 Task: Research Airbnb options in Puerto Varas, Chile from 10th December, 2023 to 15th December, 2023 for 7 adults. Place can be entire room or shared room with 4 bedrooms having 7 beds and 4 bathrooms. Property type can be house. Amenities needed are: wifi, TV, free parkinig on premises, gym, breakfast.
Action: Mouse moved to (529, 120)
Screenshot: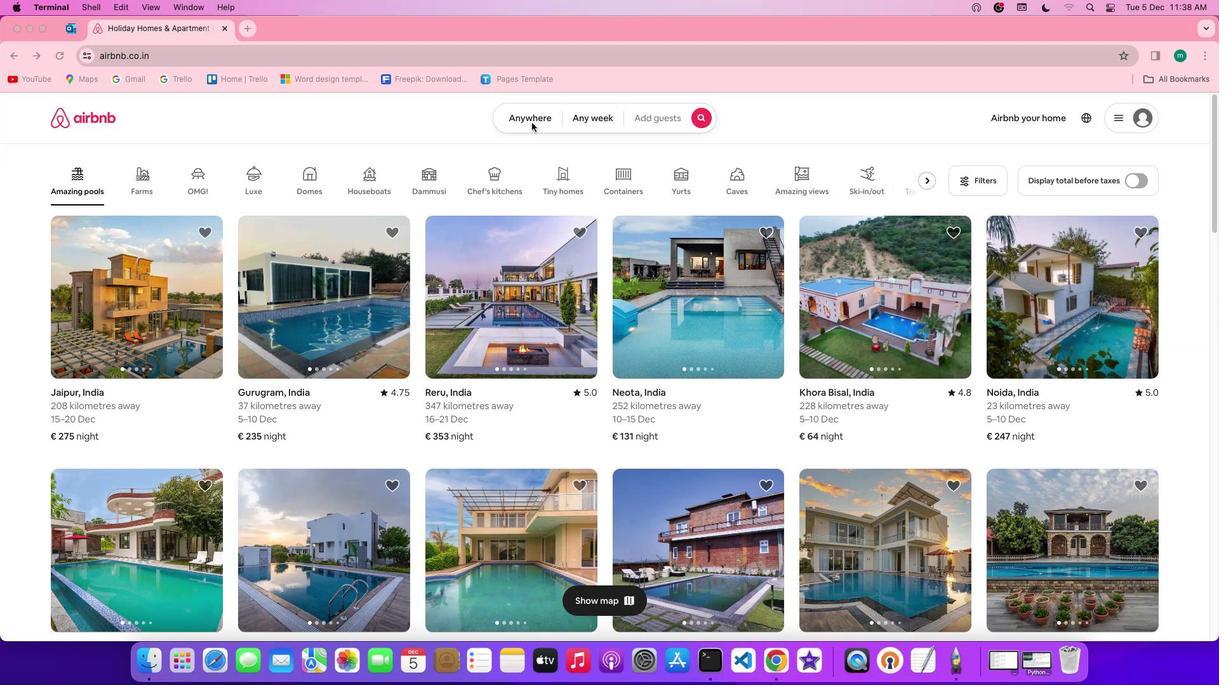 
Action: Mouse pressed left at (529, 120)
Screenshot: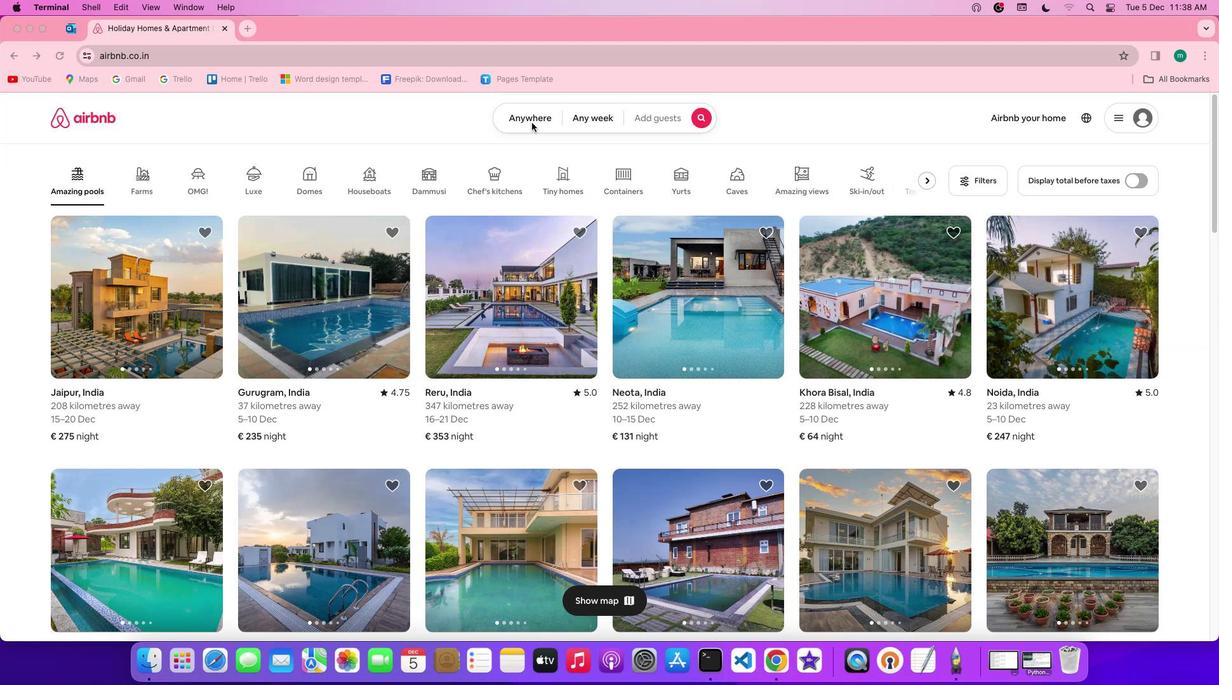 
Action: Mouse pressed left at (529, 120)
Screenshot: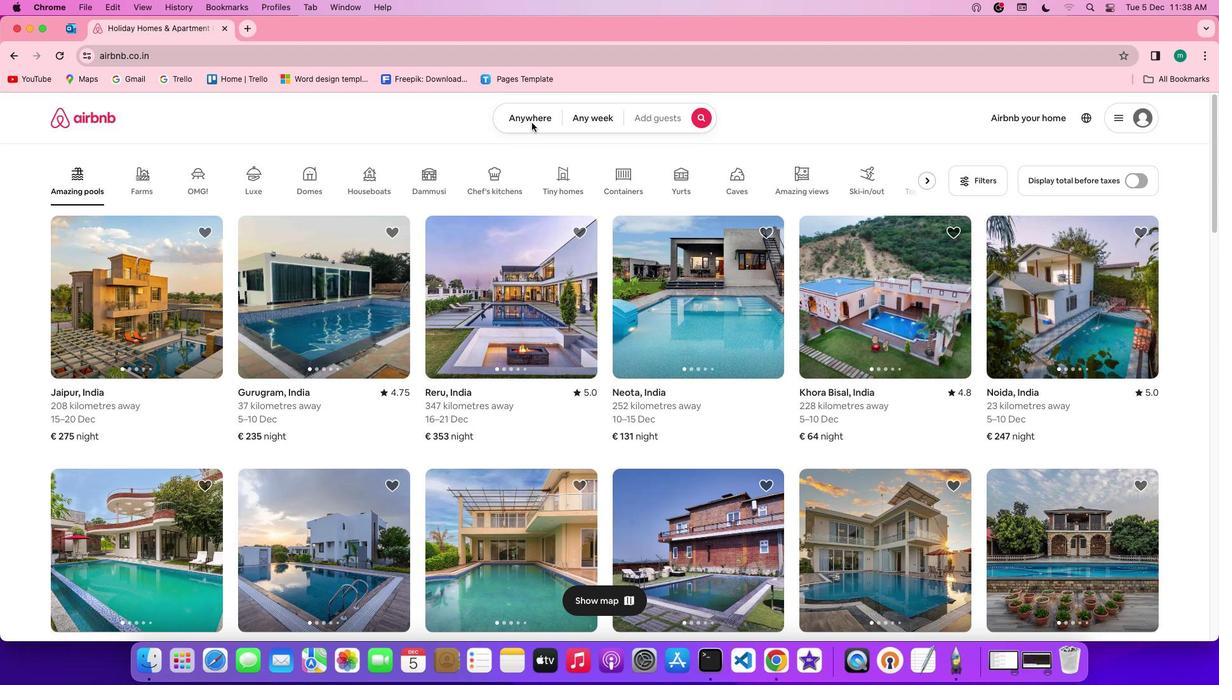 
Action: Mouse moved to (460, 165)
Screenshot: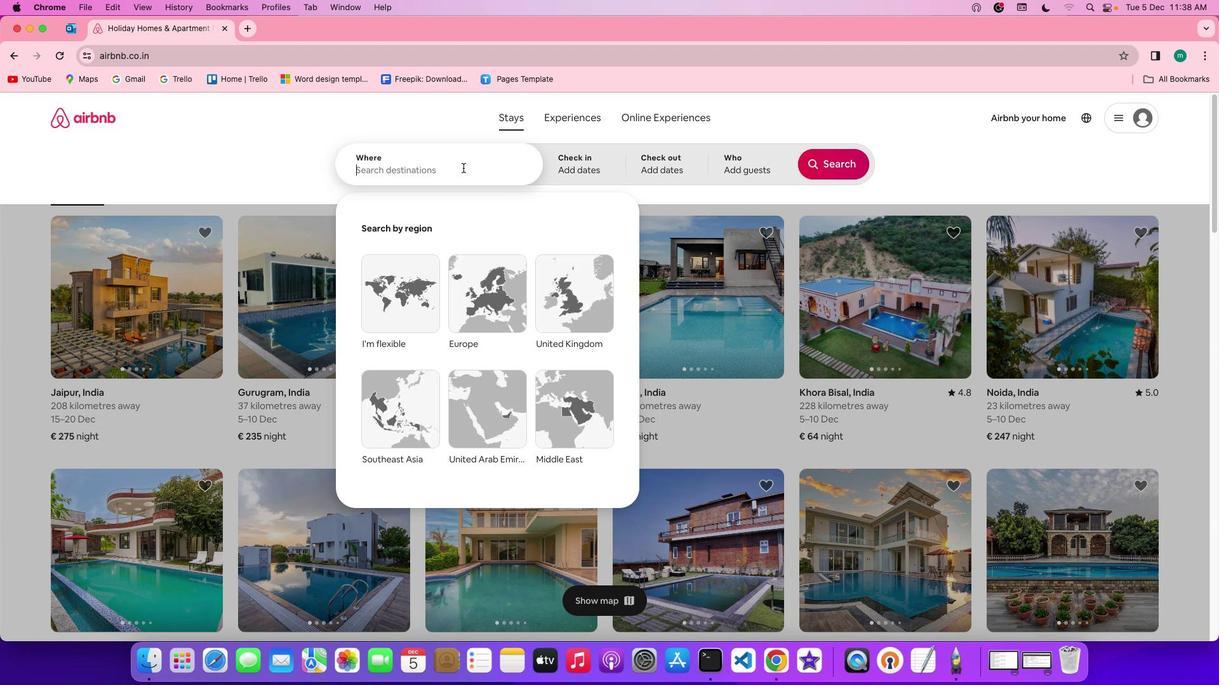 
Action: Mouse pressed left at (460, 165)
Screenshot: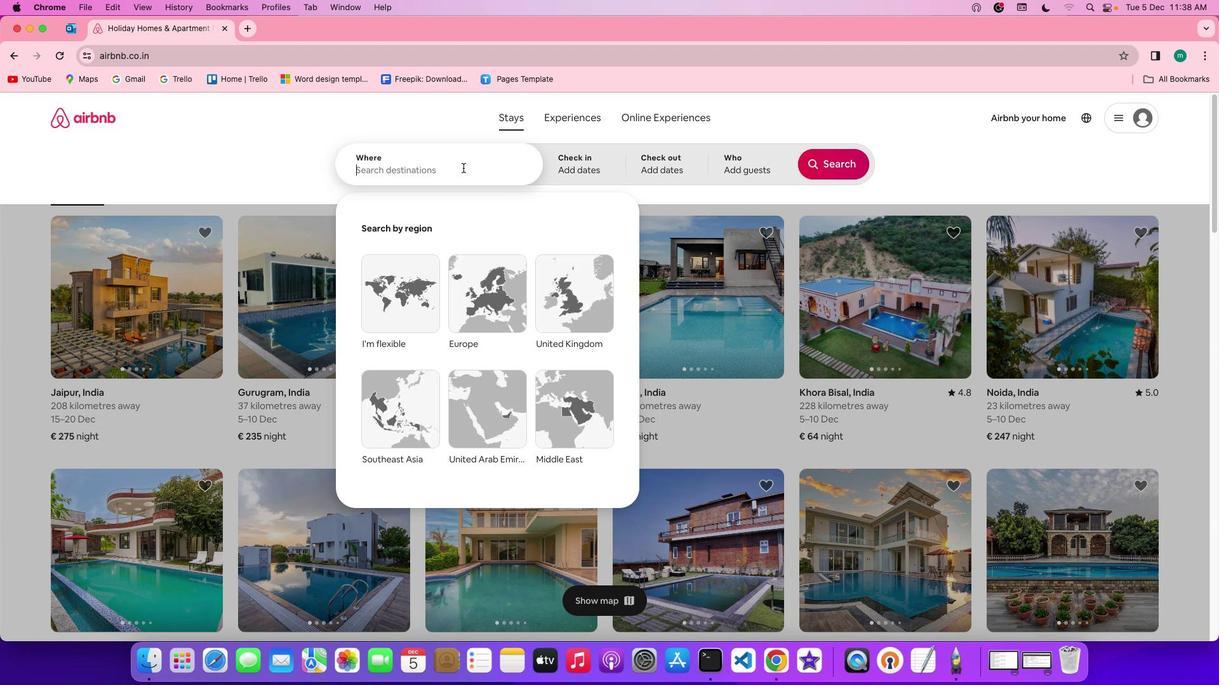 
Action: Mouse moved to (473, 166)
Screenshot: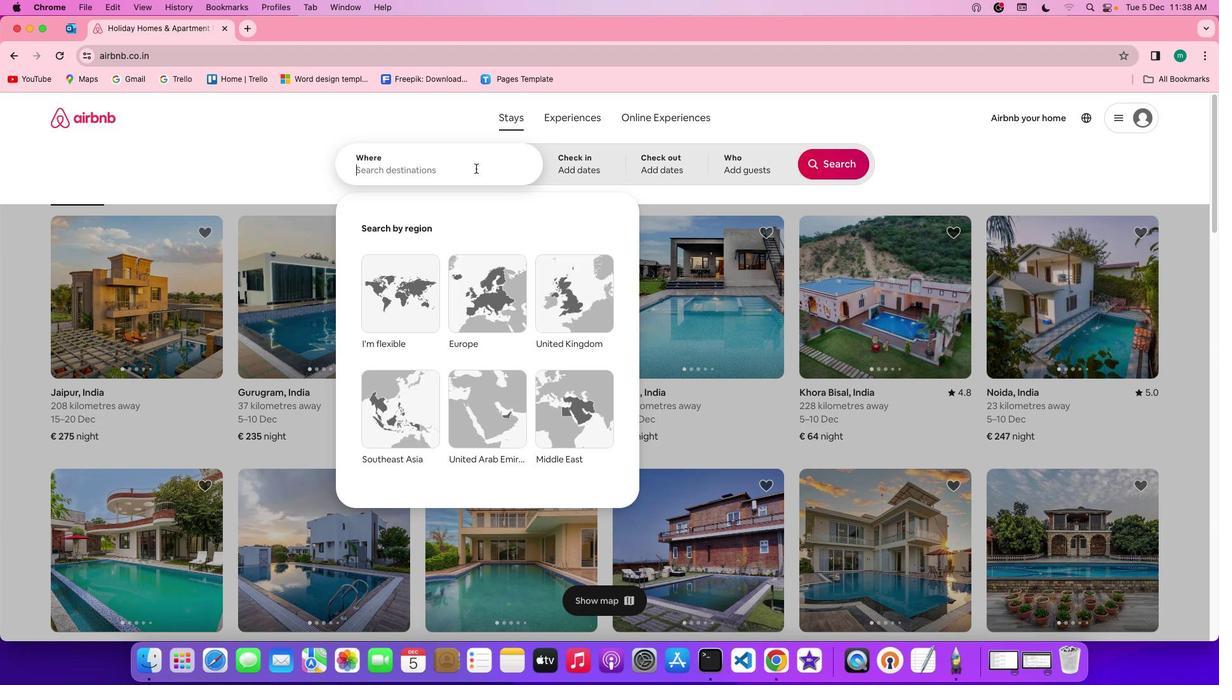 
Action: Key pressed Key.shift'P''u''e''r''t''o'Key.spaceKey.shift'v''a''r''a''s'','Key.spaceKey.shift'c''h''i''l''e'
Screenshot: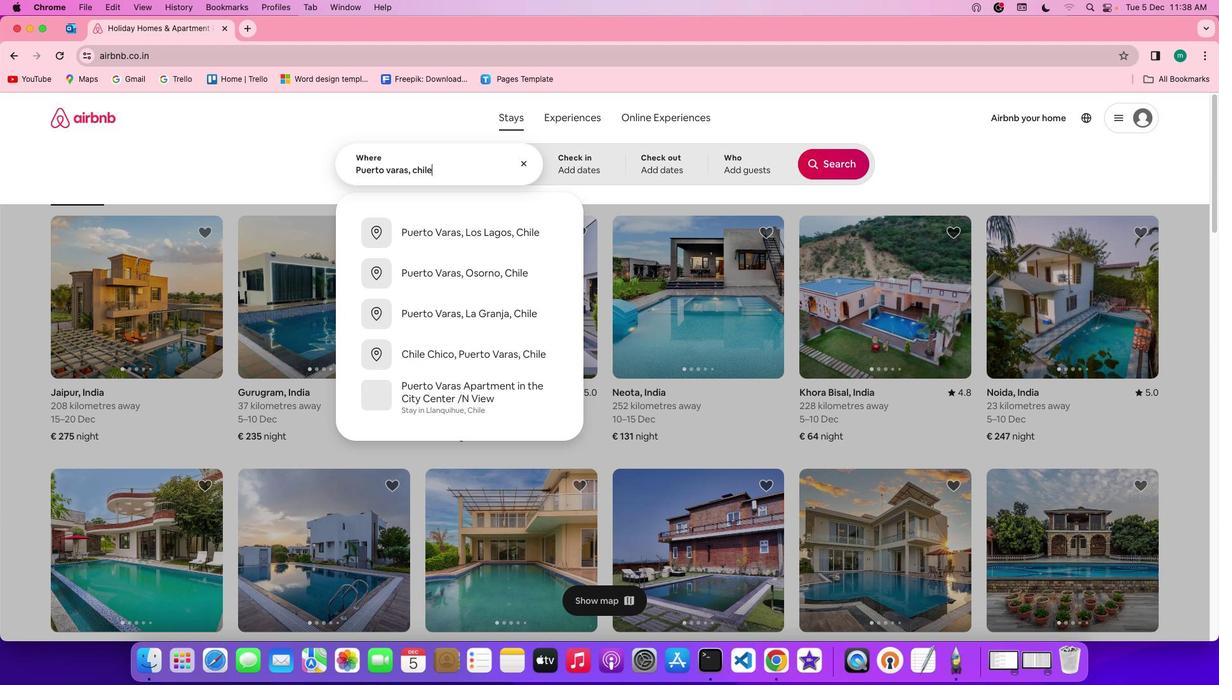
Action: Mouse moved to (590, 163)
Screenshot: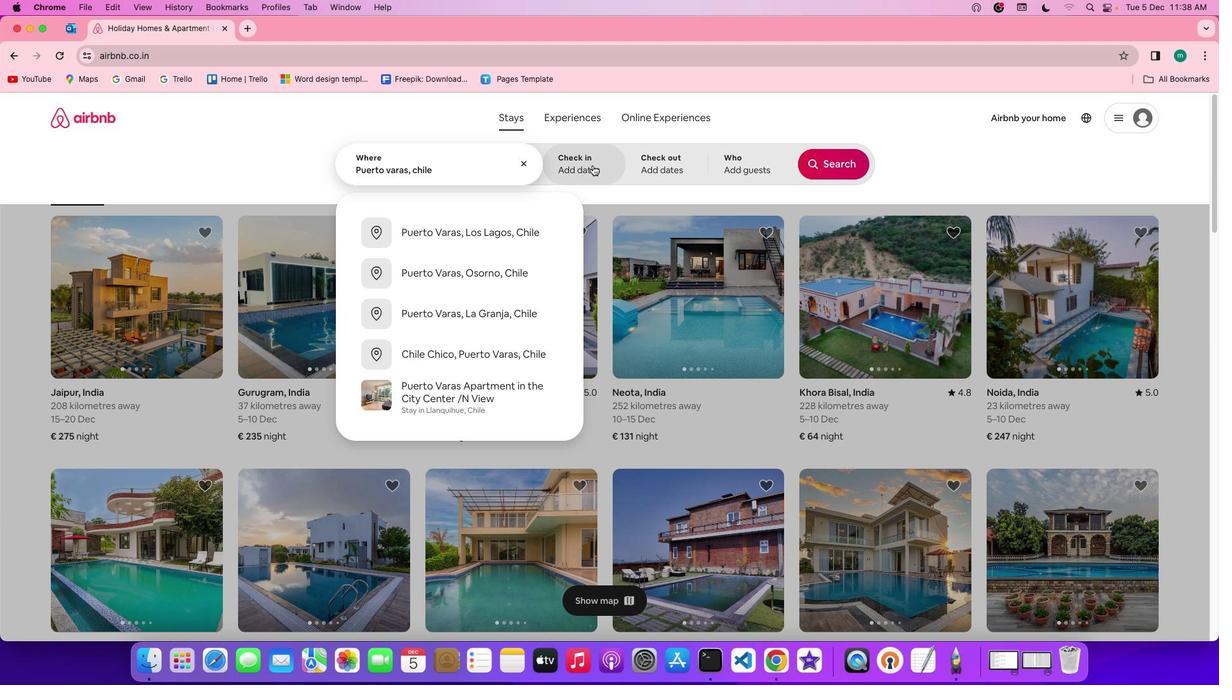 
Action: Mouse pressed left at (590, 163)
Screenshot: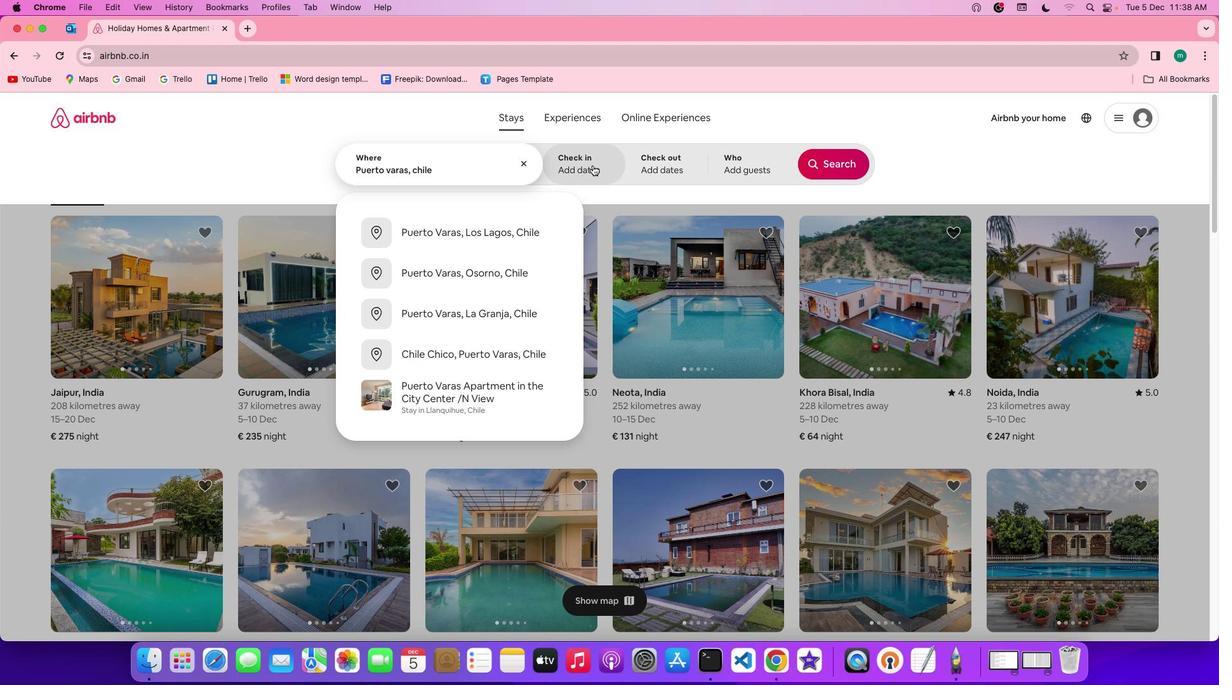 
Action: Mouse moved to (383, 381)
Screenshot: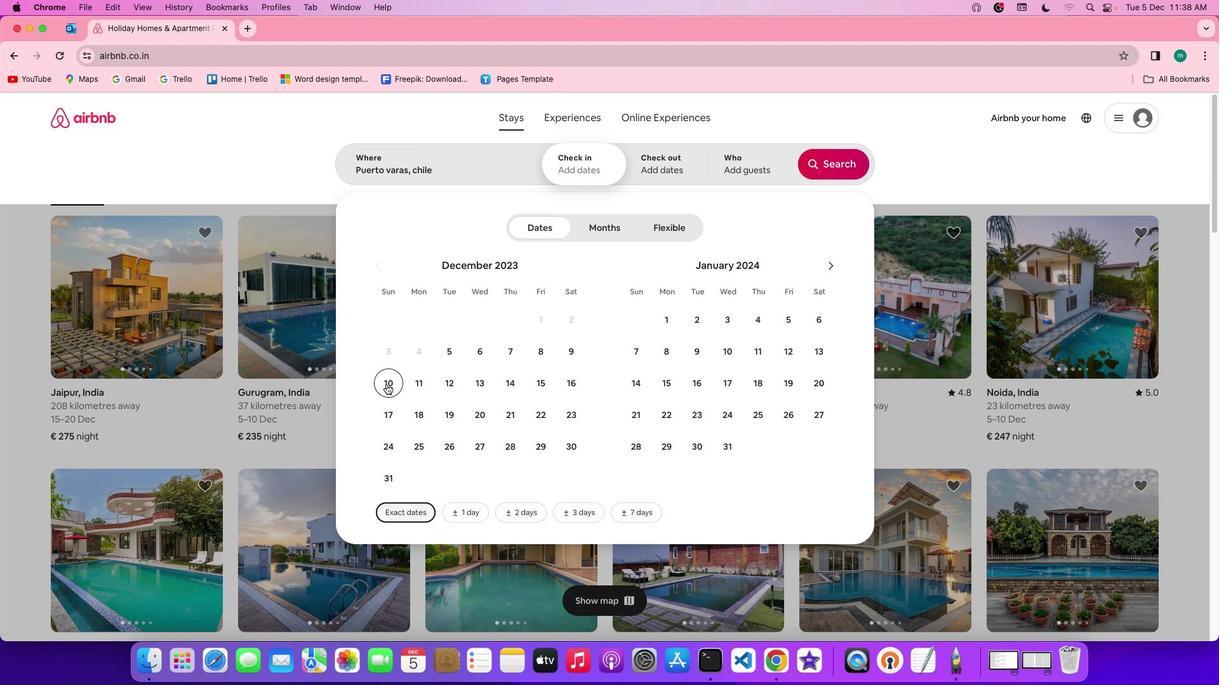 
Action: Mouse pressed left at (383, 381)
Screenshot: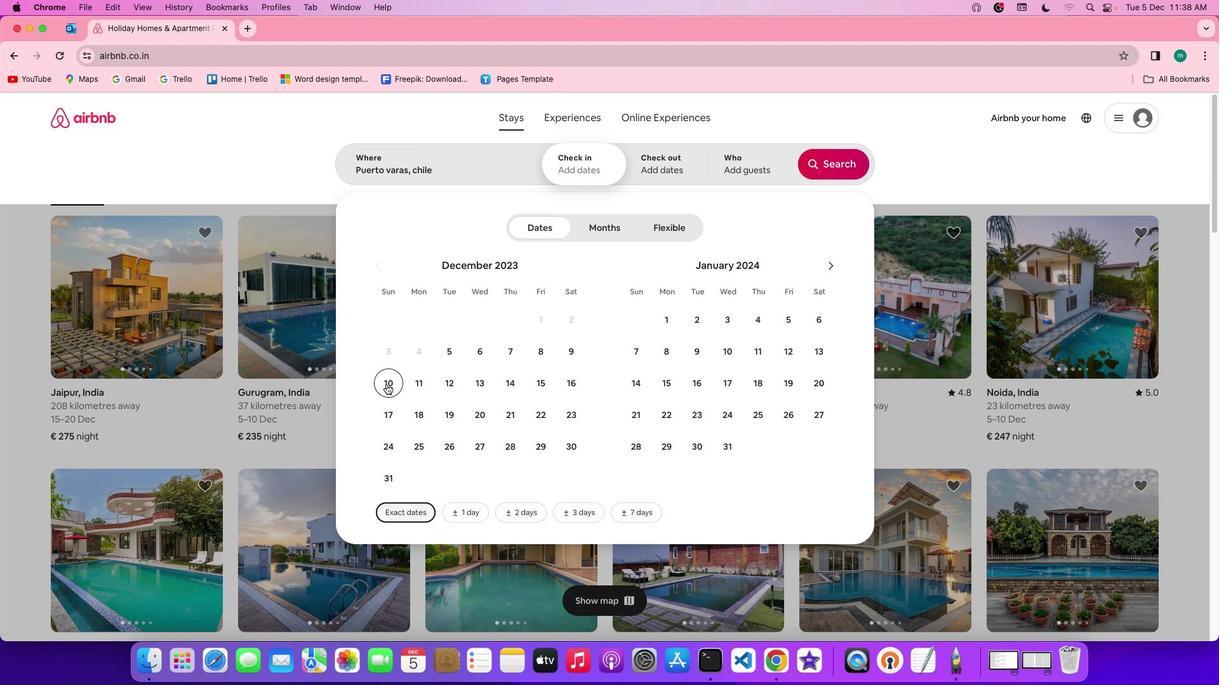 
Action: Mouse moved to (546, 384)
Screenshot: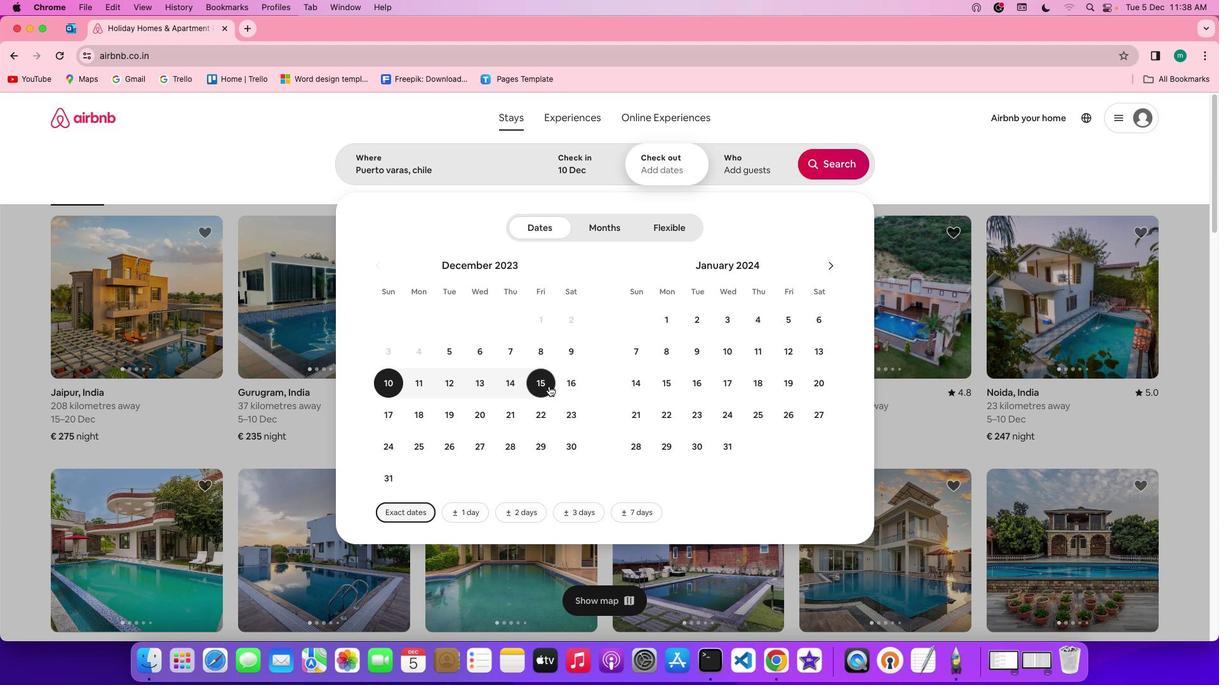 
Action: Mouse pressed left at (546, 384)
Screenshot: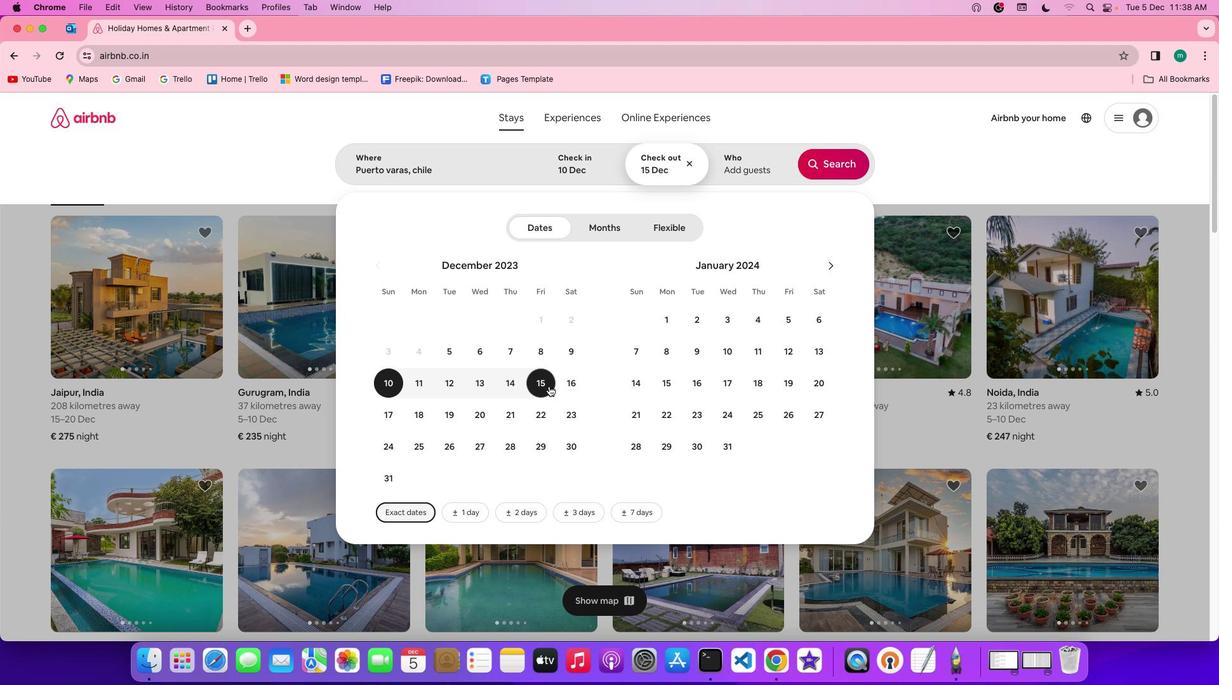 
Action: Mouse moved to (736, 164)
Screenshot: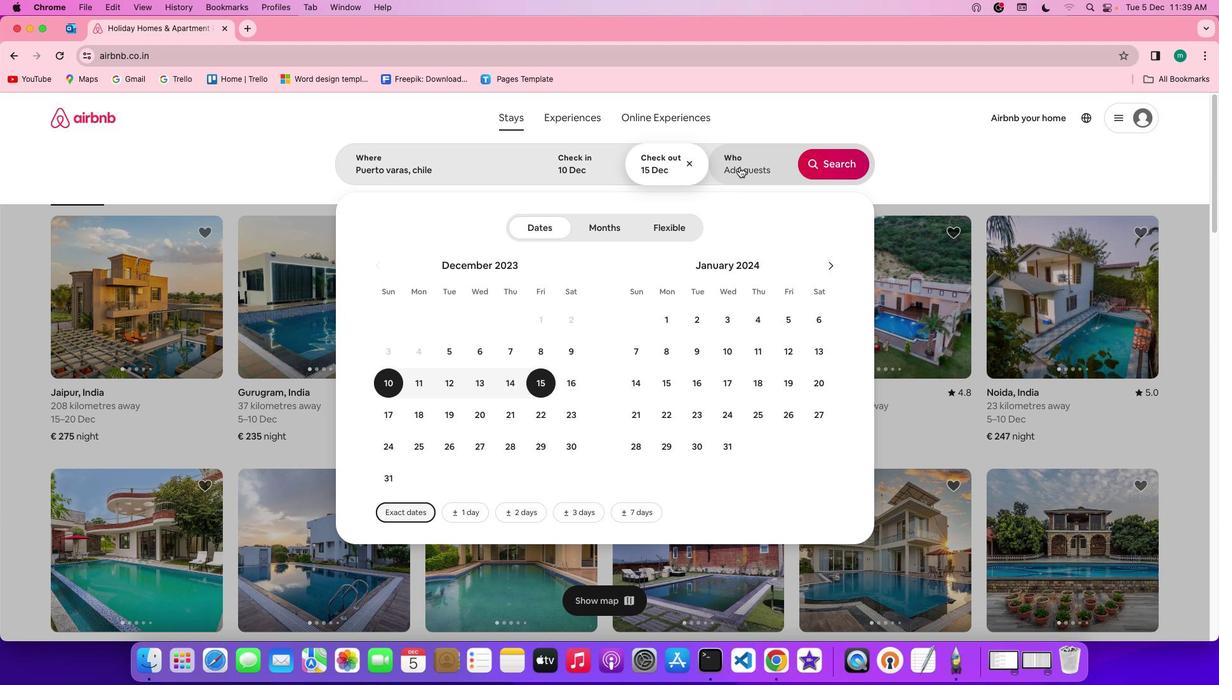 
Action: Mouse pressed left at (736, 164)
Screenshot: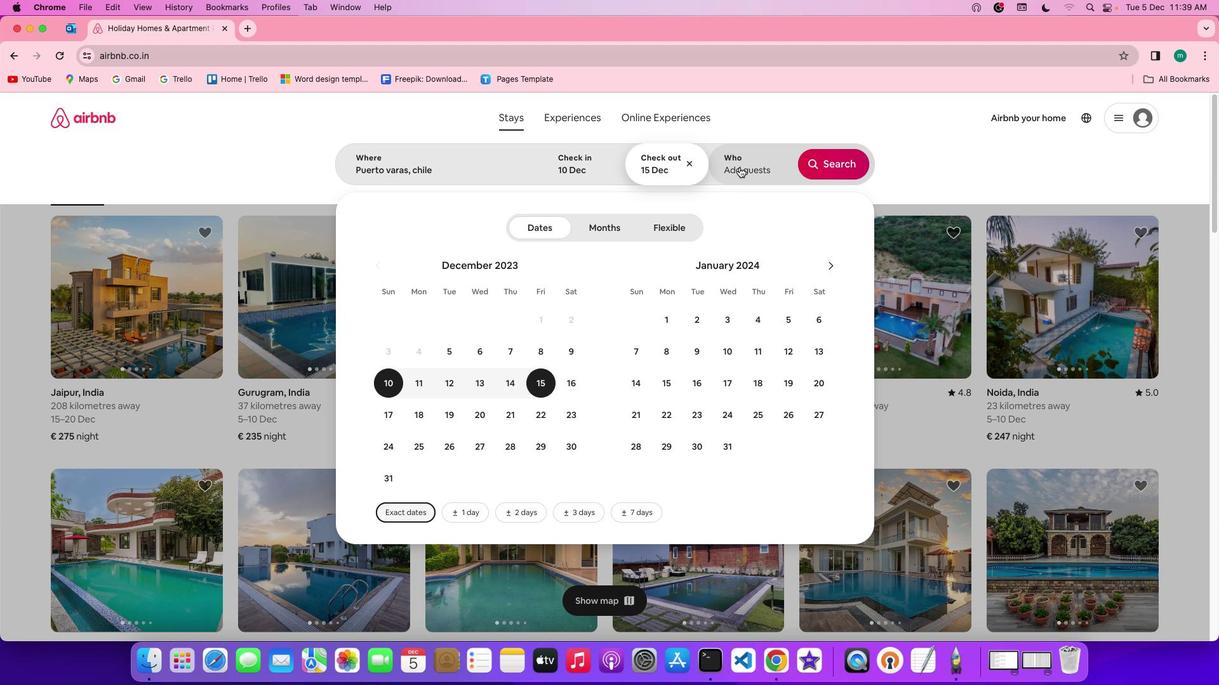 
Action: Mouse moved to (835, 226)
Screenshot: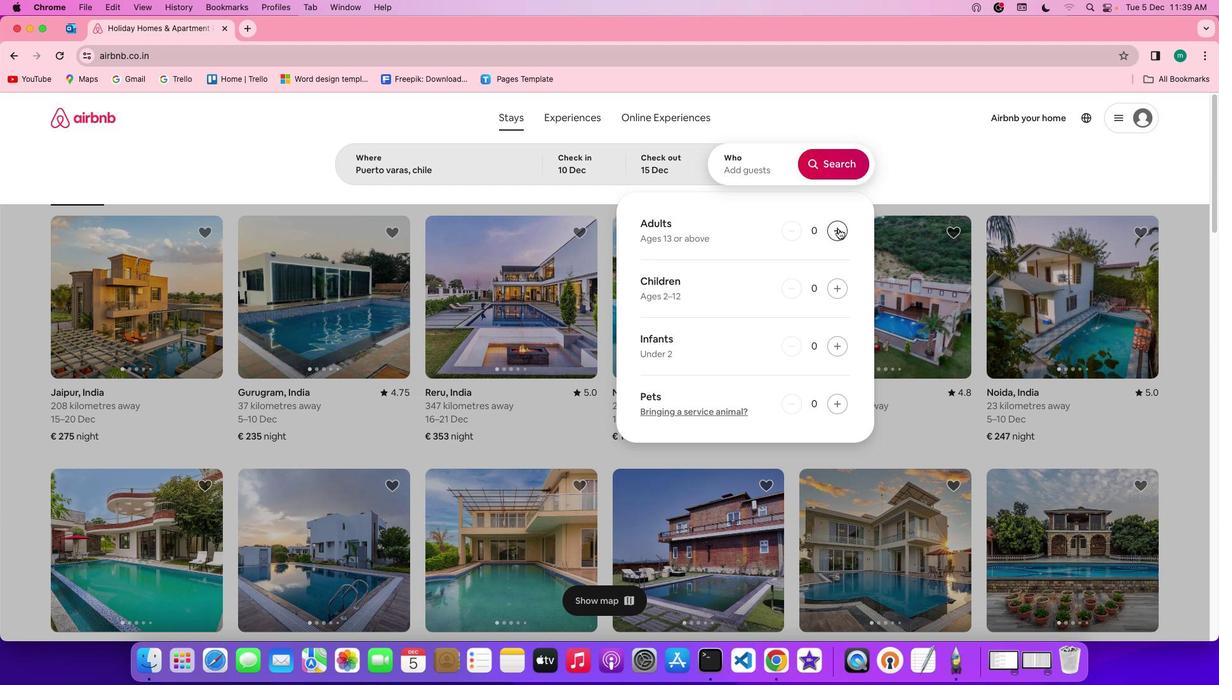 
Action: Mouse pressed left at (835, 226)
Screenshot: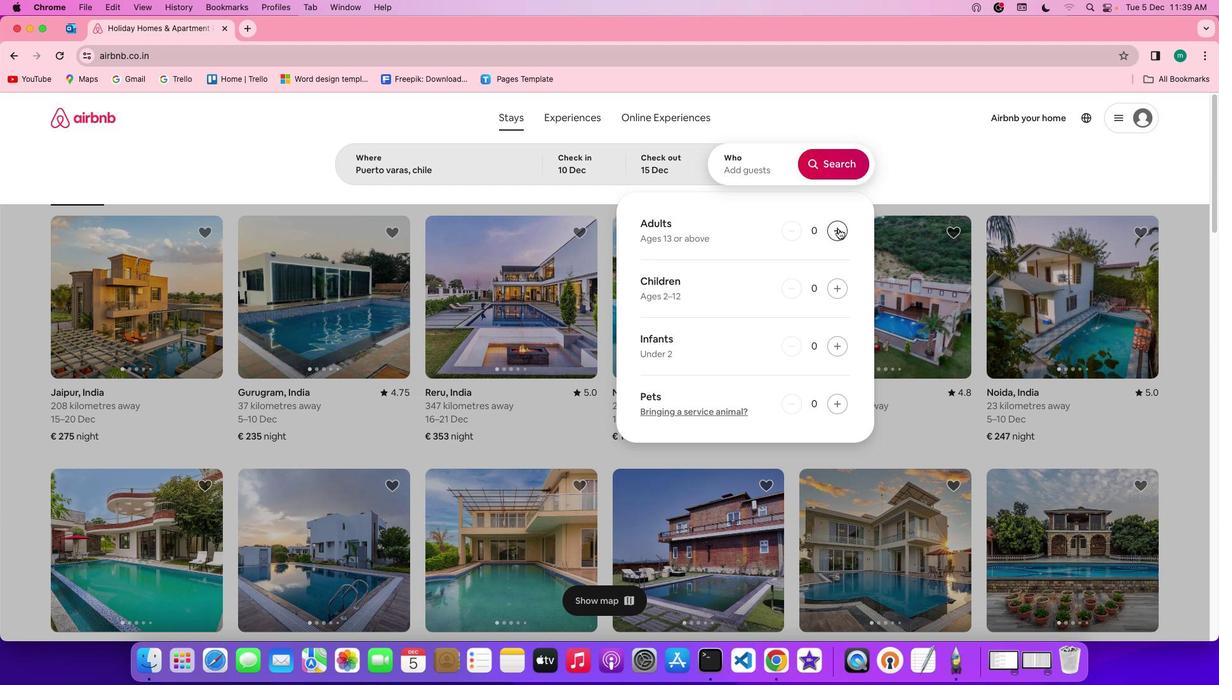 
Action: Mouse pressed left at (835, 226)
Screenshot: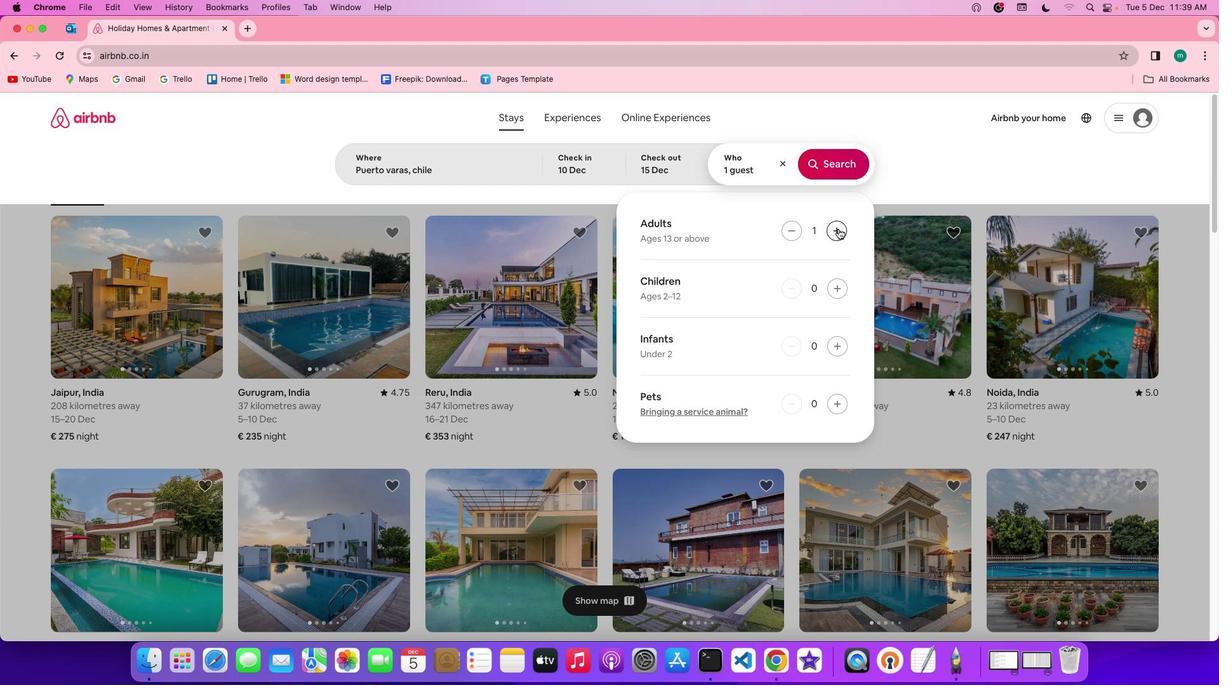 
Action: Mouse pressed left at (835, 226)
Screenshot: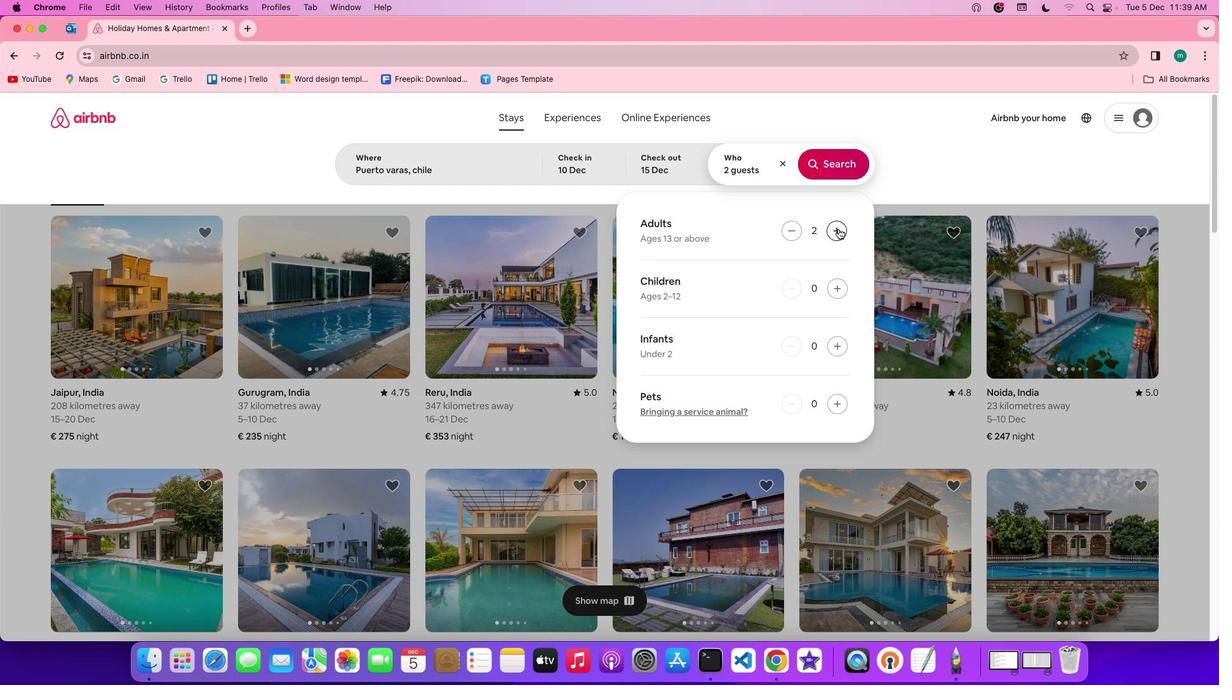 
Action: Mouse pressed left at (835, 226)
Screenshot: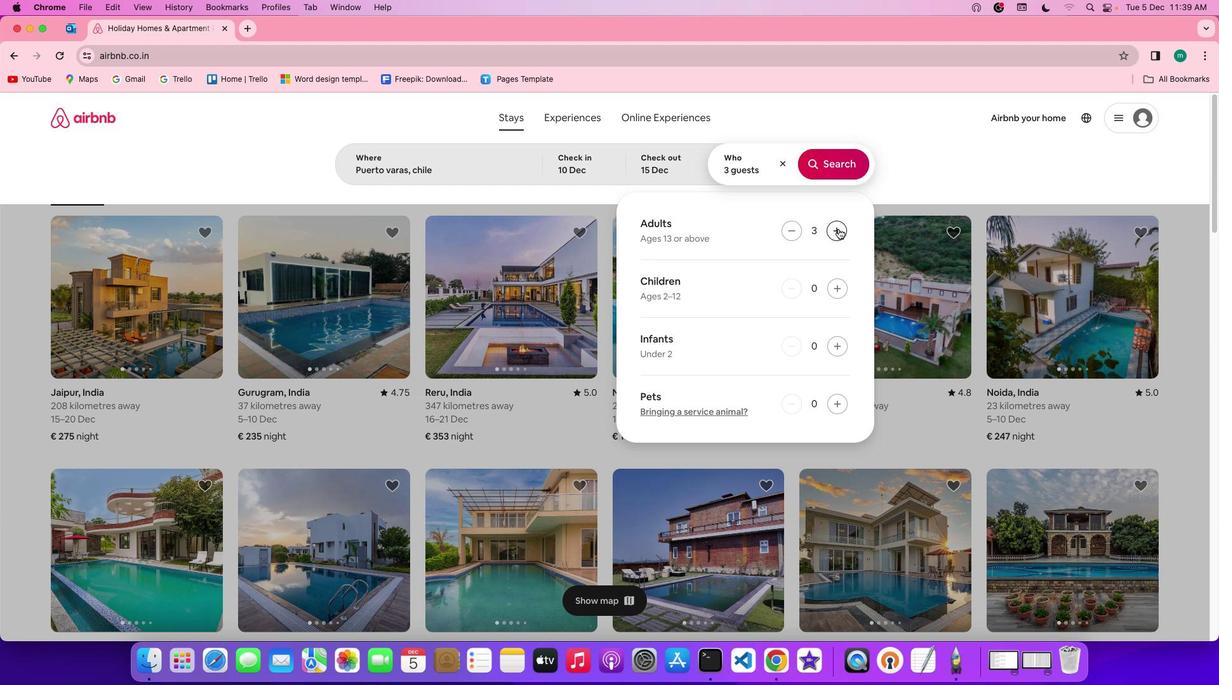 
Action: Mouse pressed left at (835, 226)
Screenshot: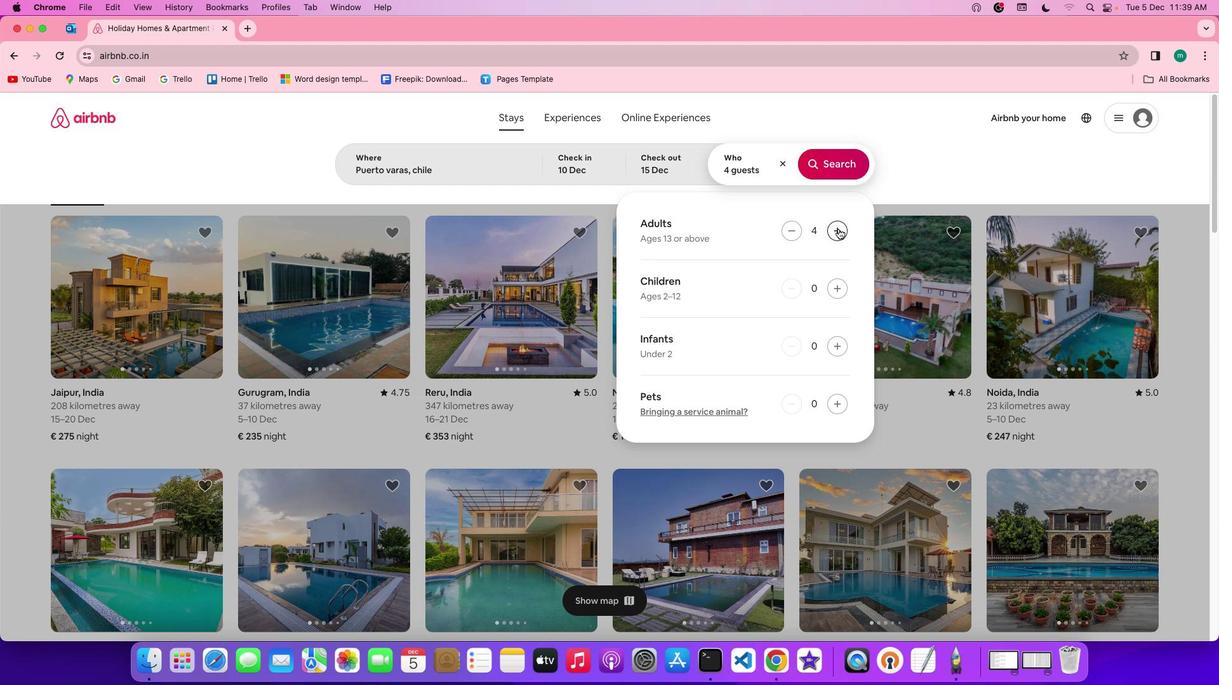 
Action: Mouse pressed left at (835, 226)
Screenshot: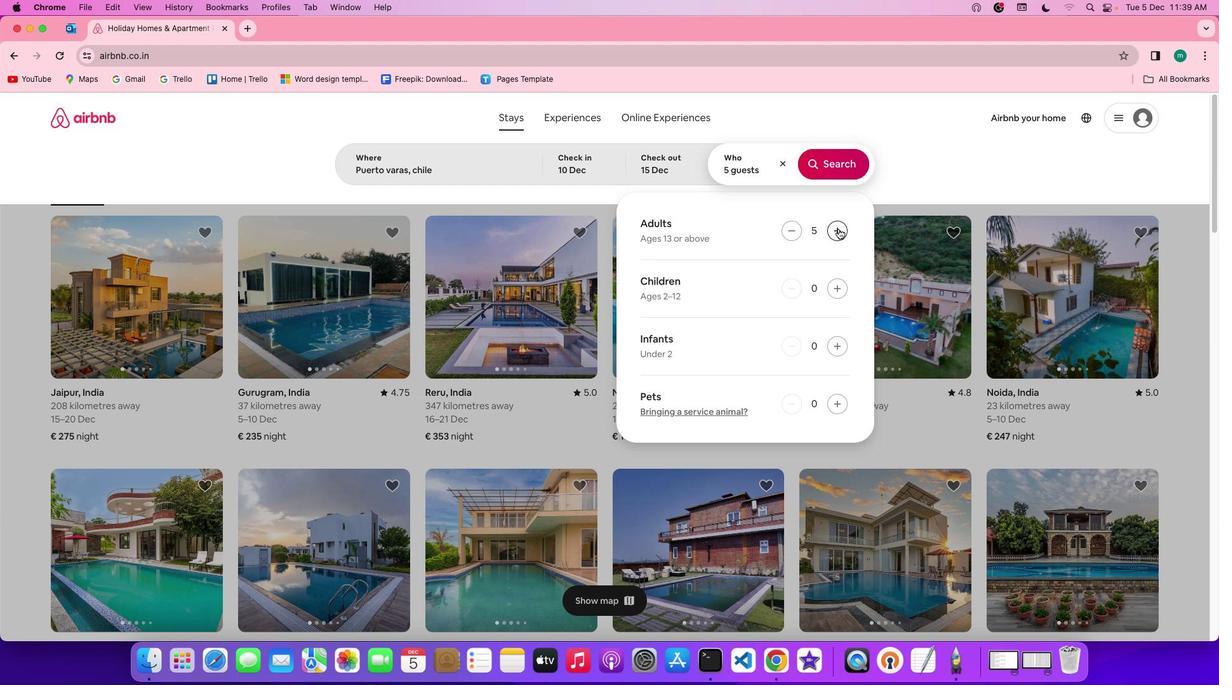 
Action: Mouse pressed left at (835, 226)
Screenshot: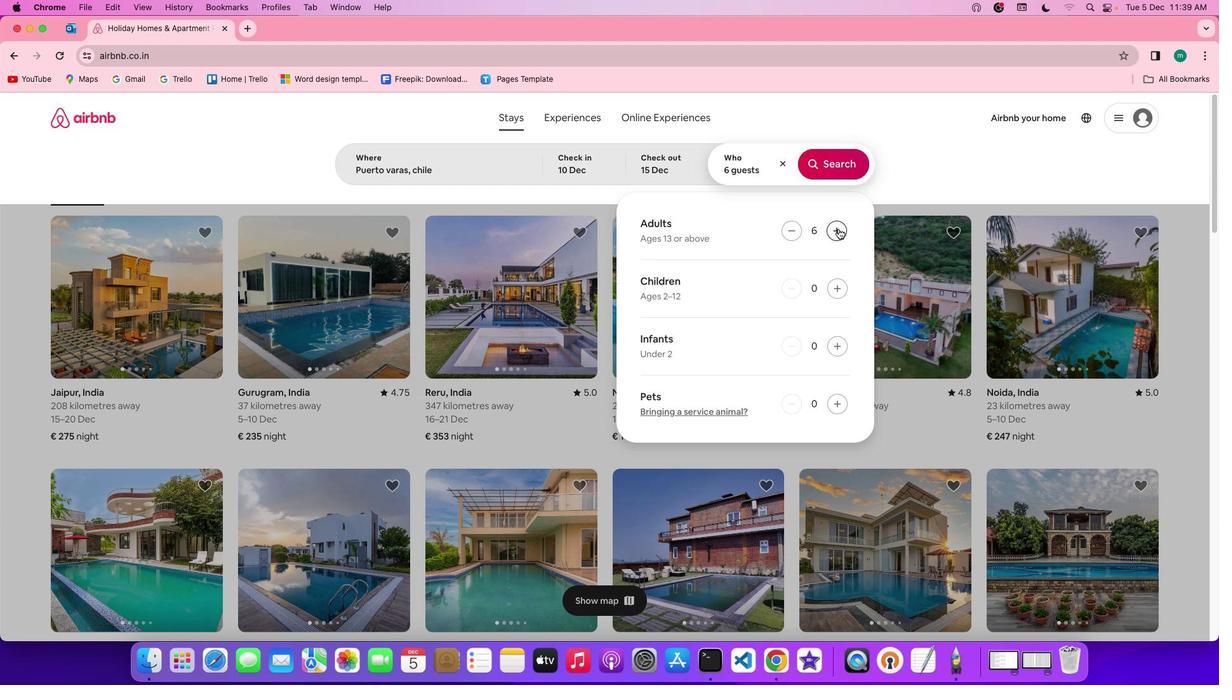 
Action: Mouse moved to (832, 168)
Screenshot: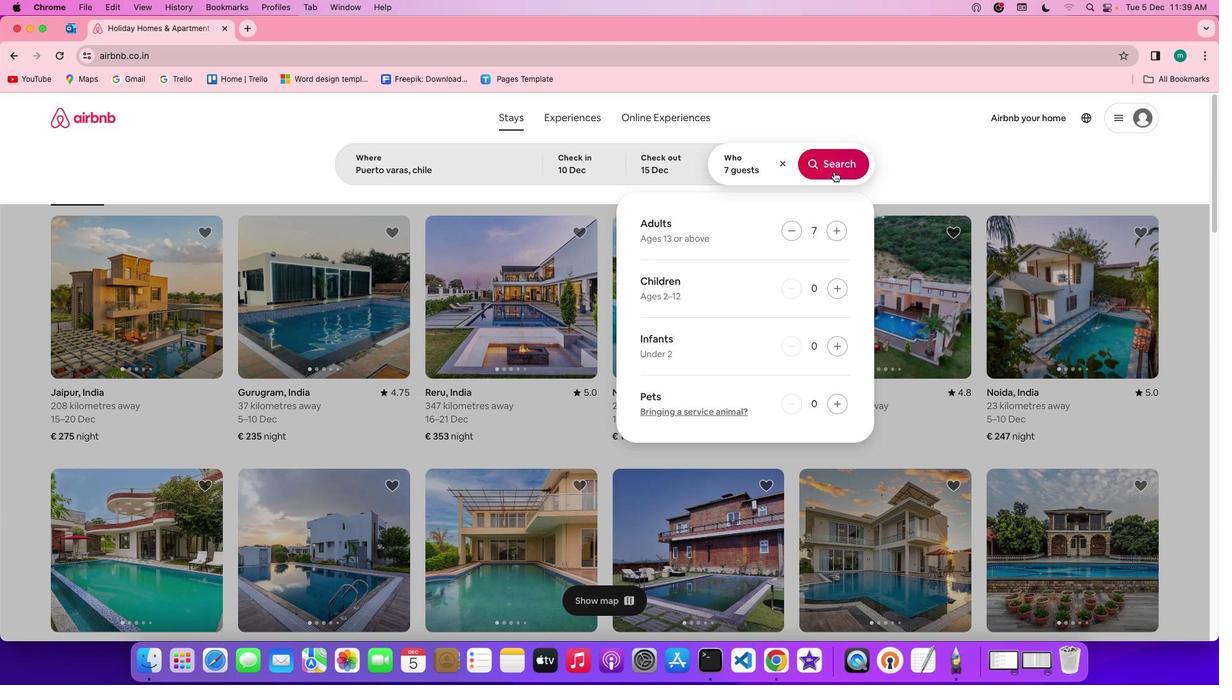 
Action: Mouse pressed left at (832, 168)
Screenshot: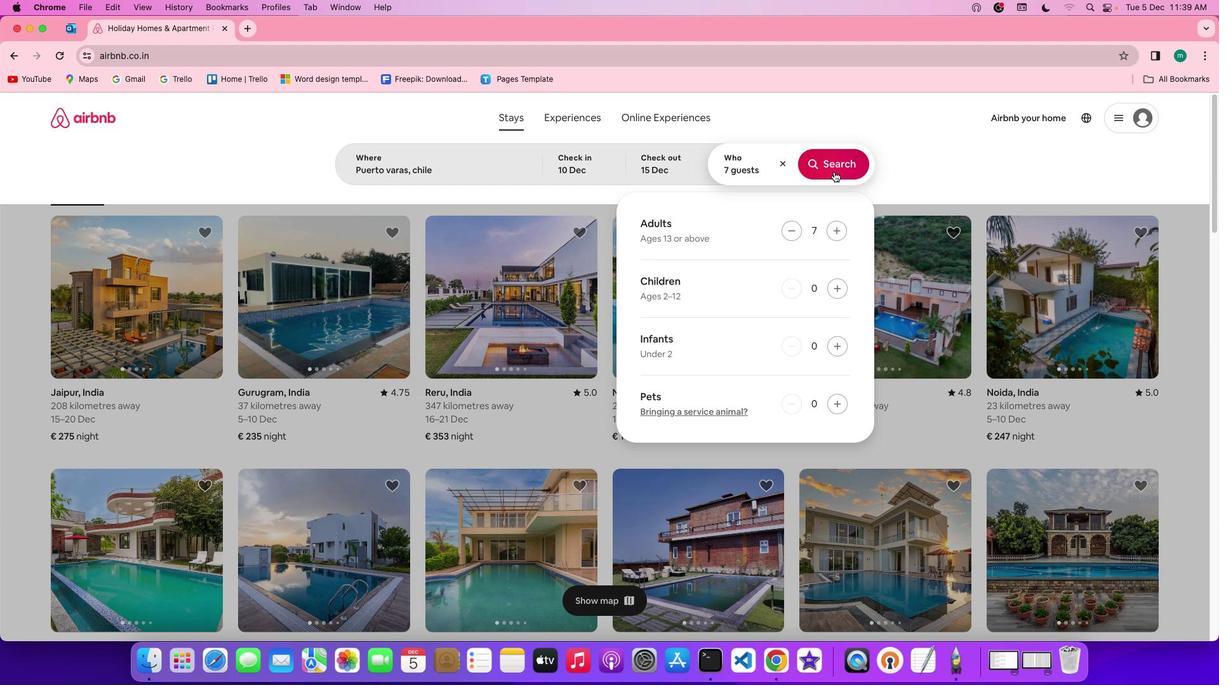 
Action: Mouse moved to (1021, 163)
Screenshot: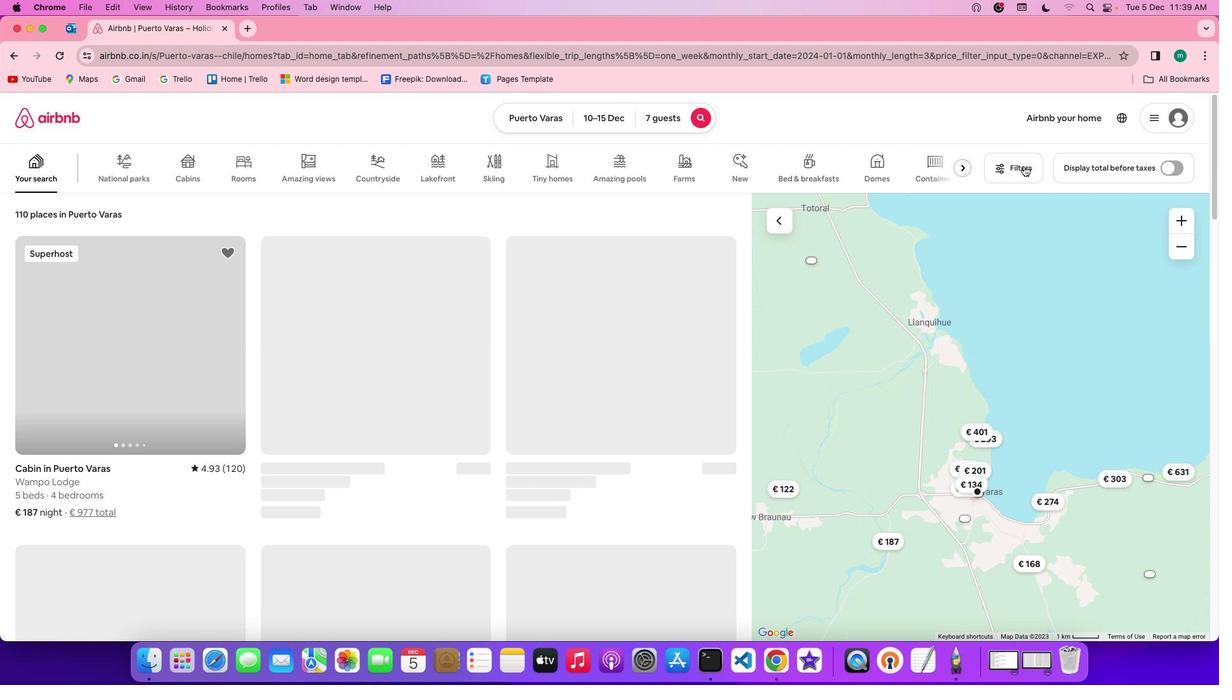 
Action: Mouse pressed left at (1021, 163)
Screenshot: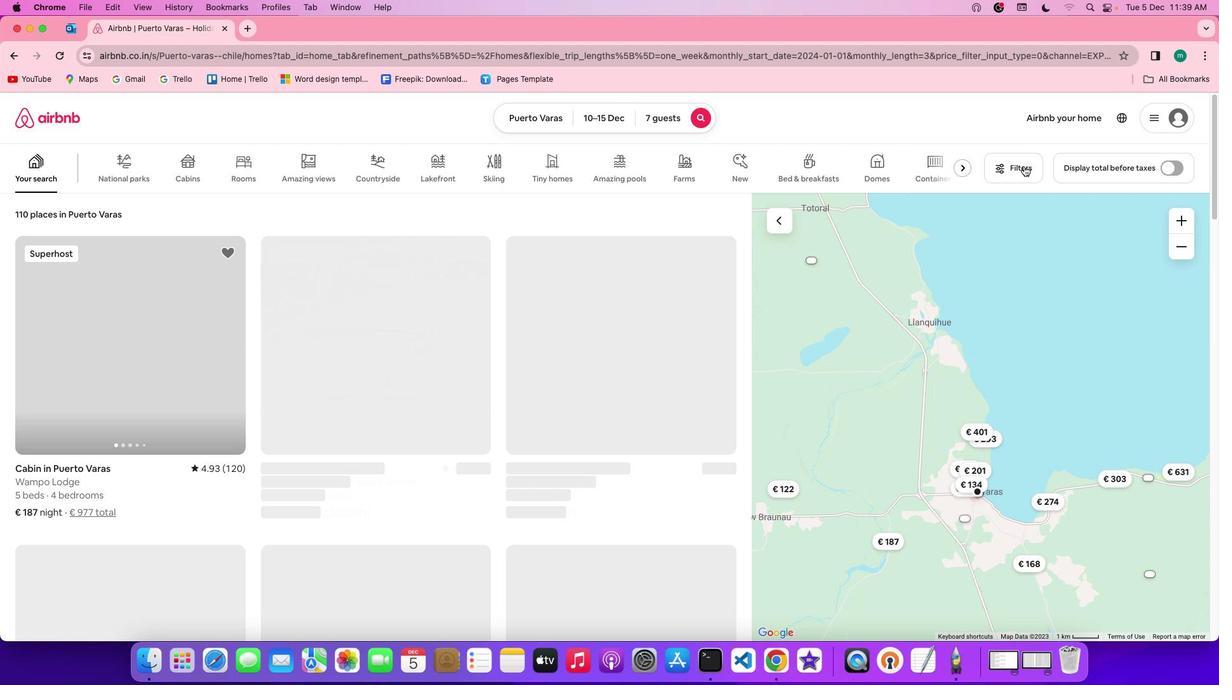 
Action: Mouse moved to (560, 346)
Screenshot: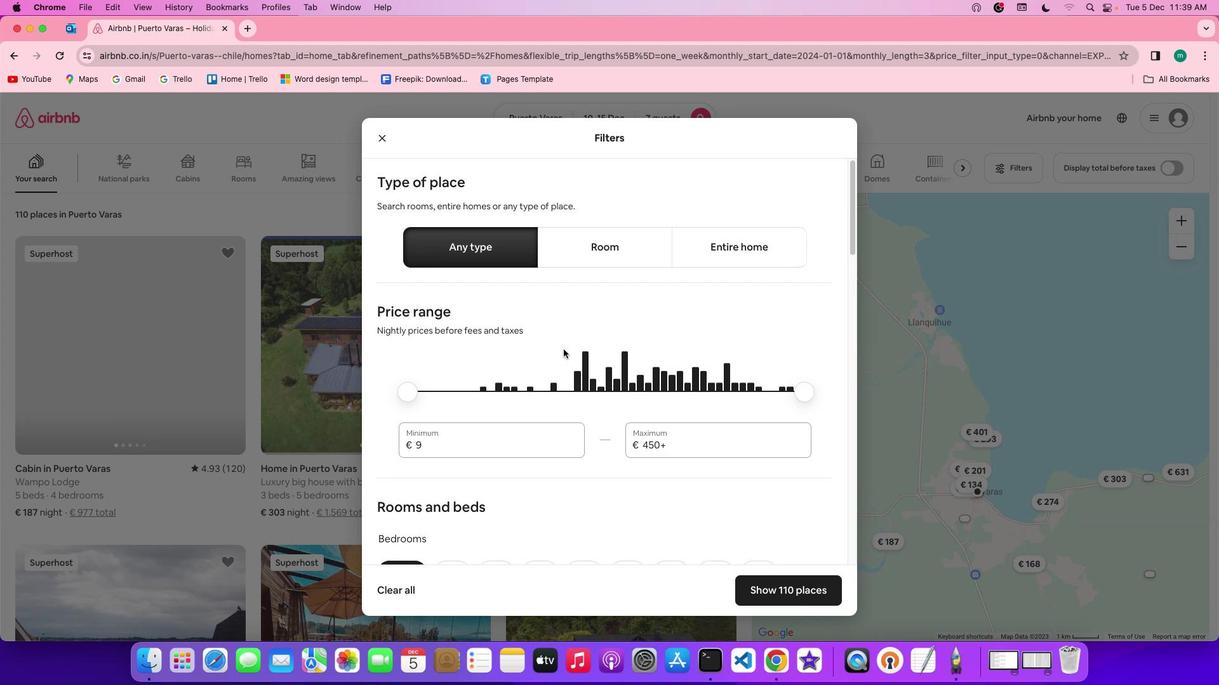 
Action: Mouse scrolled (560, 346) with delta (-1, -2)
Screenshot: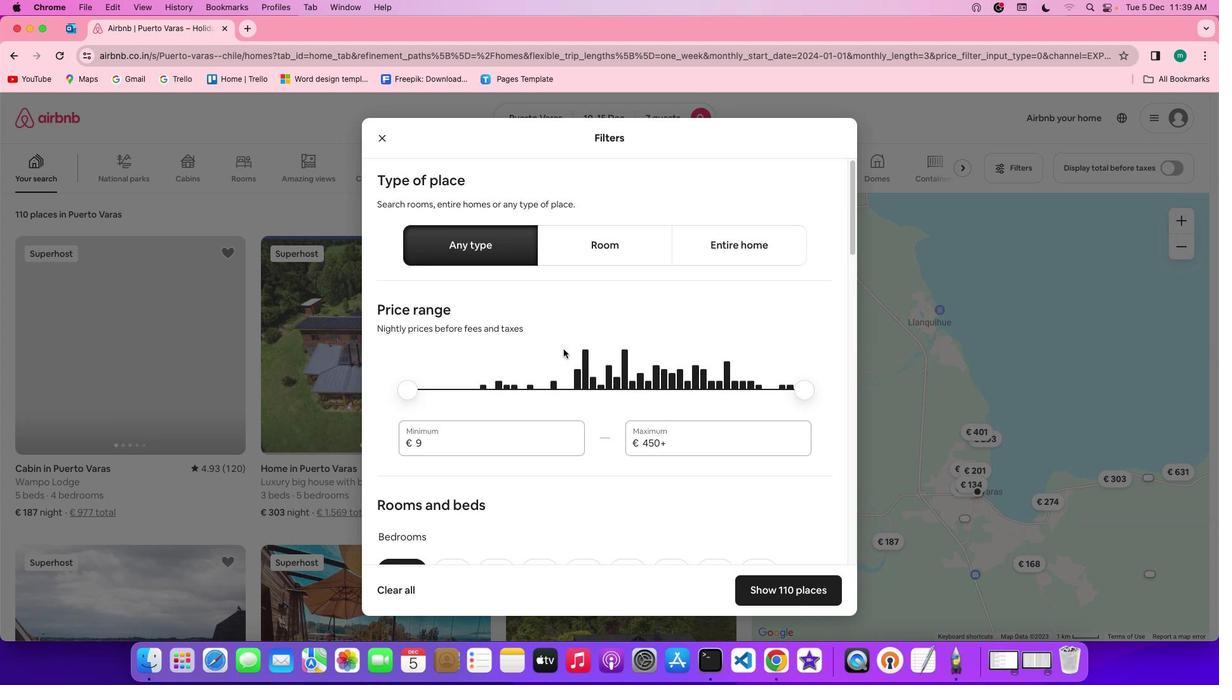 
Action: Mouse moved to (560, 346)
Screenshot: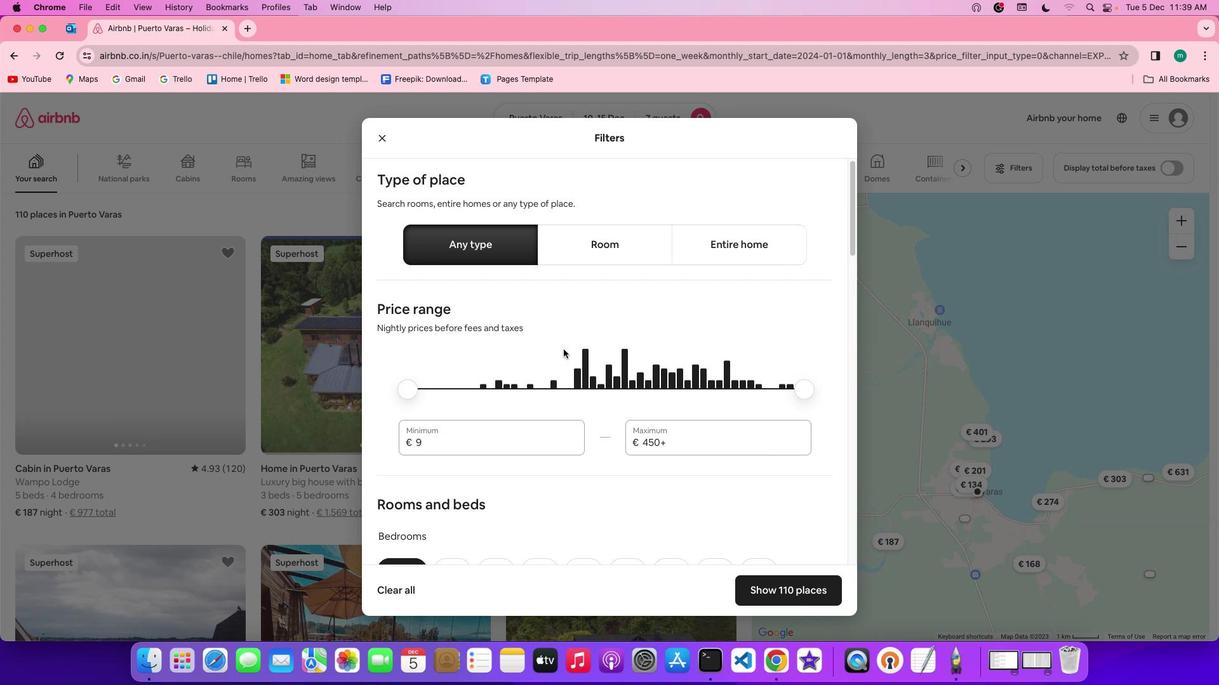 
Action: Mouse scrolled (560, 346) with delta (-1, -2)
Screenshot: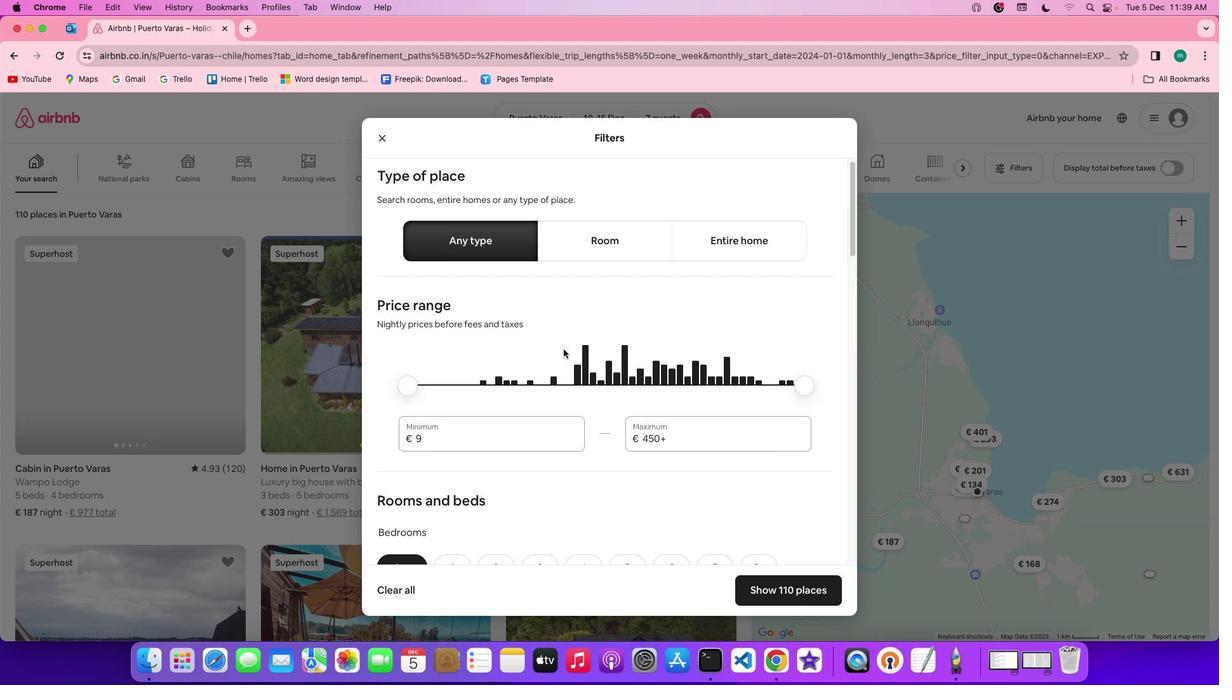 
Action: Mouse scrolled (560, 346) with delta (-1, -2)
Screenshot: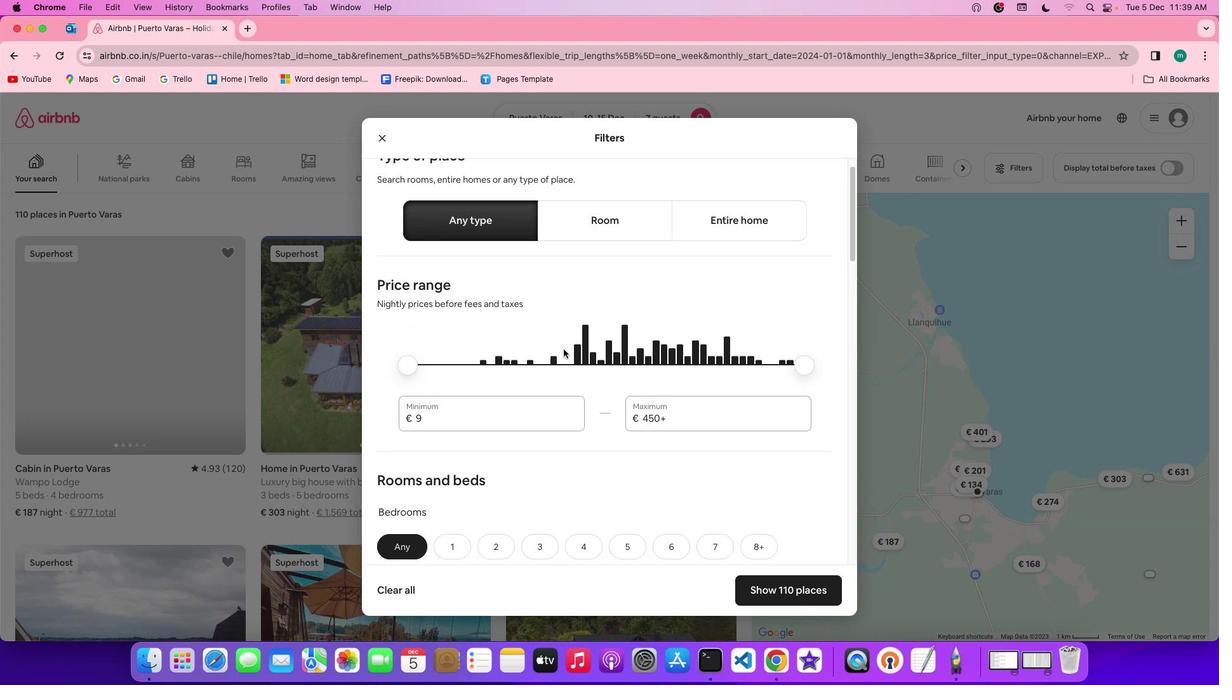 
Action: Mouse scrolled (560, 346) with delta (-1, -3)
Screenshot: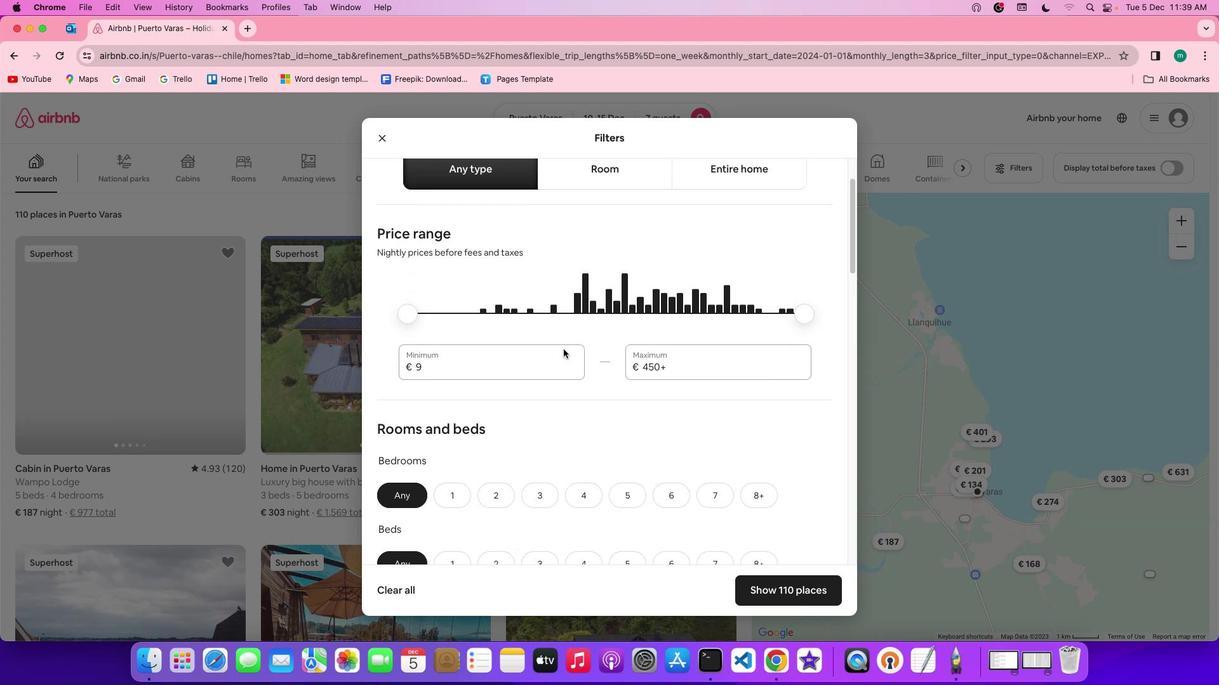 
Action: Mouse scrolled (560, 346) with delta (-1, -2)
Screenshot: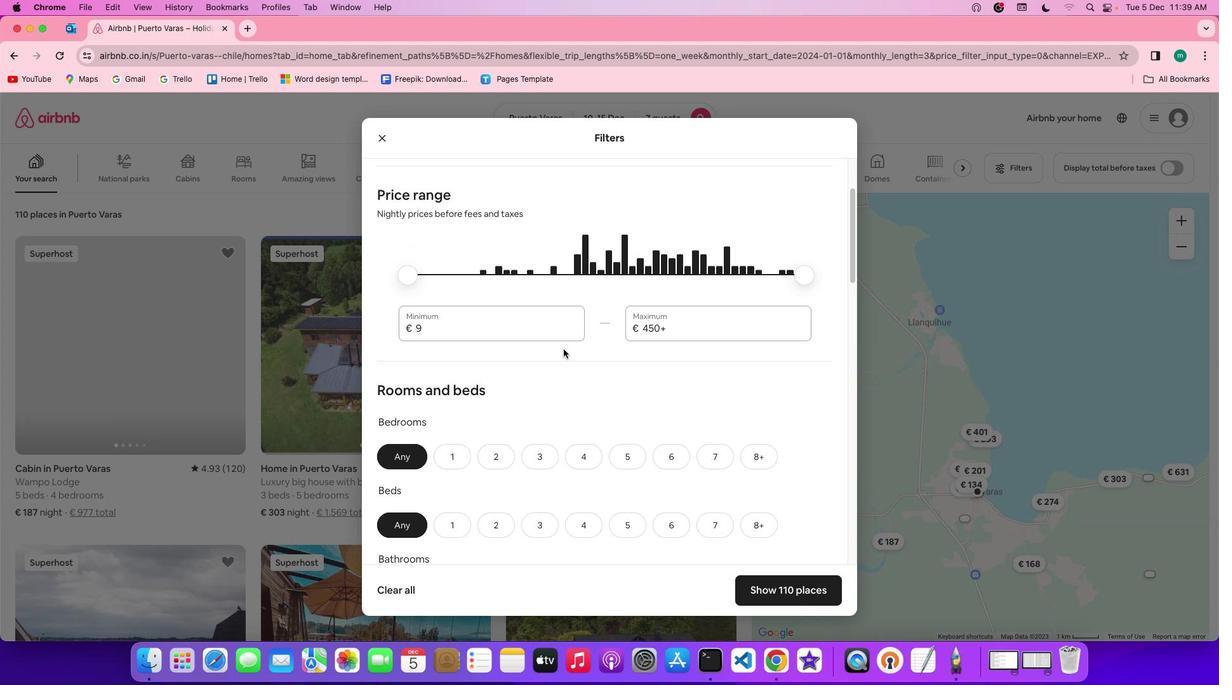 
Action: Mouse scrolled (560, 346) with delta (-1, -2)
Screenshot: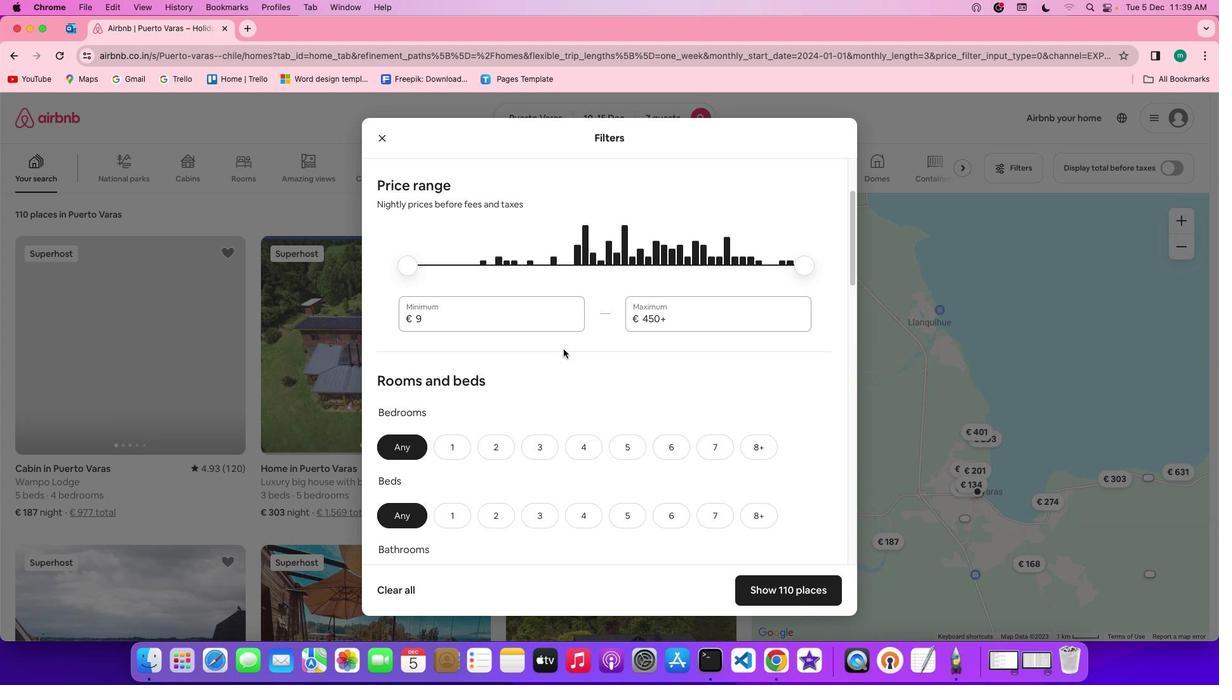 
Action: Mouse scrolled (560, 346) with delta (-1, -3)
Screenshot: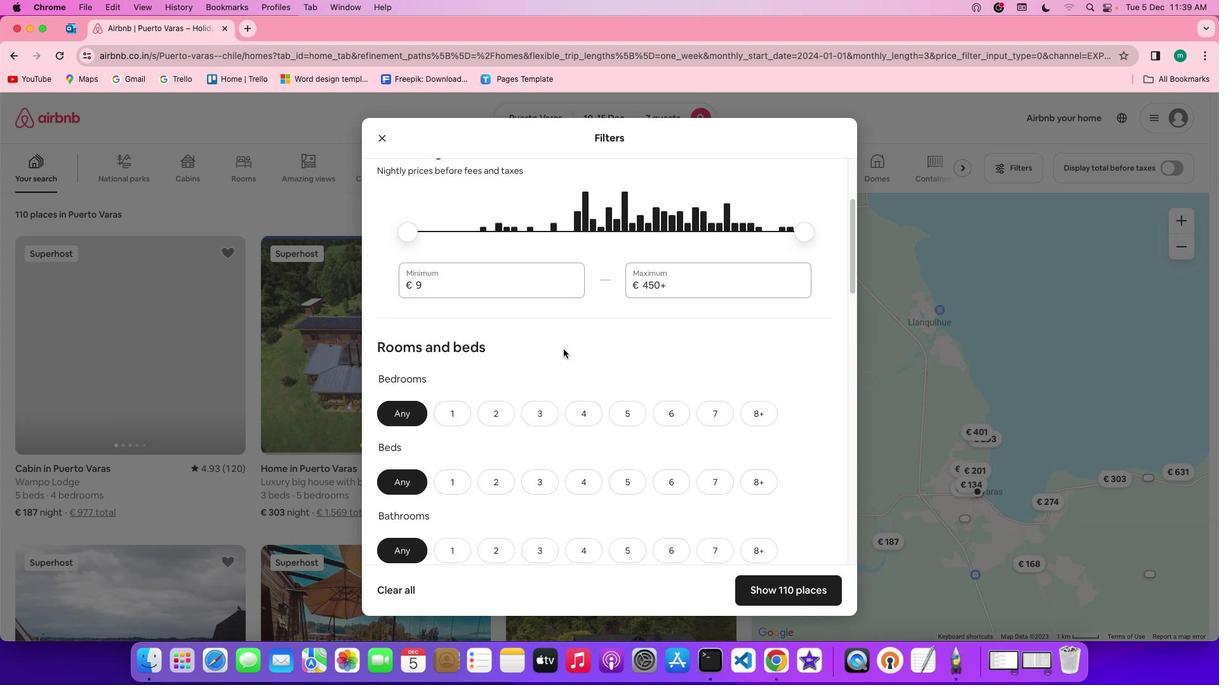 
Action: Mouse scrolled (560, 346) with delta (-1, -3)
Screenshot: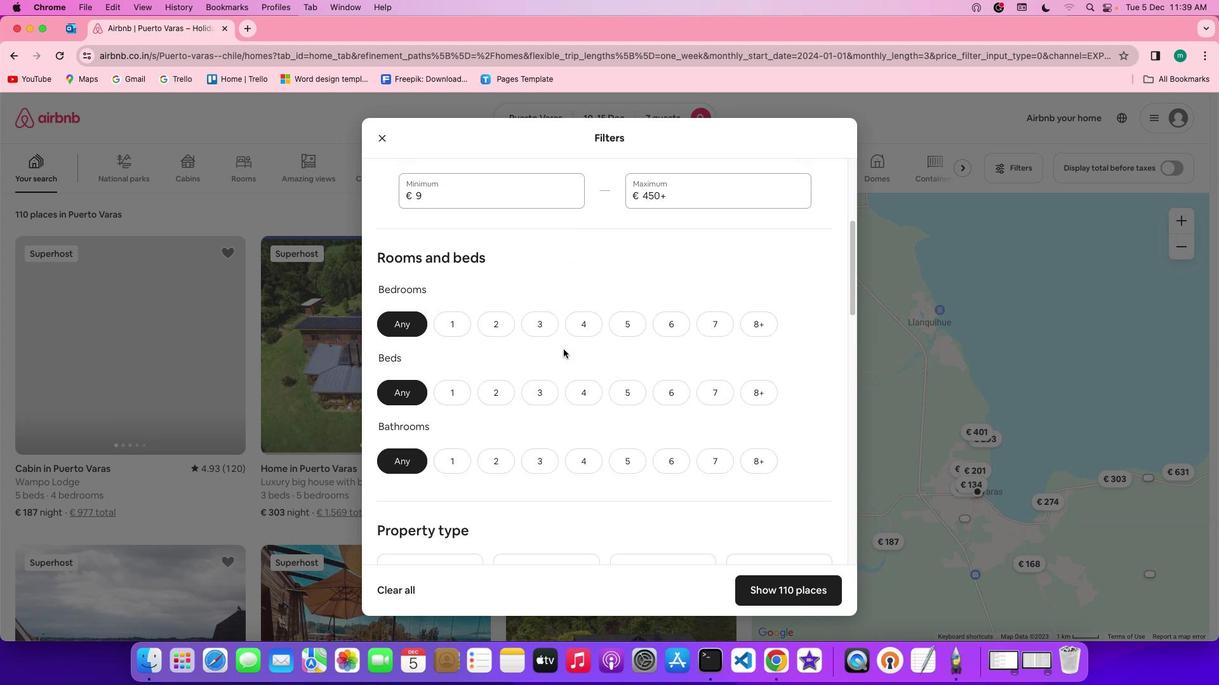 
Action: Mouse moved to (582, 282)
Screenshot: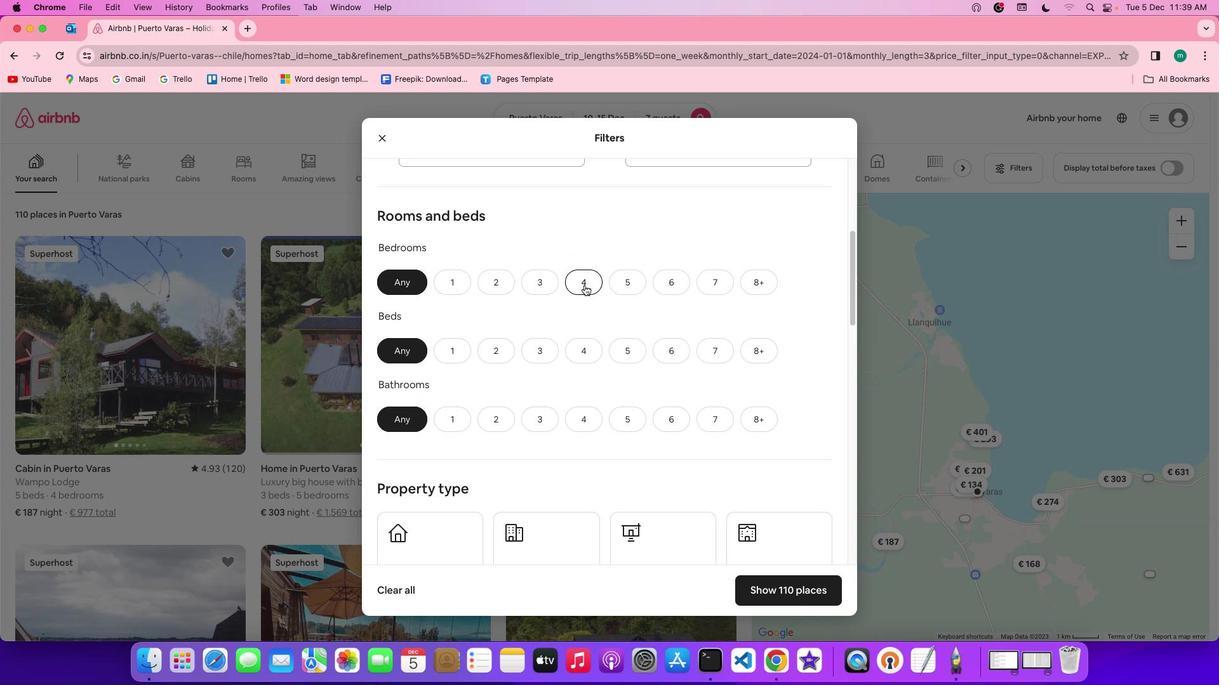 
Action: Mouse pressed left at (582, 282)
Screenshot: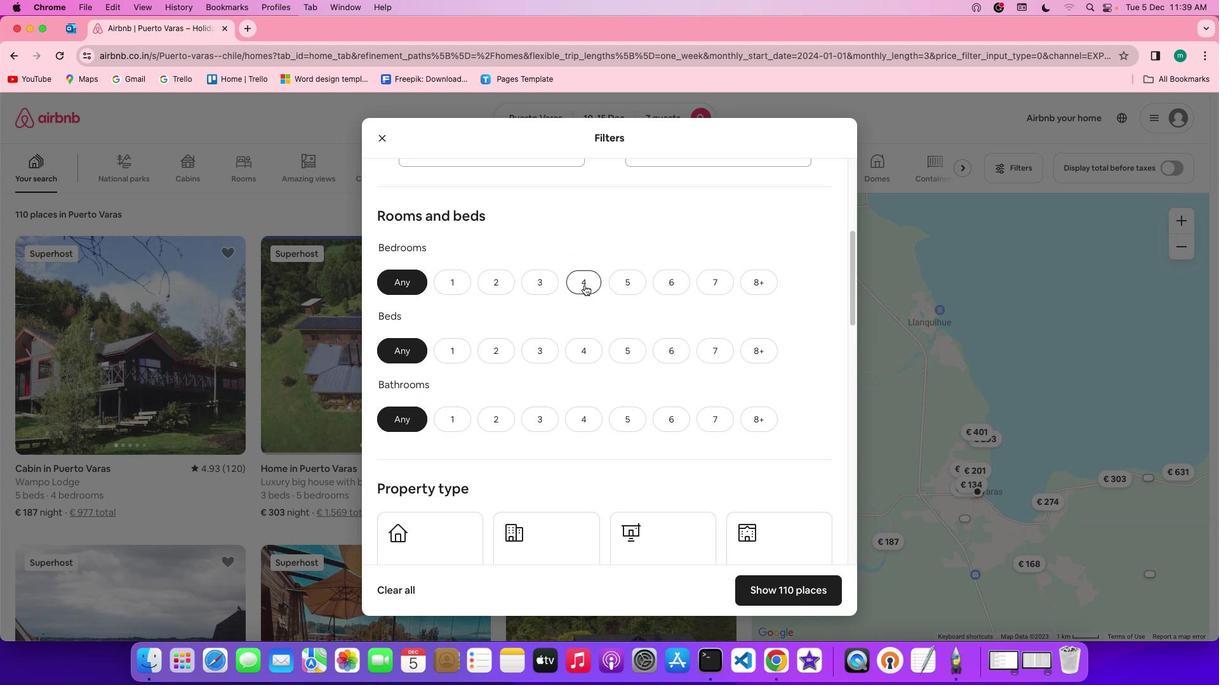 
Action: Mouse moved to (706, 339)
Screenshot: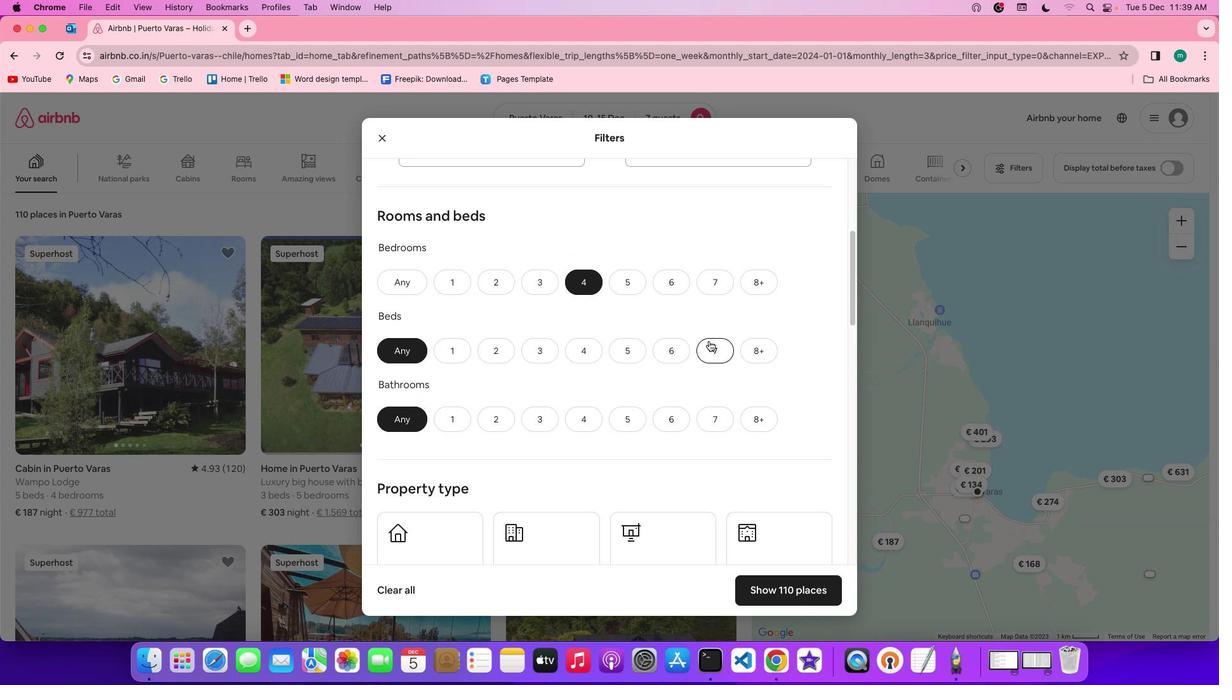 
Action: Mouse pressed left at (706, 339)
Screenshot: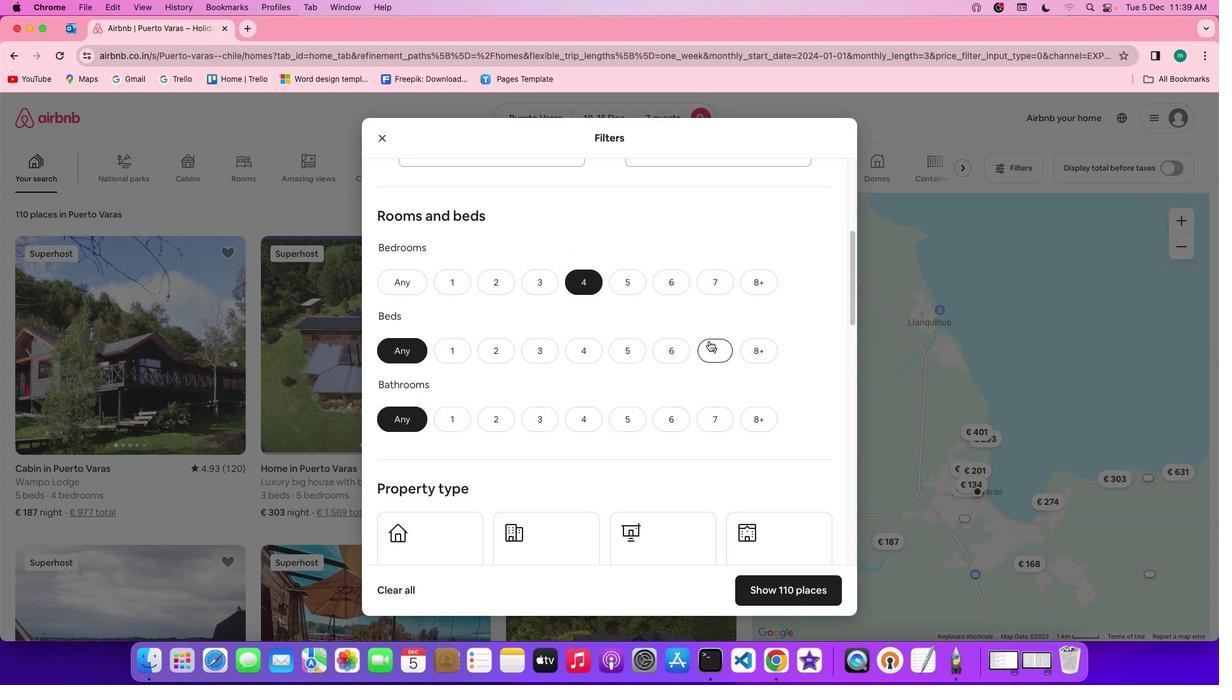 
Action: Mouse moved to (576, 419)
Screenshot: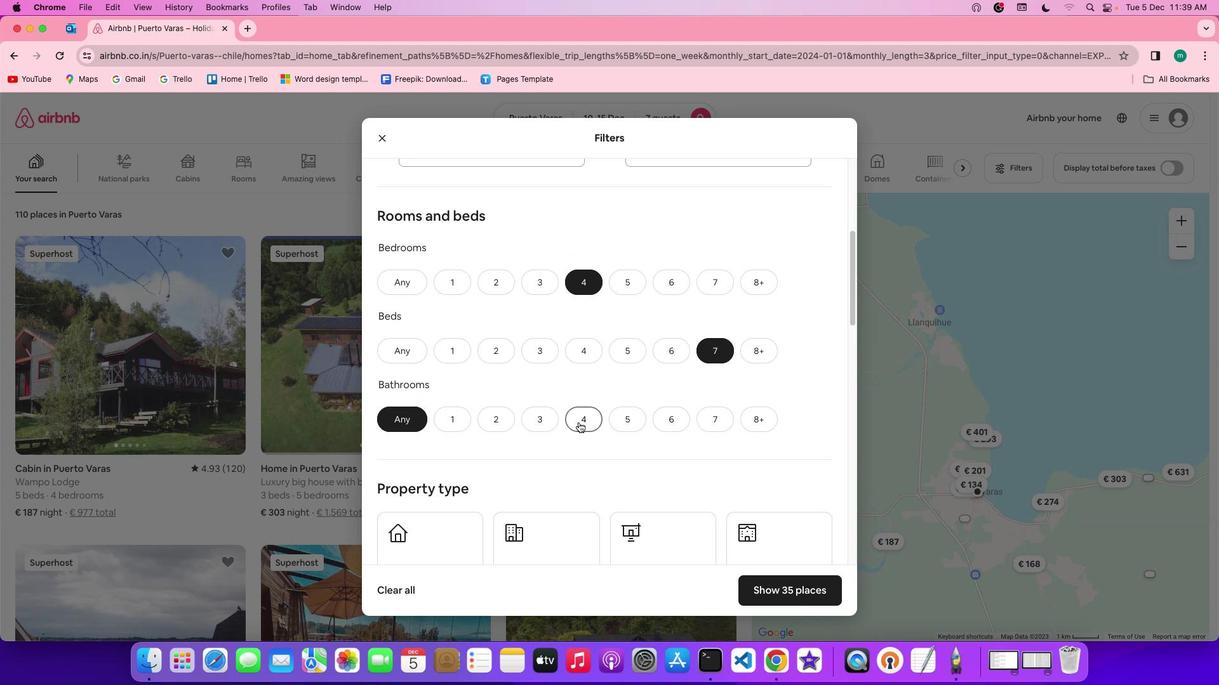 
Action: Mouse pressed left at (576, 419)
Screenshot: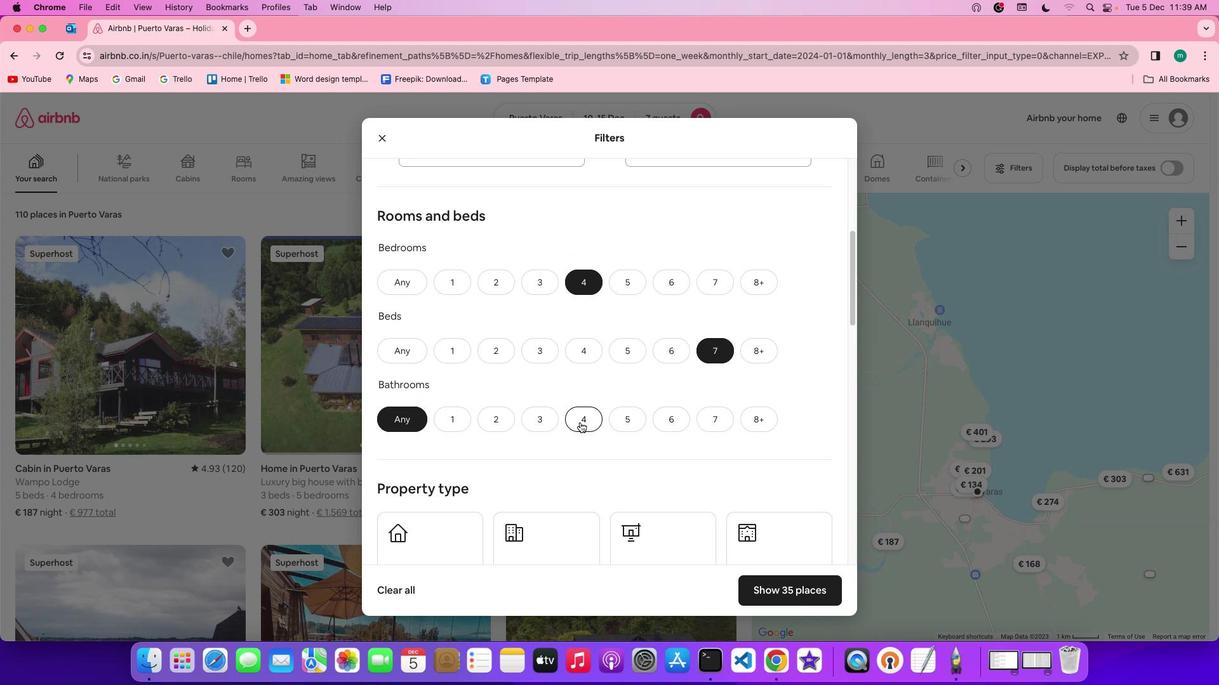 
Action: Mouse moved to (724, 422)
Screenshot: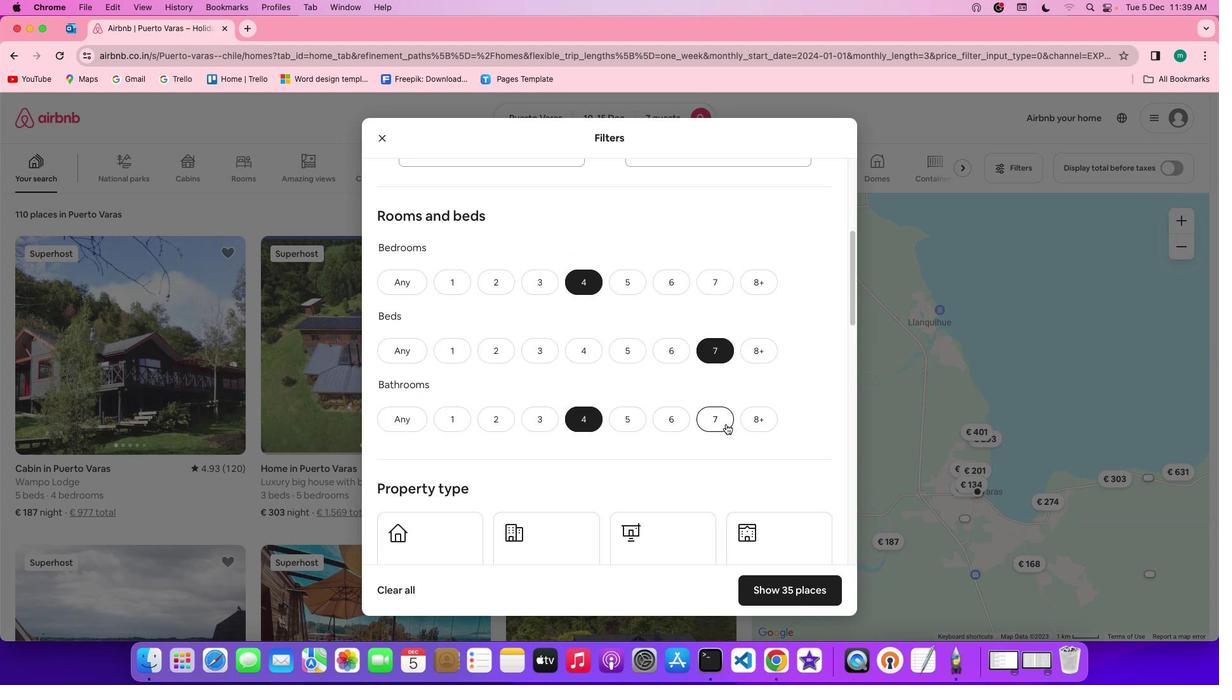
Action: Mouse scrolled (724, 422) with delta (-1, -2)
Screenshot: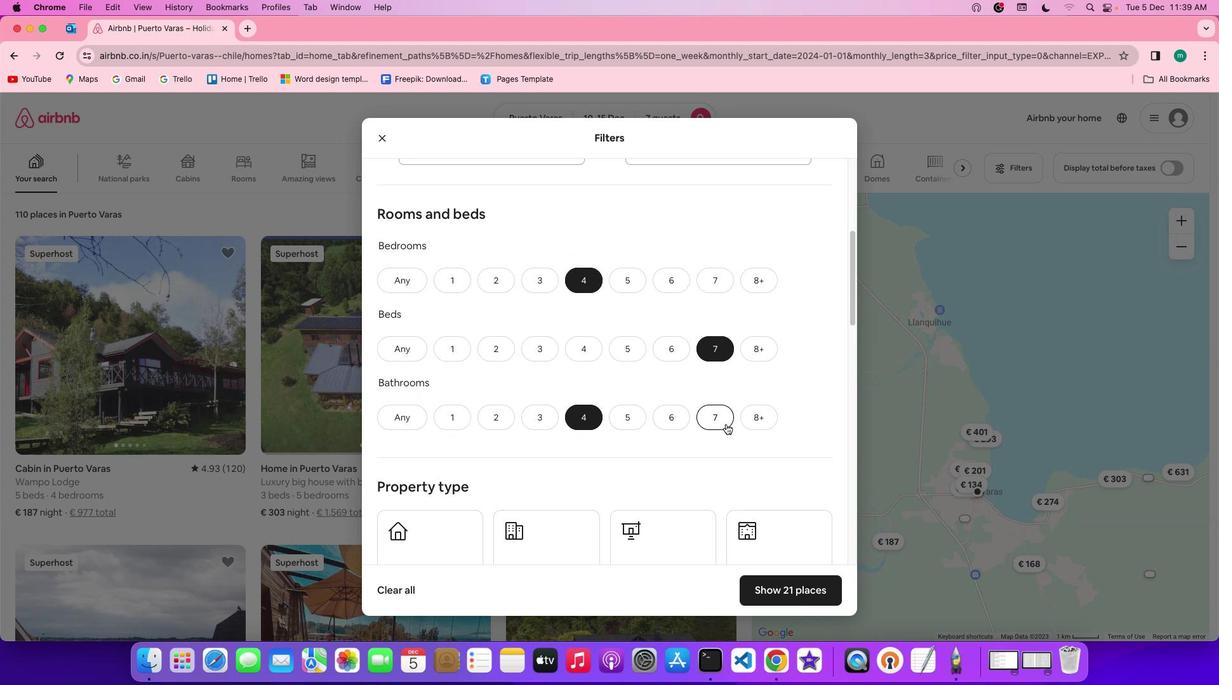 
Action: Mouse moved to (724, 422)
Screenshot: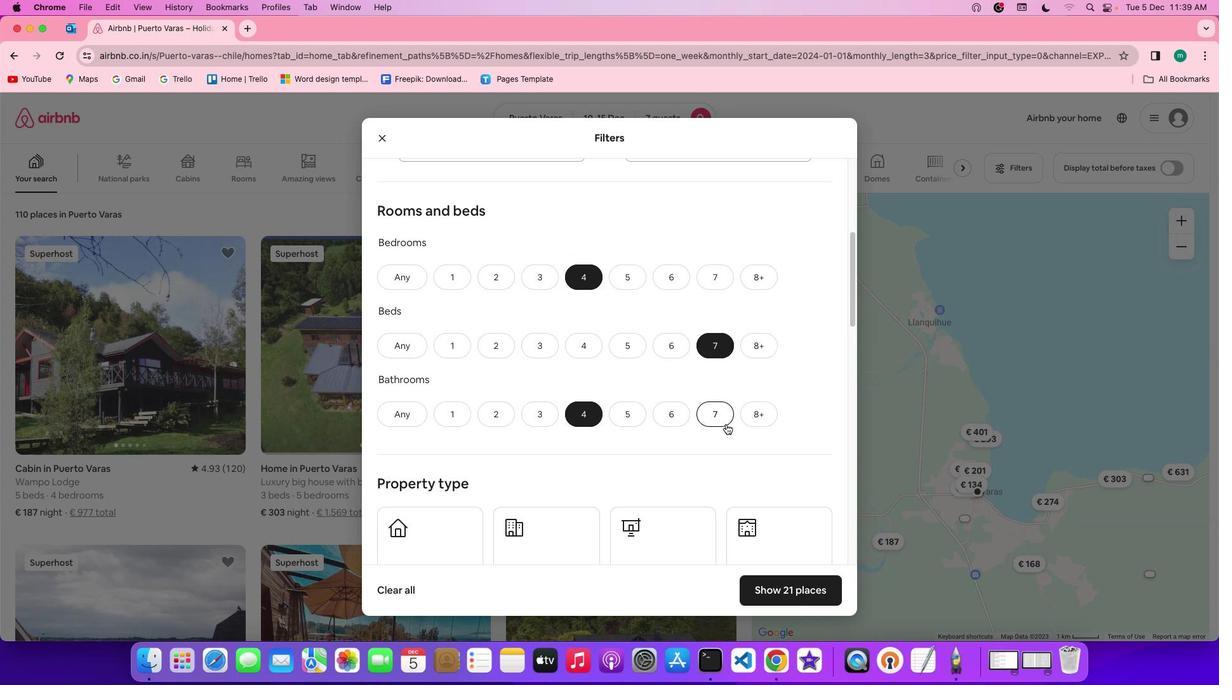 
Action: Mouse scrolled (724, 422) with delta (-1, -2)
Screenshot: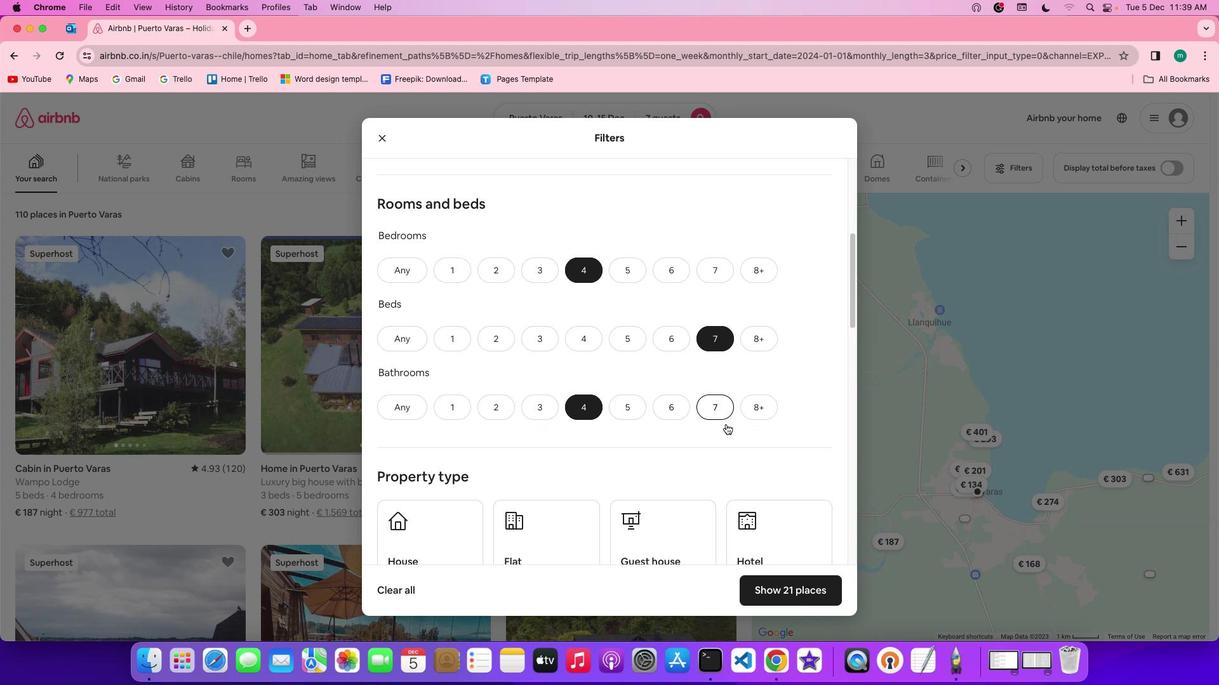 
Action: Mouse scrolled (724, 422) with delta (-1, -2)
Screenshot: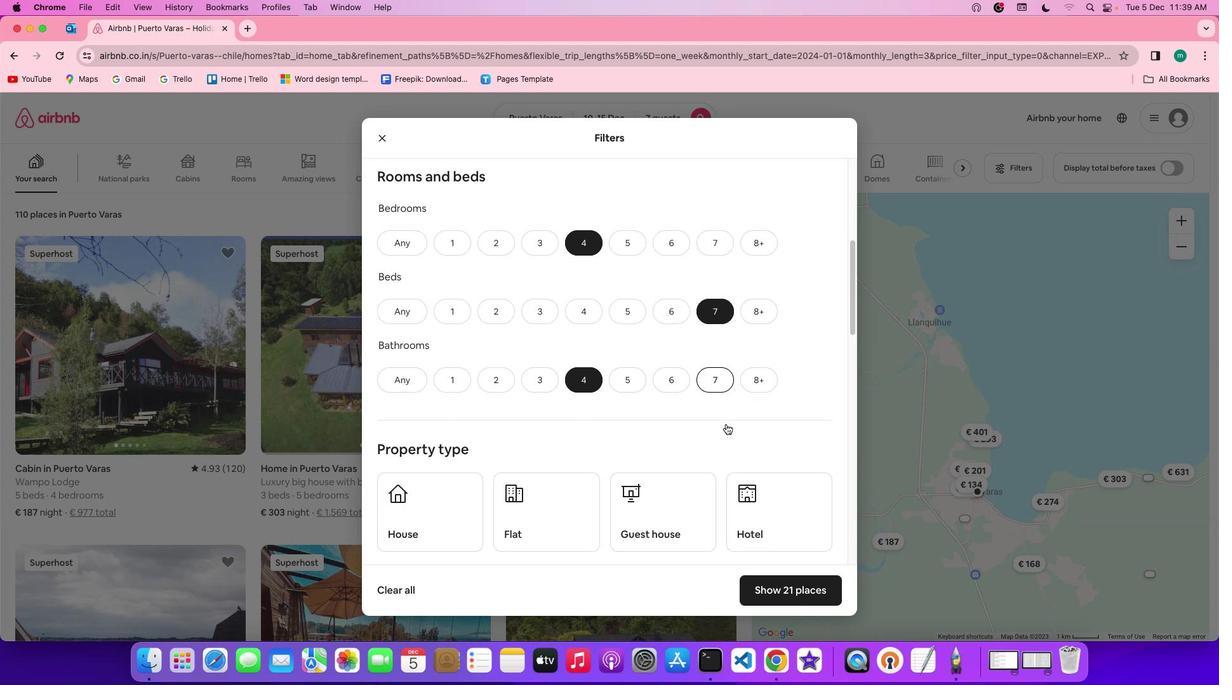 
Action: Mouse moved to (720, 416)
Screenshot: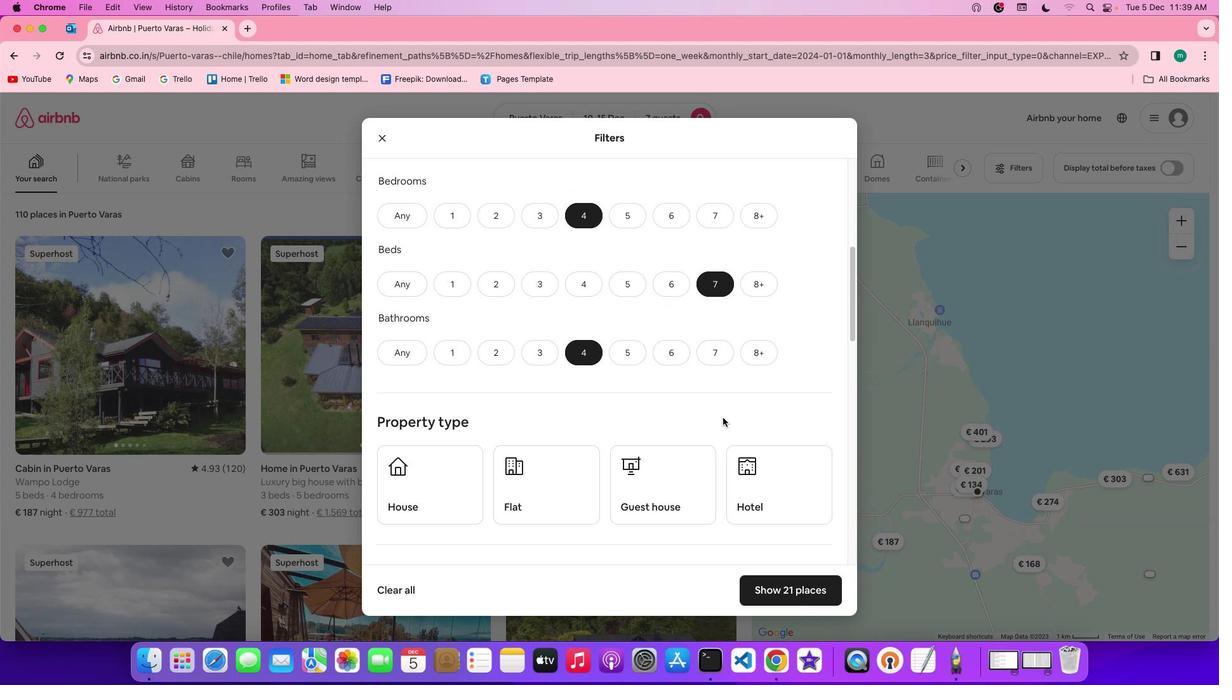 
Action: Mouse scrolled (720, 416) with delta (-1, -2)
Screenshot: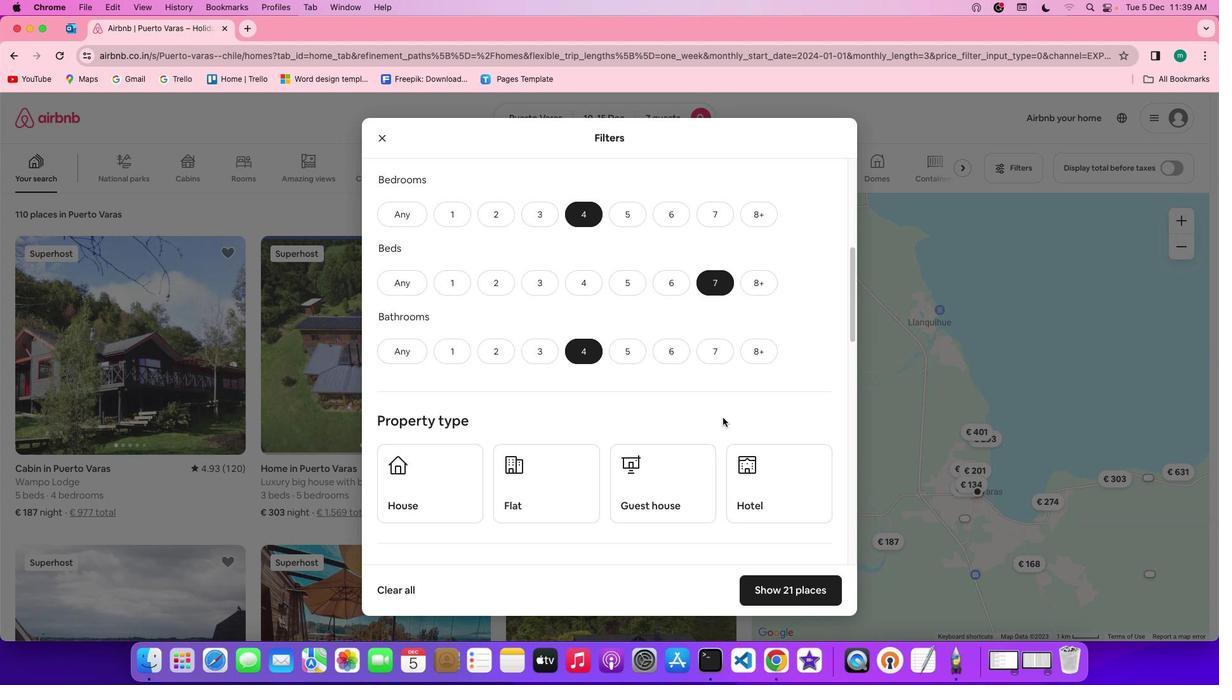 
Action: Mouse scrolled (720, 416) with delta (-1, -2)
Screenshot: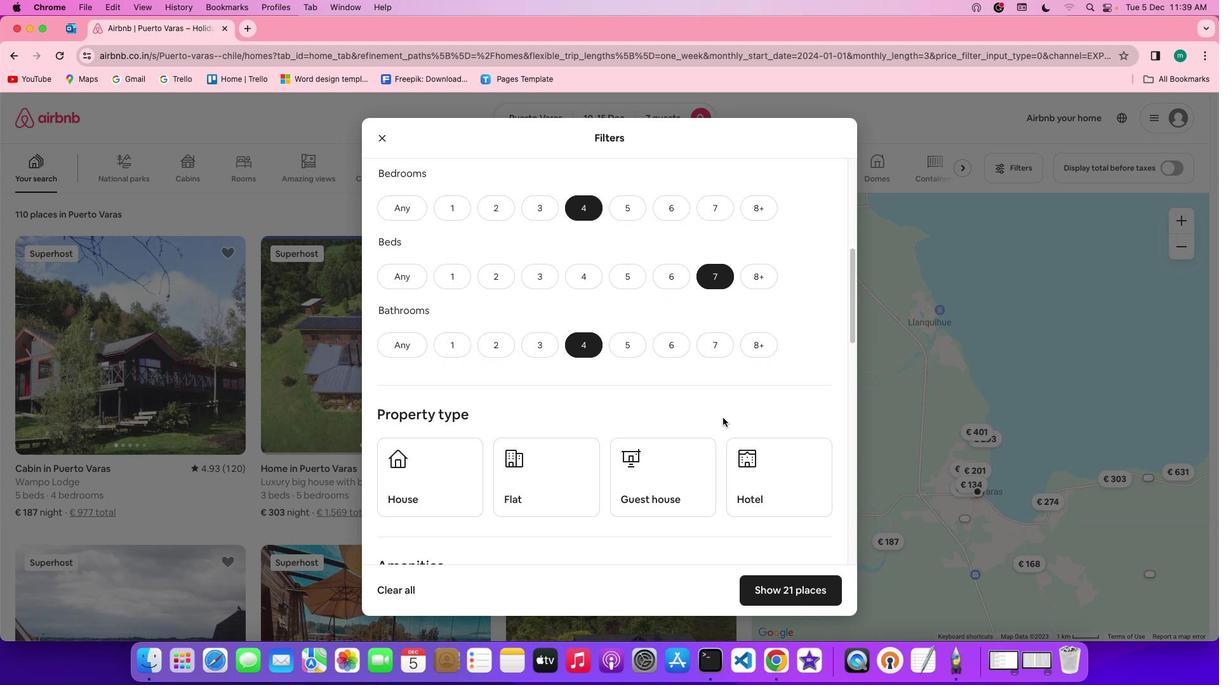 
Action: Mouse scrolled (720, 416) with delta (-1, -2)
Screenshot: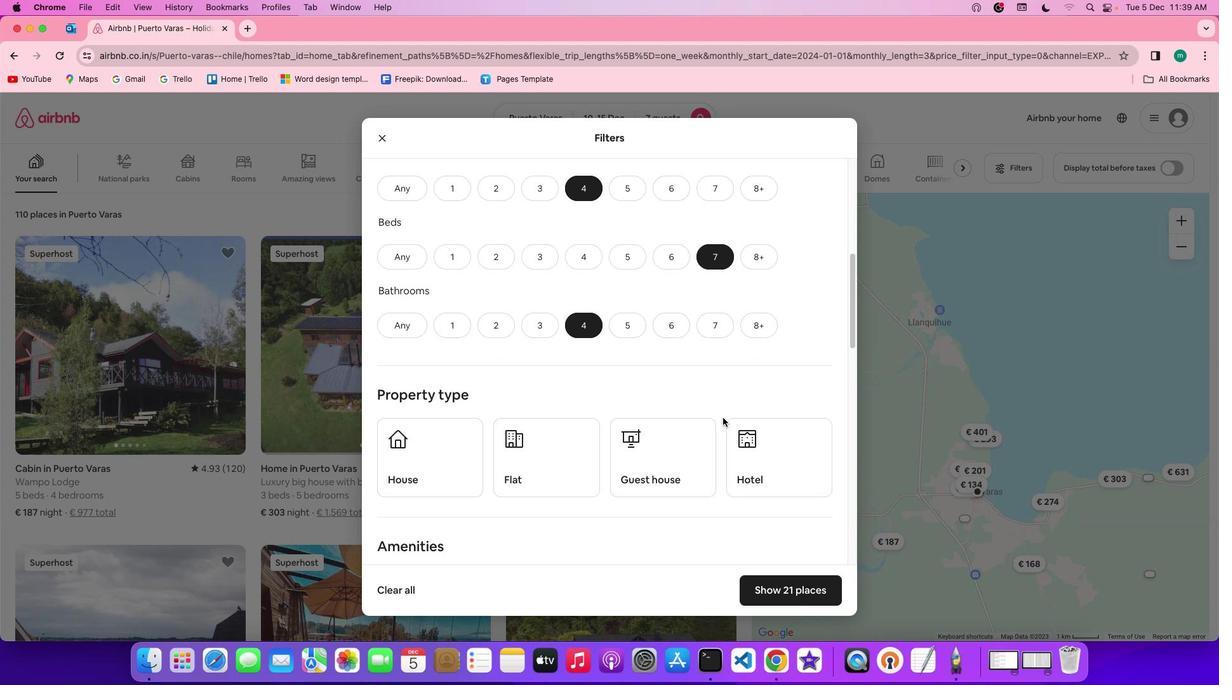 
Action: Mouse scrolled (720, 416) with delta (-1, -2)
Screenshot: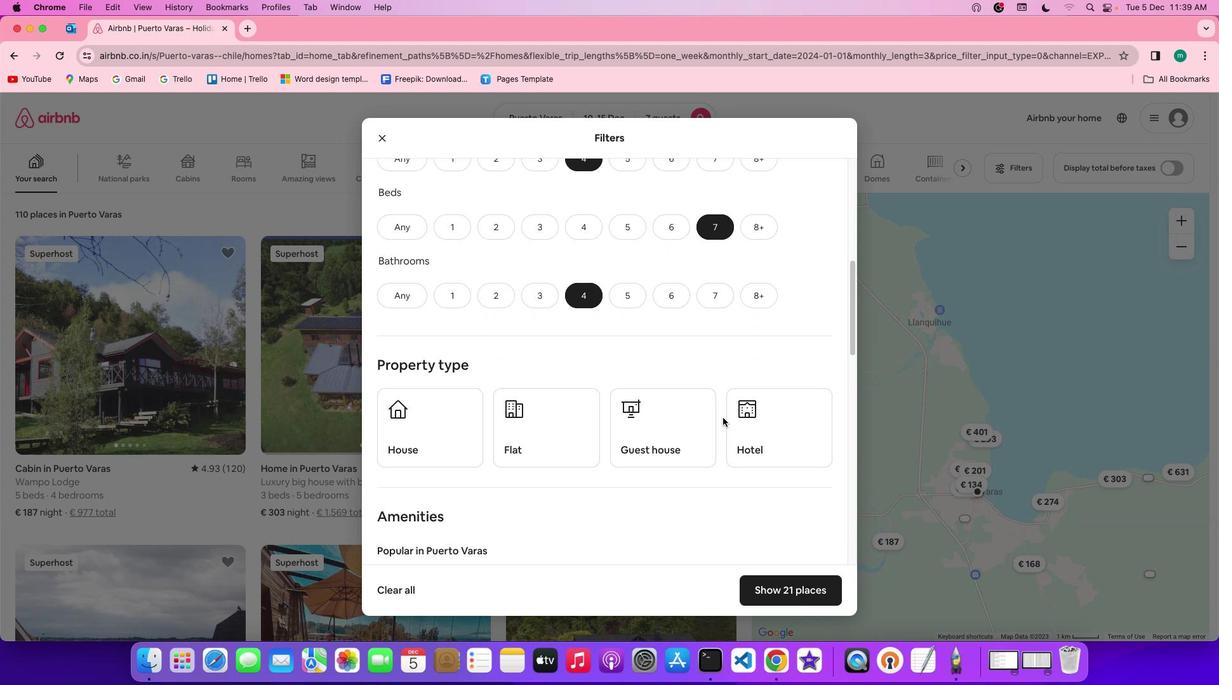 
Action: Mouse scrolled (720, 416) with delta (-1, -2)
Screenshot: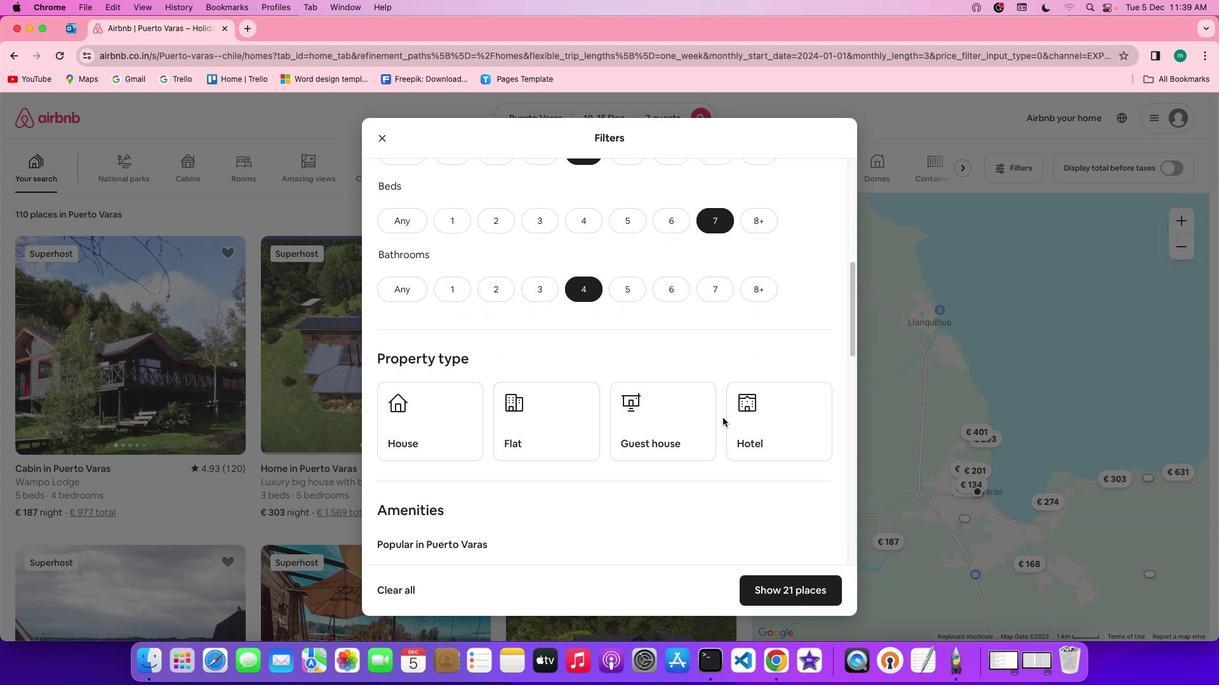 
Action: Mouse scrolled (720, 416) with delta (-1, -2)
Screenshot: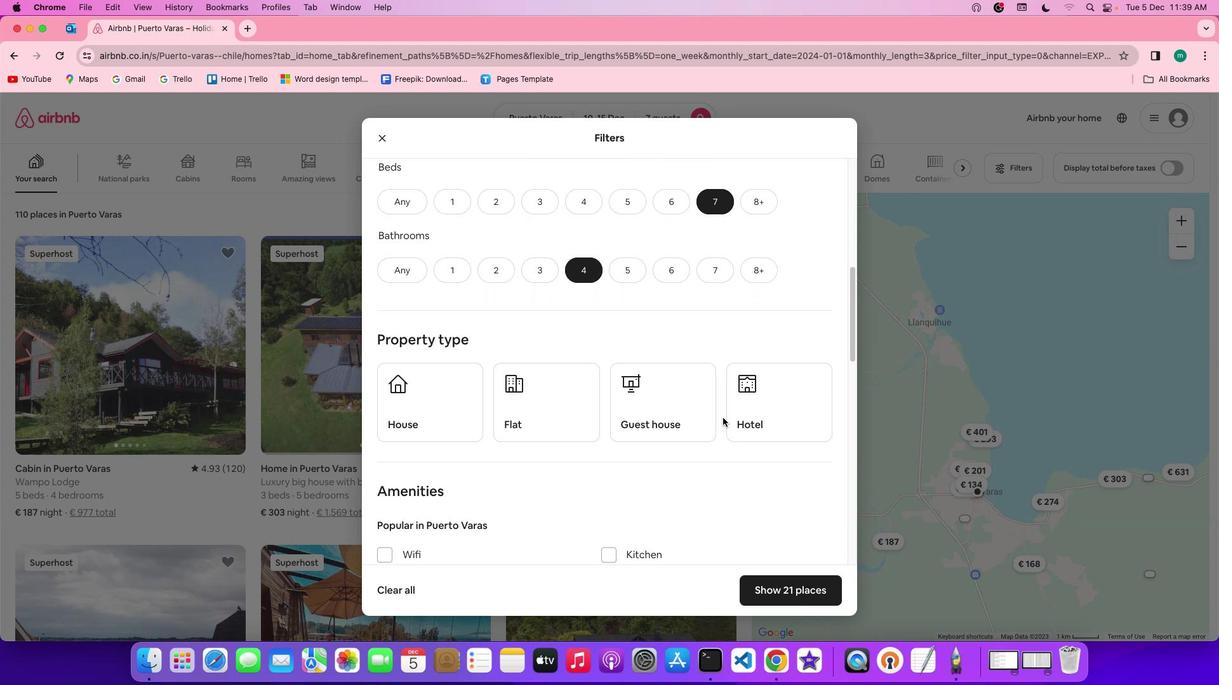 
Action: Mouse scrolled (720, 416) with delta (-1, -2)
Screenshot: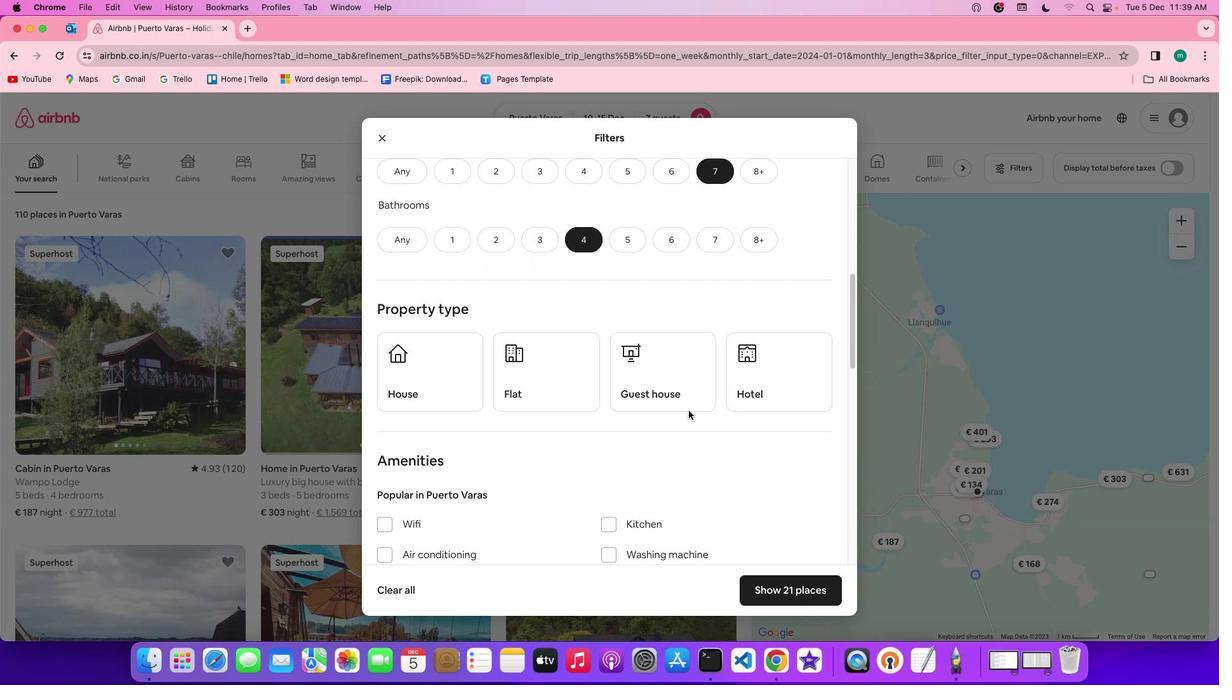 
Action: Mouse moved to (440, 374)
Screenshot: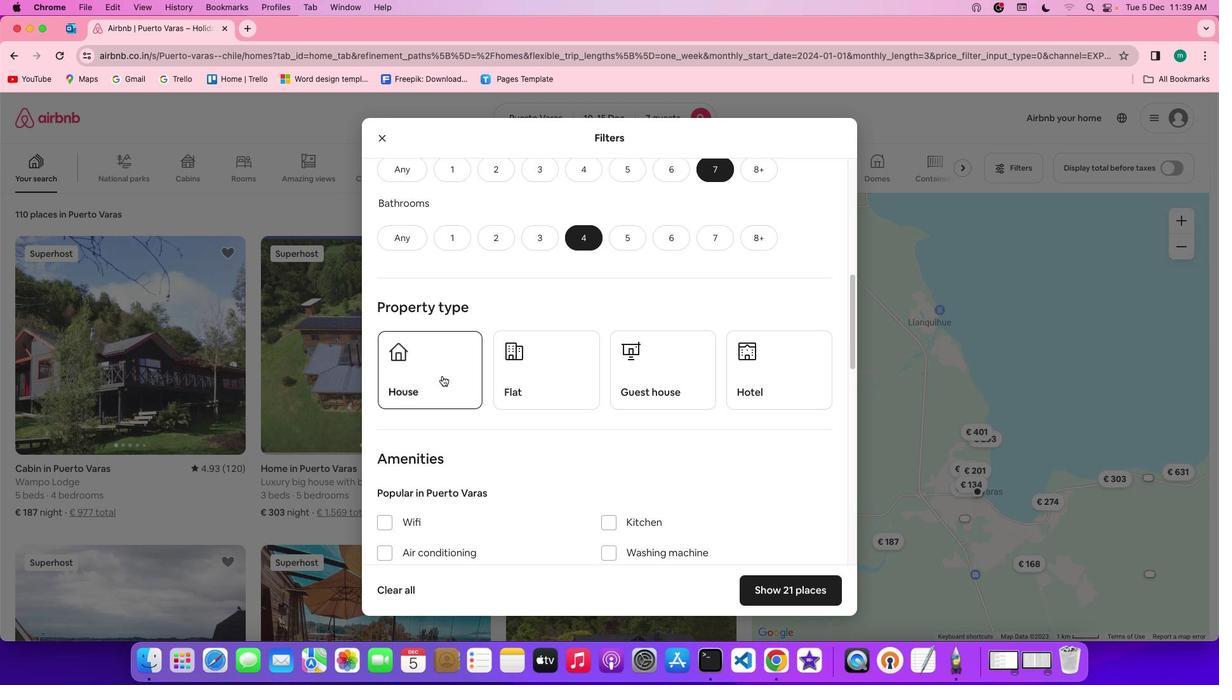 
Action: Mouse pressed left at (440, 374)
Screenshot: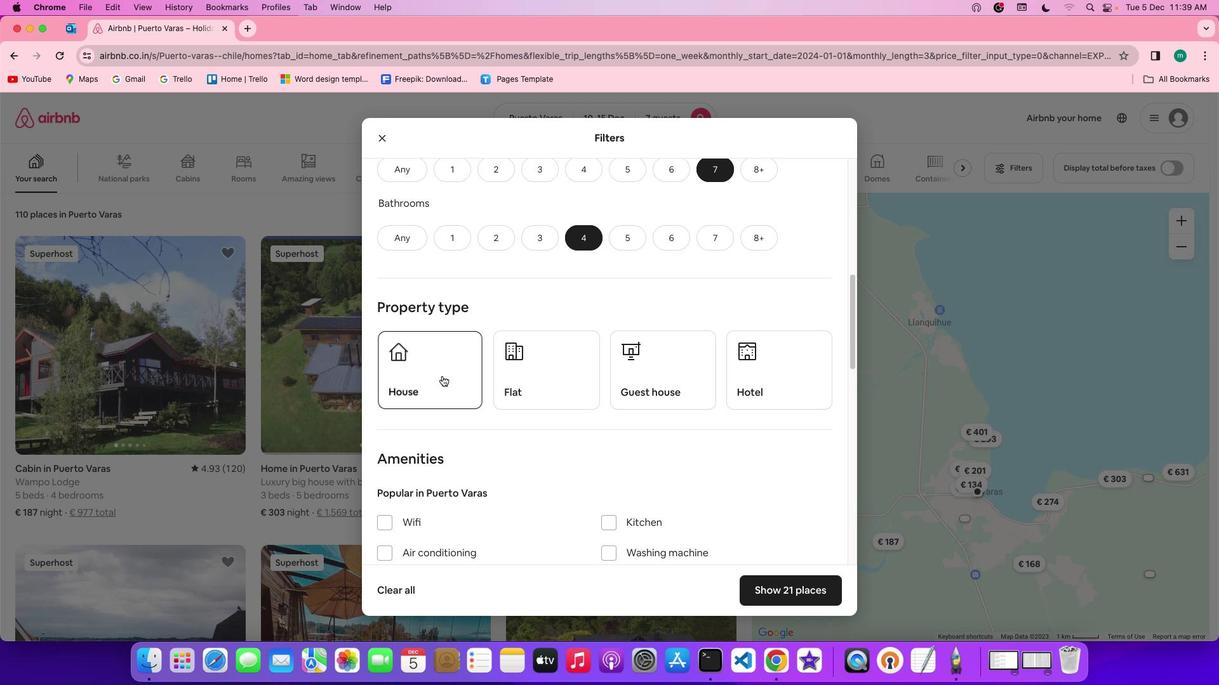 
Action: Mouse moved to (653, 396)
Screenshot: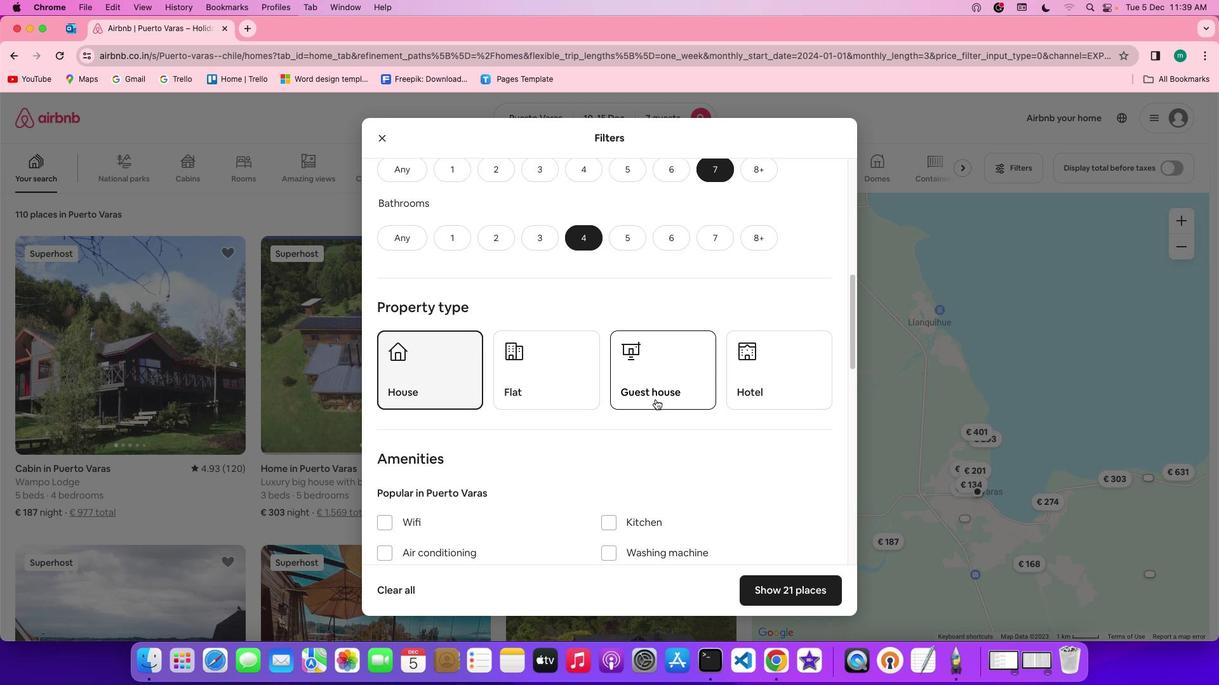 
Action: Mouse scrolled (653, 396) with delta (-1, -2)
Screenshot: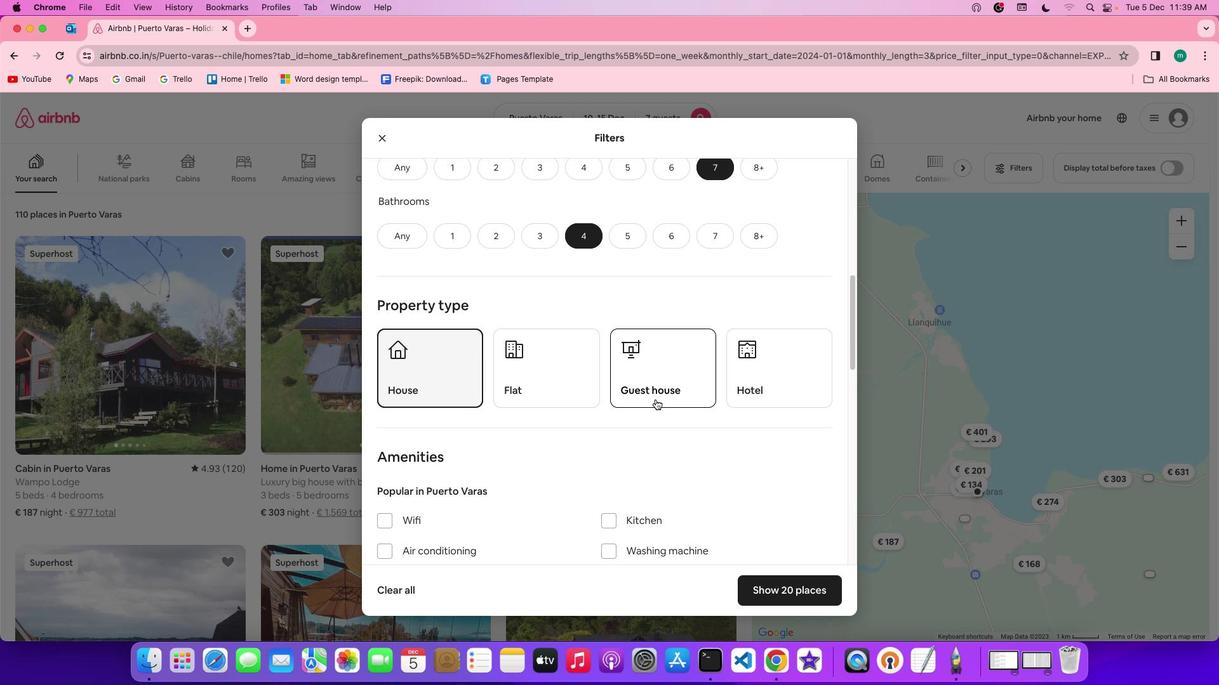 
Action: Mouse scrolled (653, 396) with delta (-1, -2)
Screenshot: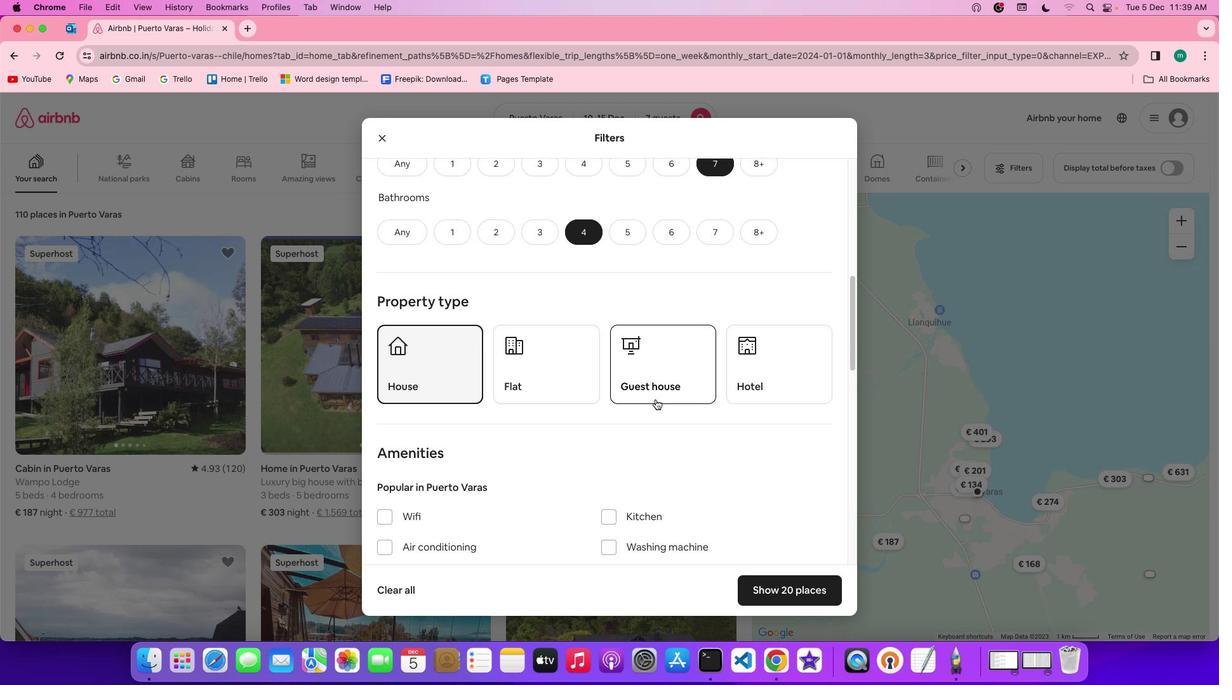 
Action: Mouse scrolled (653, 396) with delta (-1, -3)
Screenshot: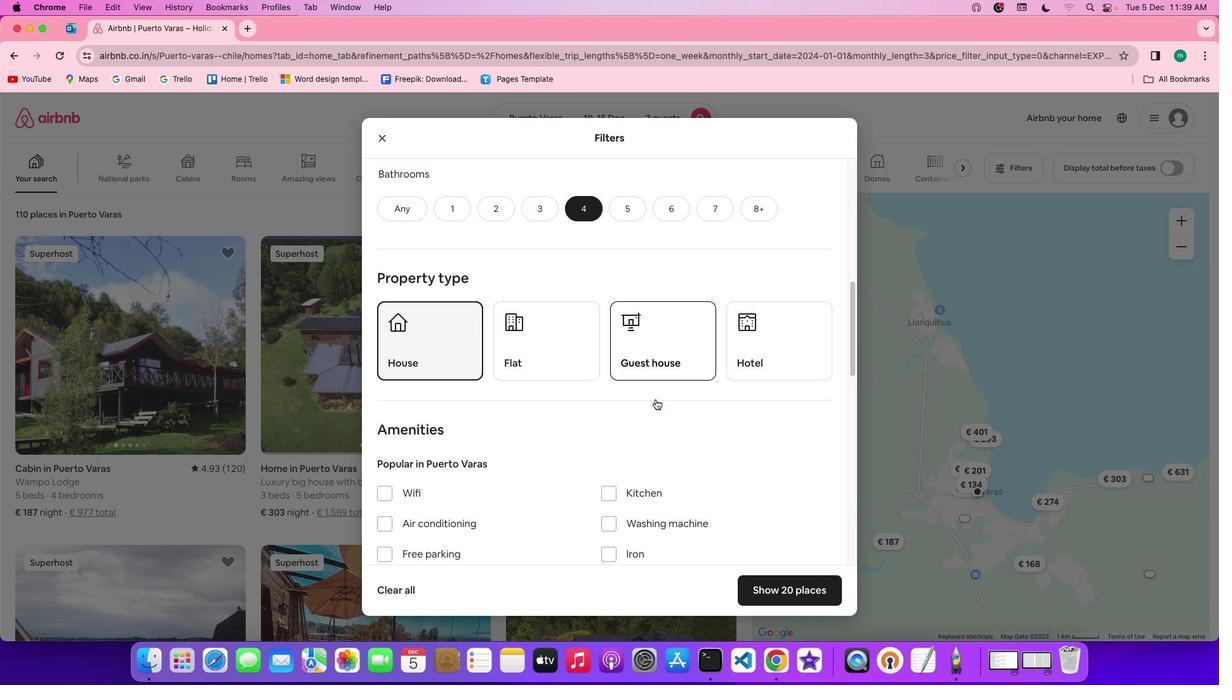 
Action: Mouse scrolled (653, 396) with delta (-1, -2)
Screenshot: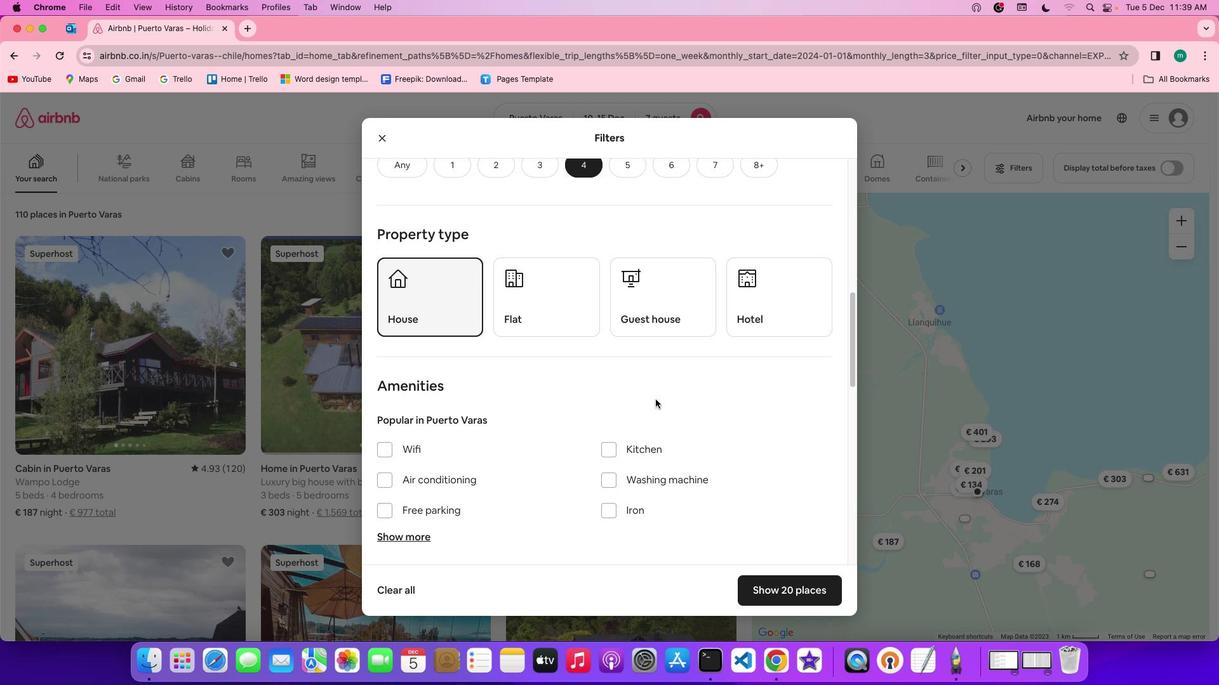 
Action: Mouse scrolled (653, 396) with delta (-1, -2)
Screenshot: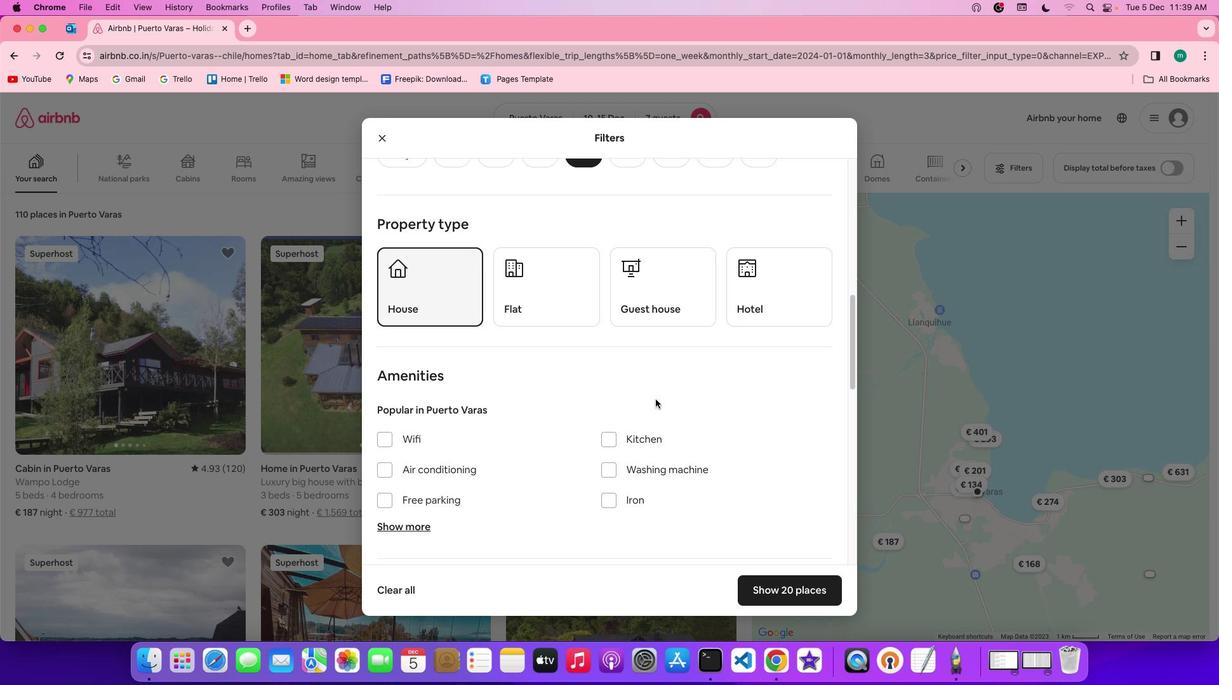 
Action: Mouse scrolled (653, 396) with delta (-1, -2)
Screenshot: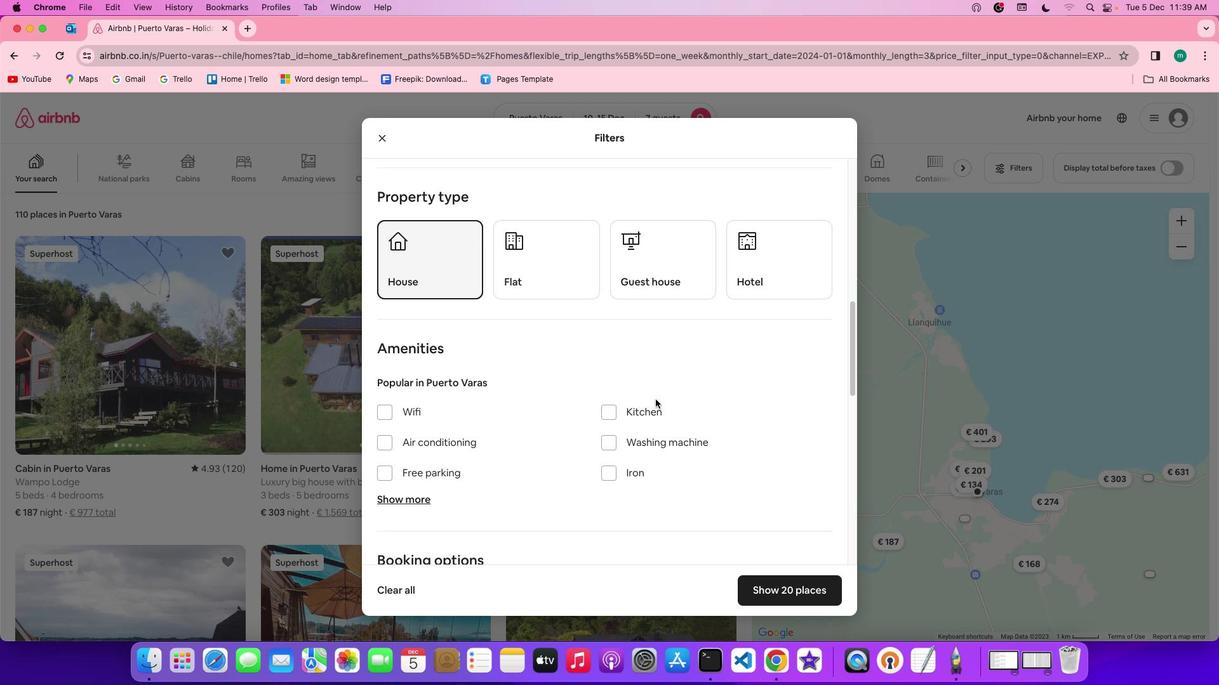 
Action: Mouse scrolled (653, 396) with delta (-1, -2)
Screenshot: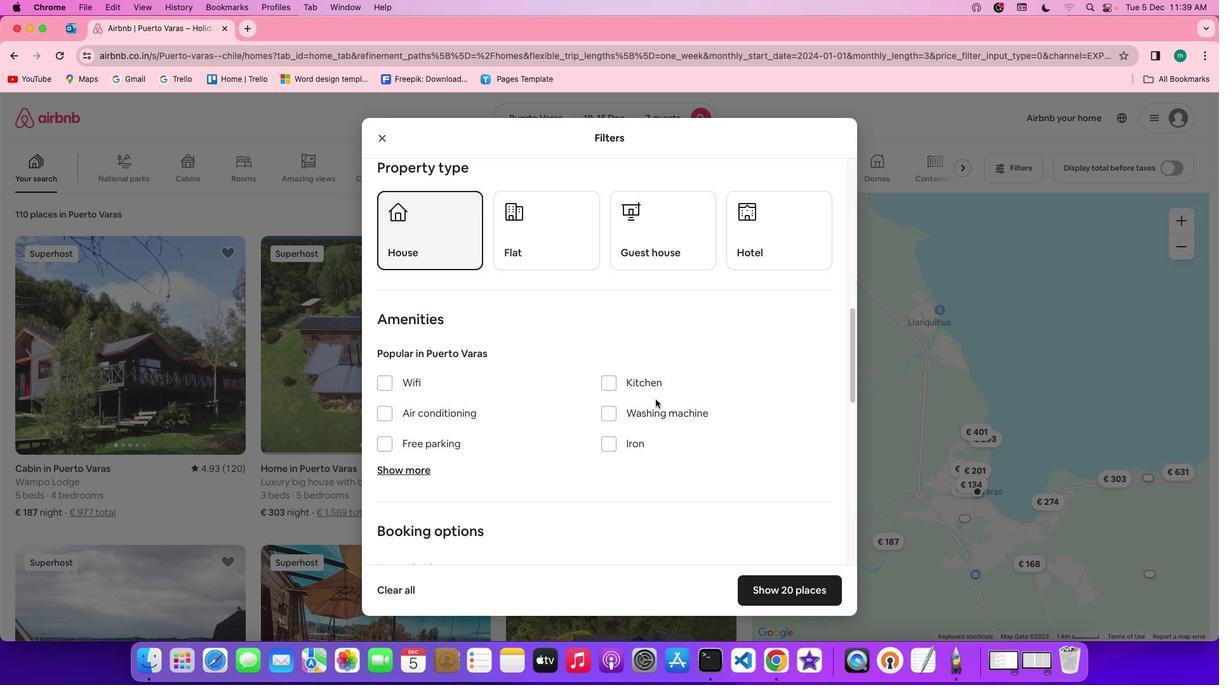 
Action: Mouse scrolled (653, 396) with delta (-1, -2)
Screenshot: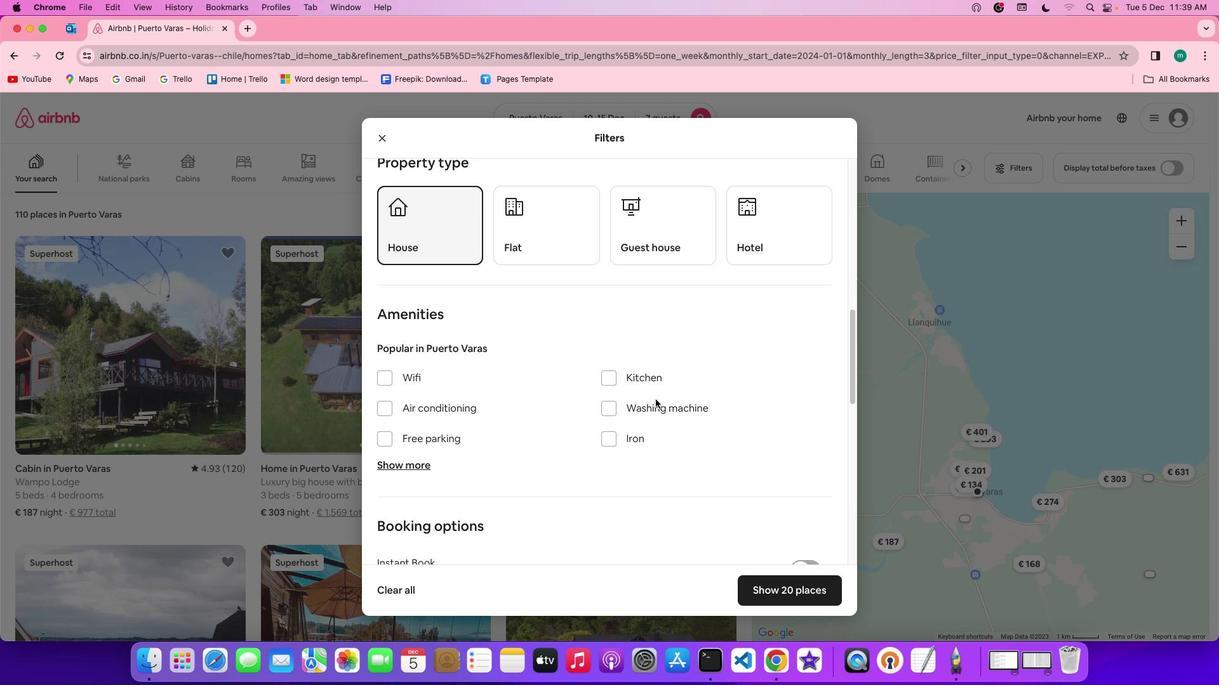 
Action: Mouse scrolled (653, 396) with delta (-1, -2)
Screenshot: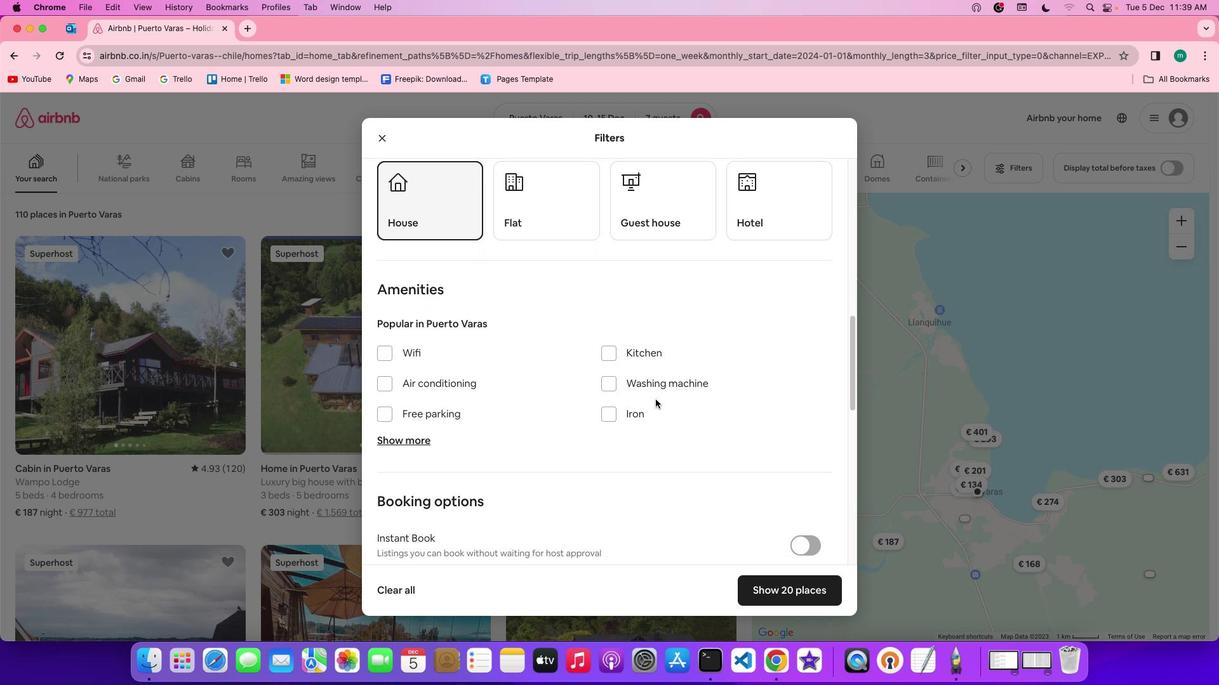 
Action: Mouse scrolled (653, 396) with delta (-1, -2)
Screenshot: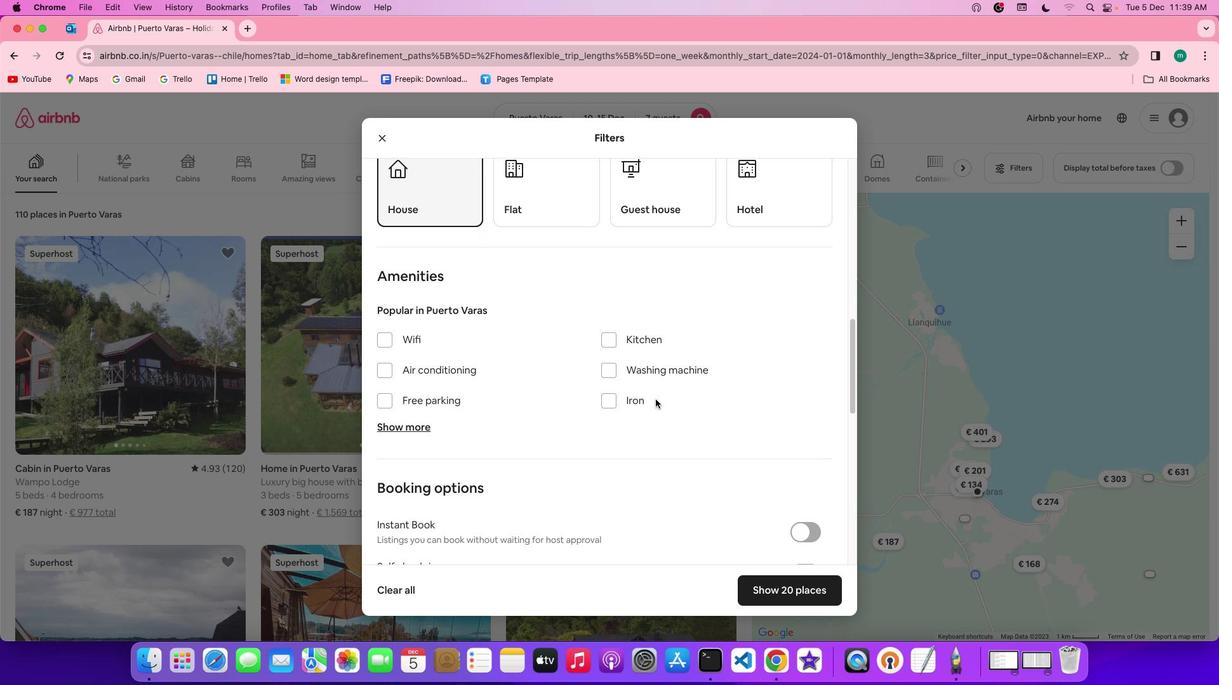 
Action: Mouse scrolled (653, 396) with delta (-1, -2)
Screenshot: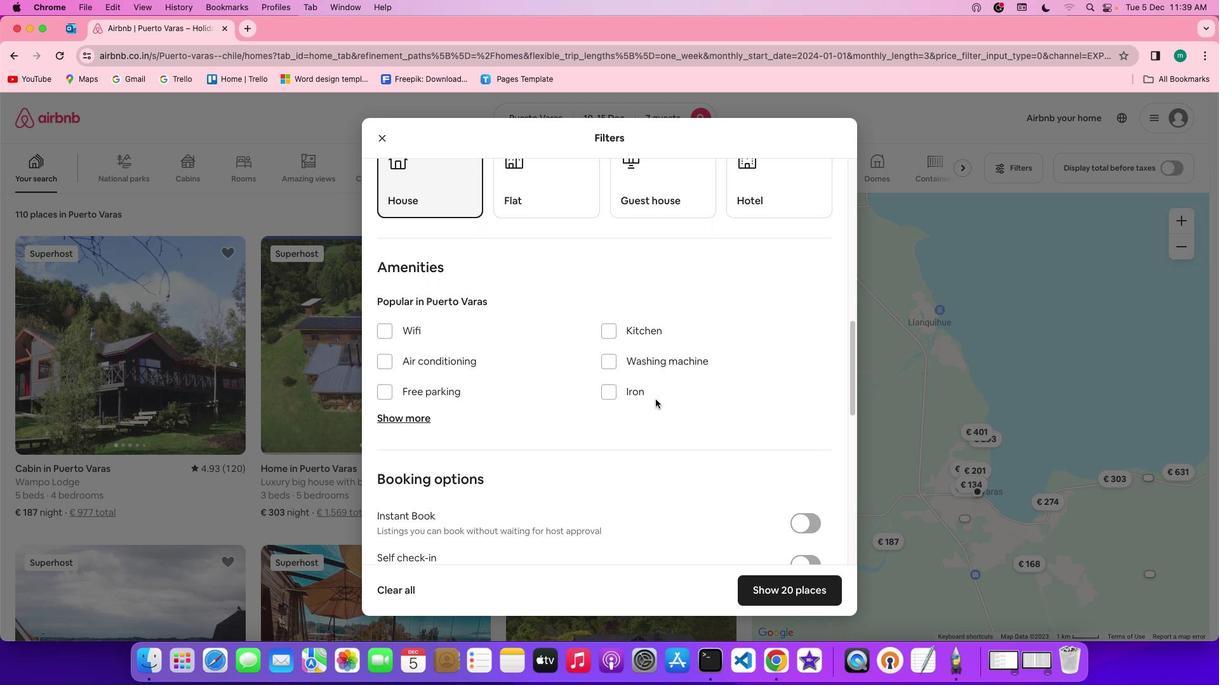 
Action: Mouse scrolled (653, 396) with delta (-1, -2)
Screenshot: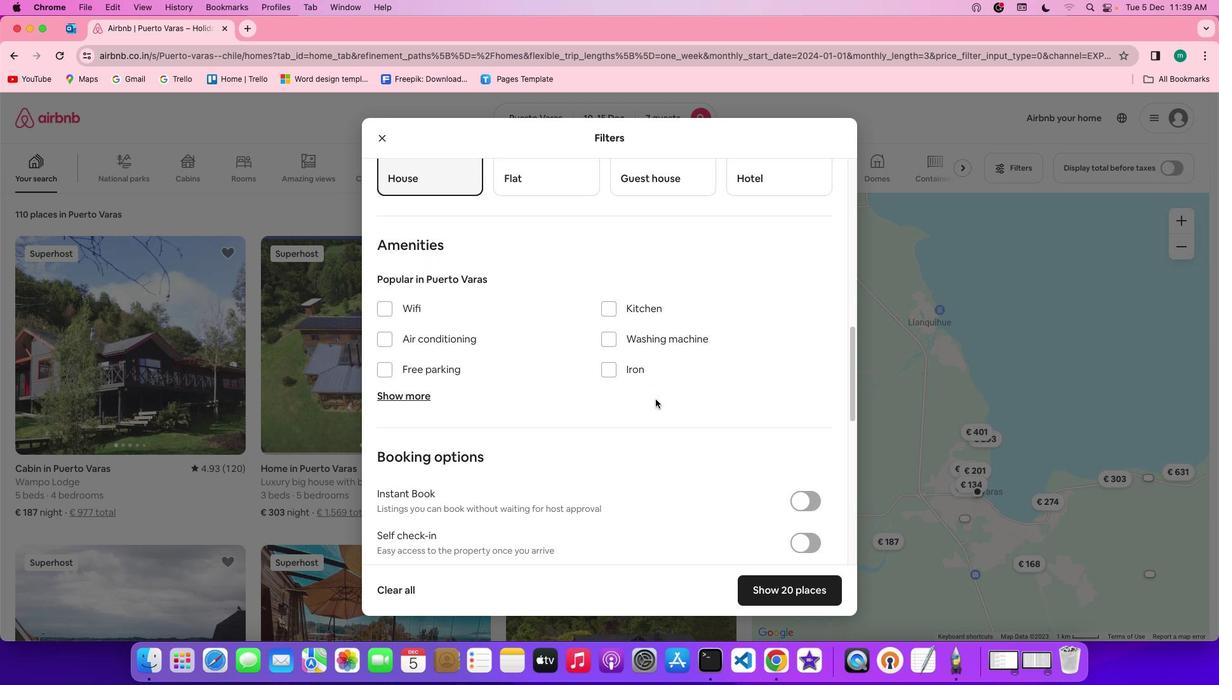 
Action: Mouse scrolled (653, 396) with delta (-1, -2)
Screenshot: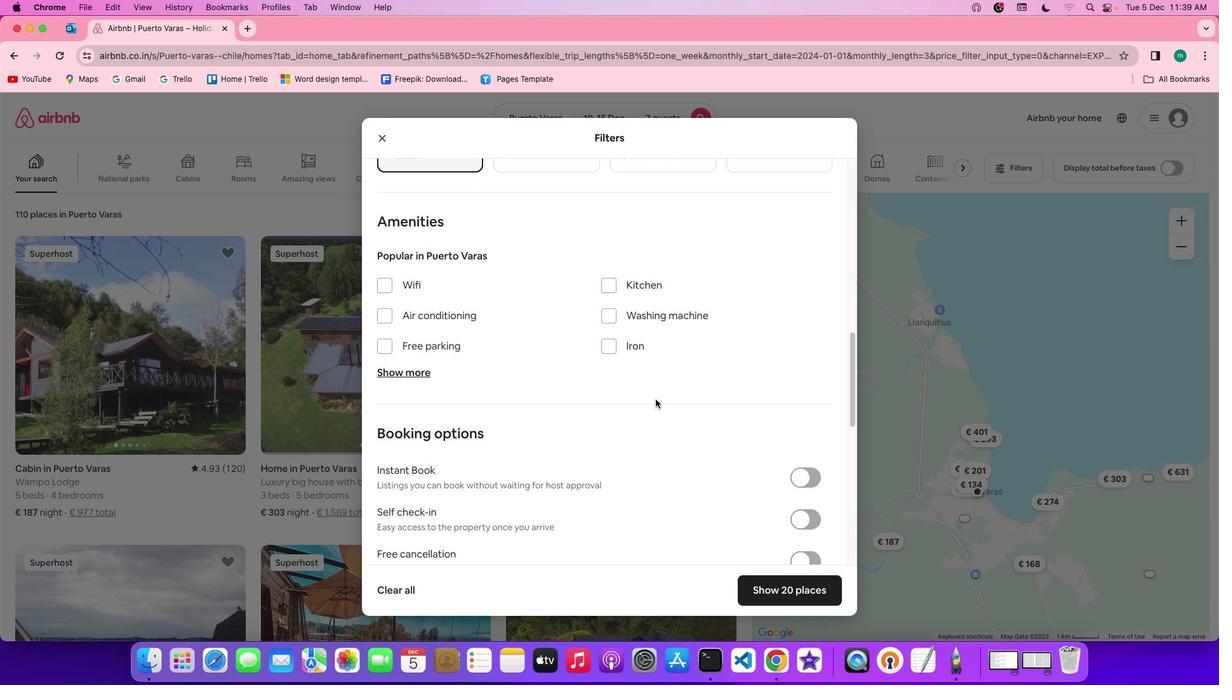 
Action: Mouse scrolled (653, 396) with delta (-1, -2)
Screenshot: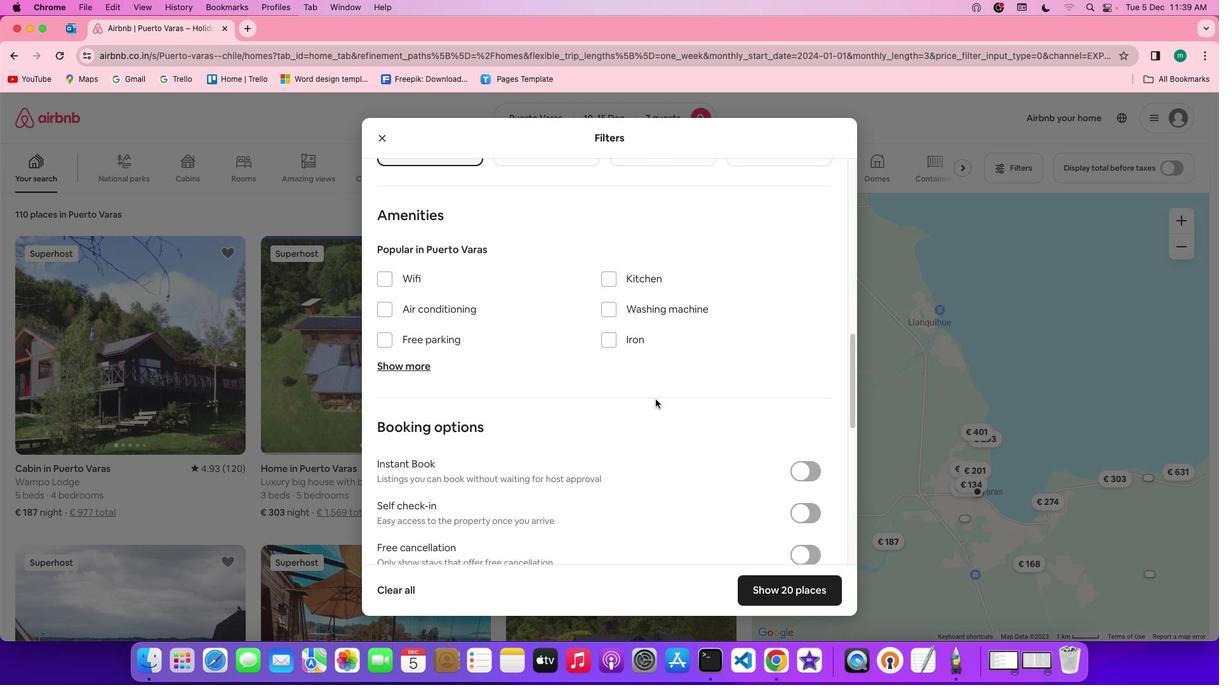 
Action: Mouse scrolled (653, 396) with delta (-1, -2)
Screenshot: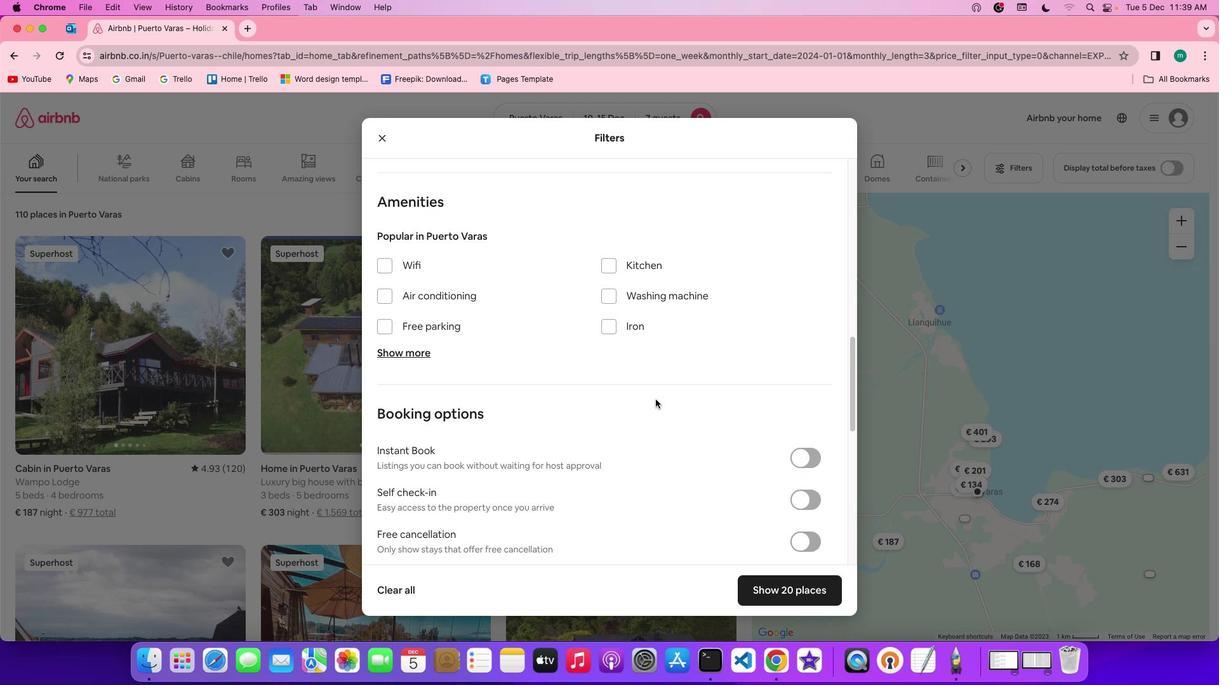 
Action: Mouse scrolled (653, 396) with delta (-1, -2)
Screenshot: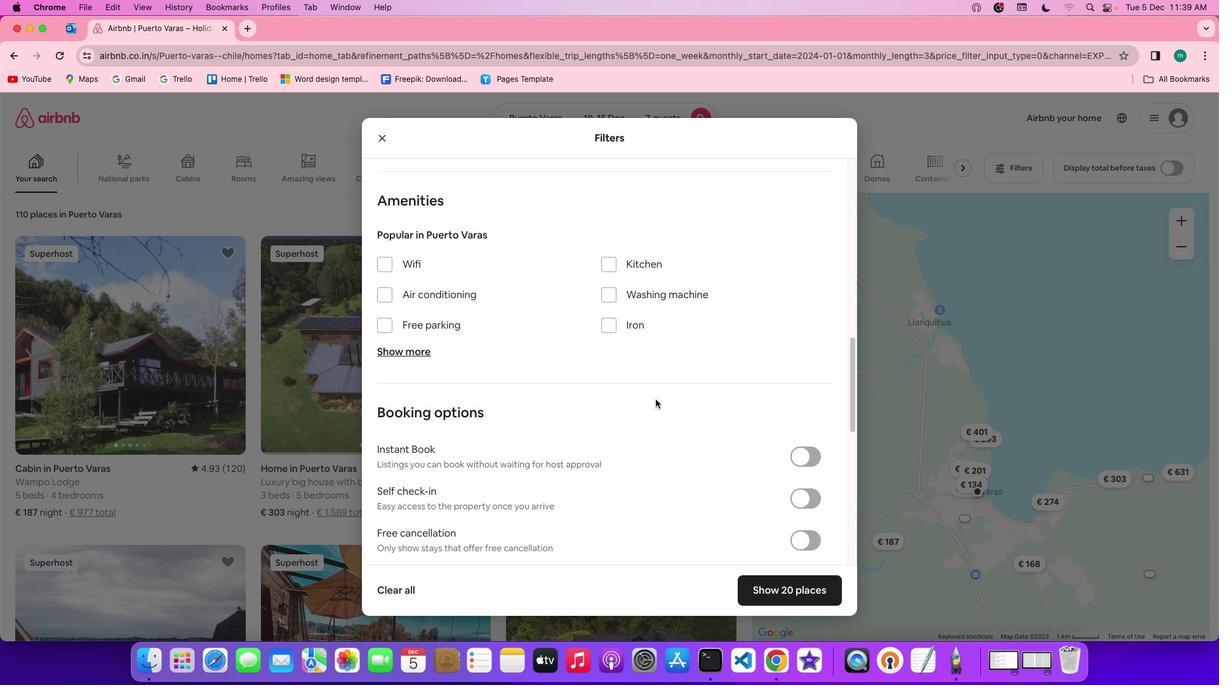 
Action: Mouse scrolled (653, 396) with delta (-1, -2)
Screenshot: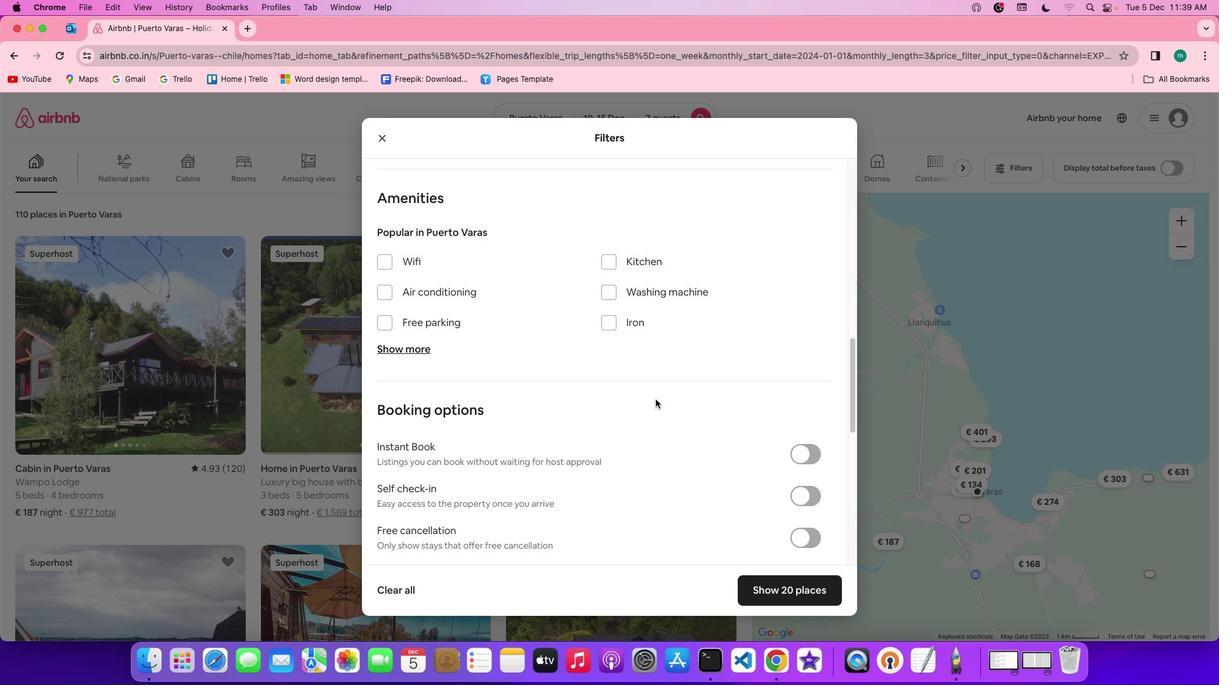 
Action: Mouse moved to (375, 254)
Screenshot: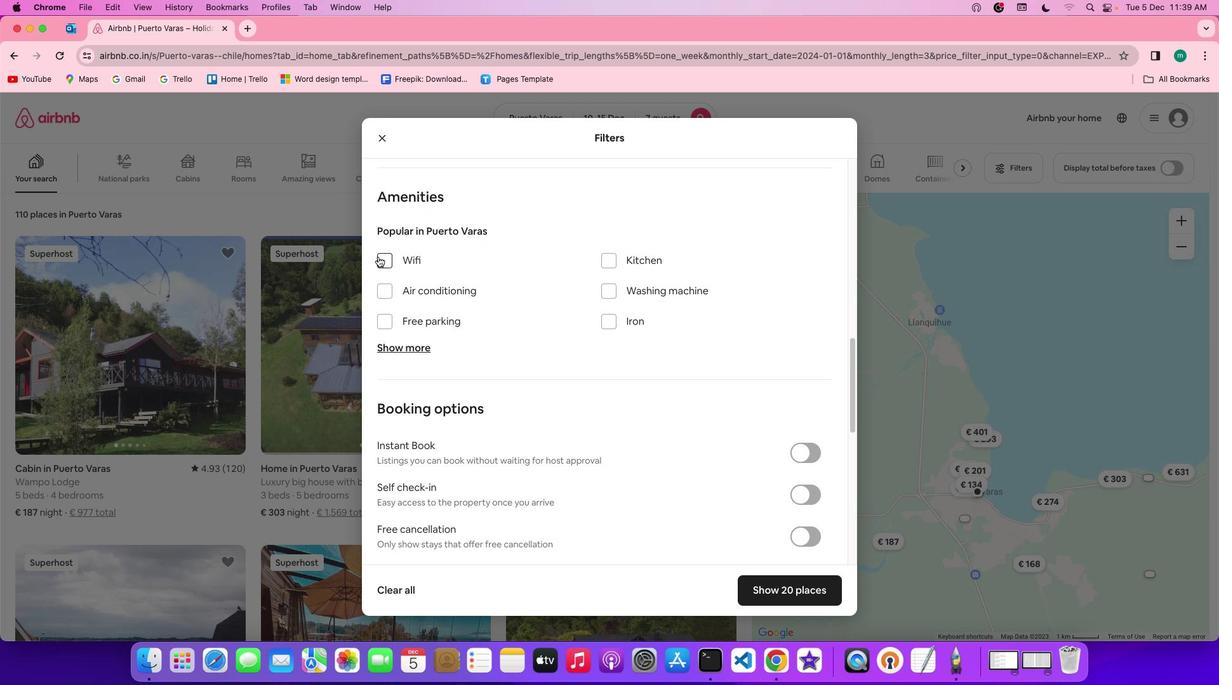 
Action: Mouse pressed left at (375, 254)
Screenshot: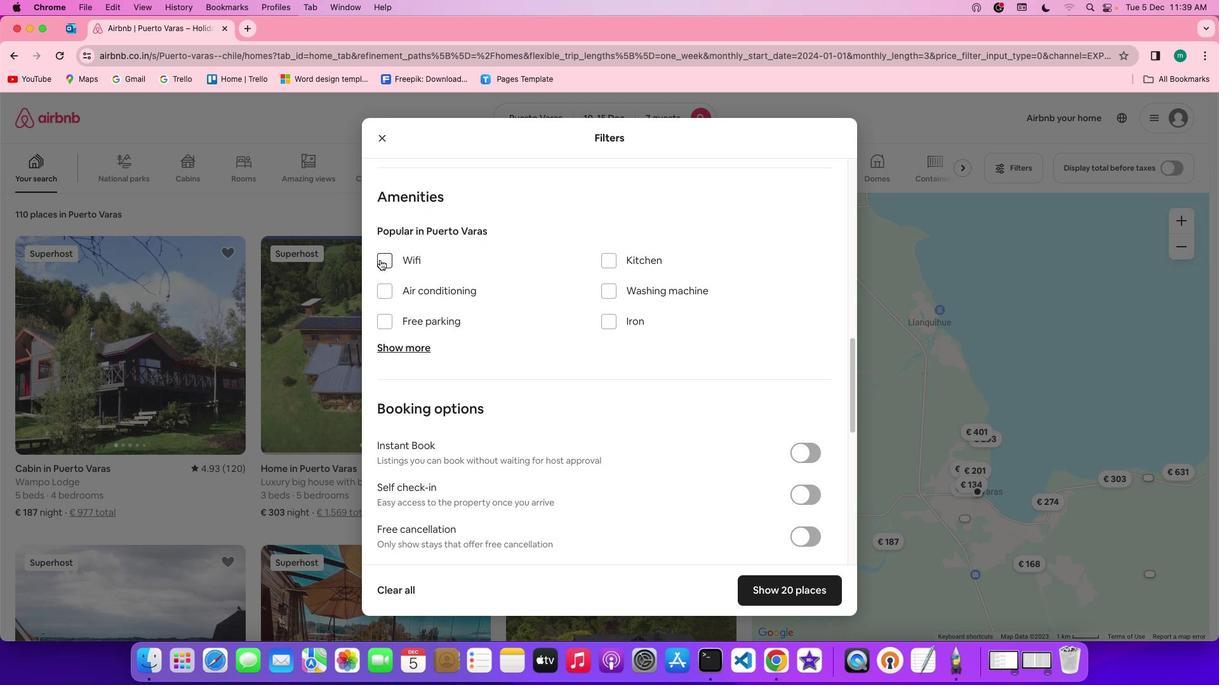 
Action: Mouse moved to (410, 341)
Screenshot: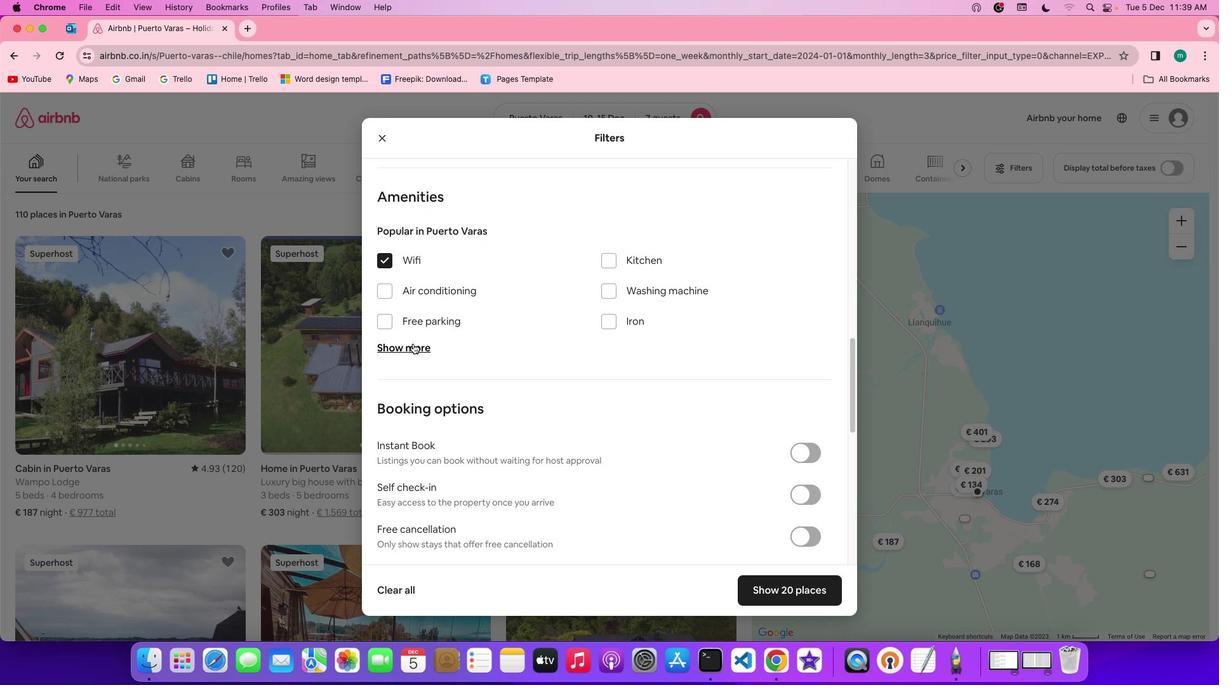 
Action: Mouse pressed left at (410, 341)
Screenshot: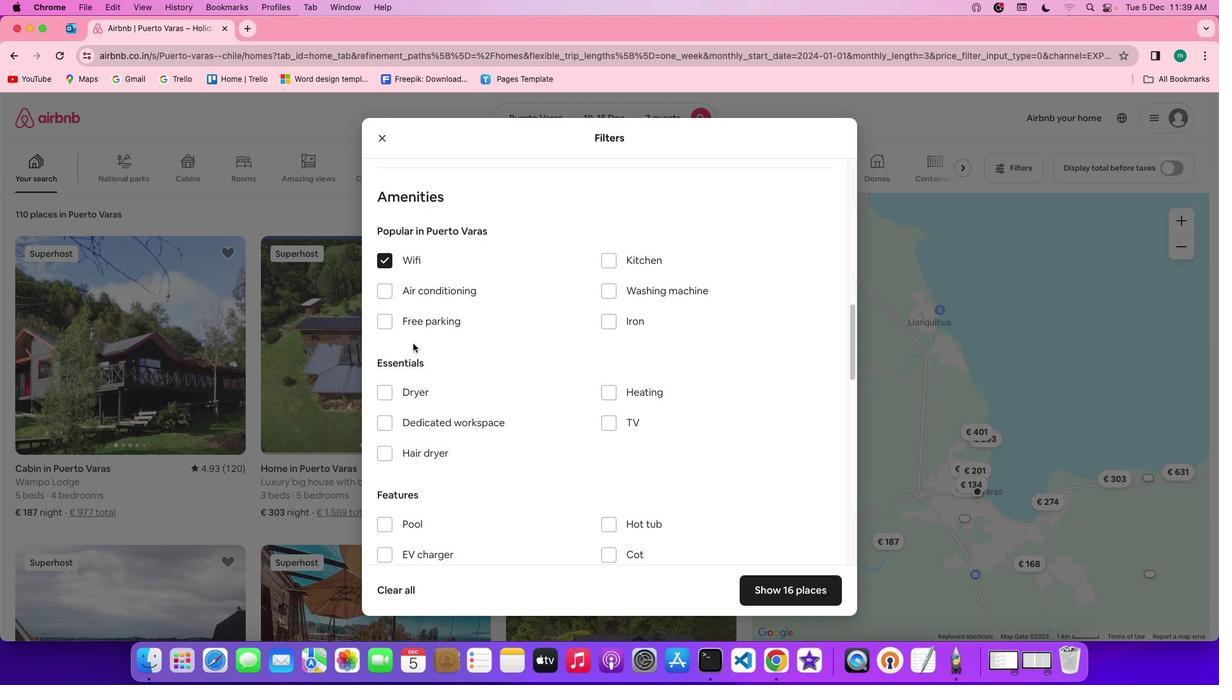 
Action: Mouse moved to (602, 418)
Screenshot: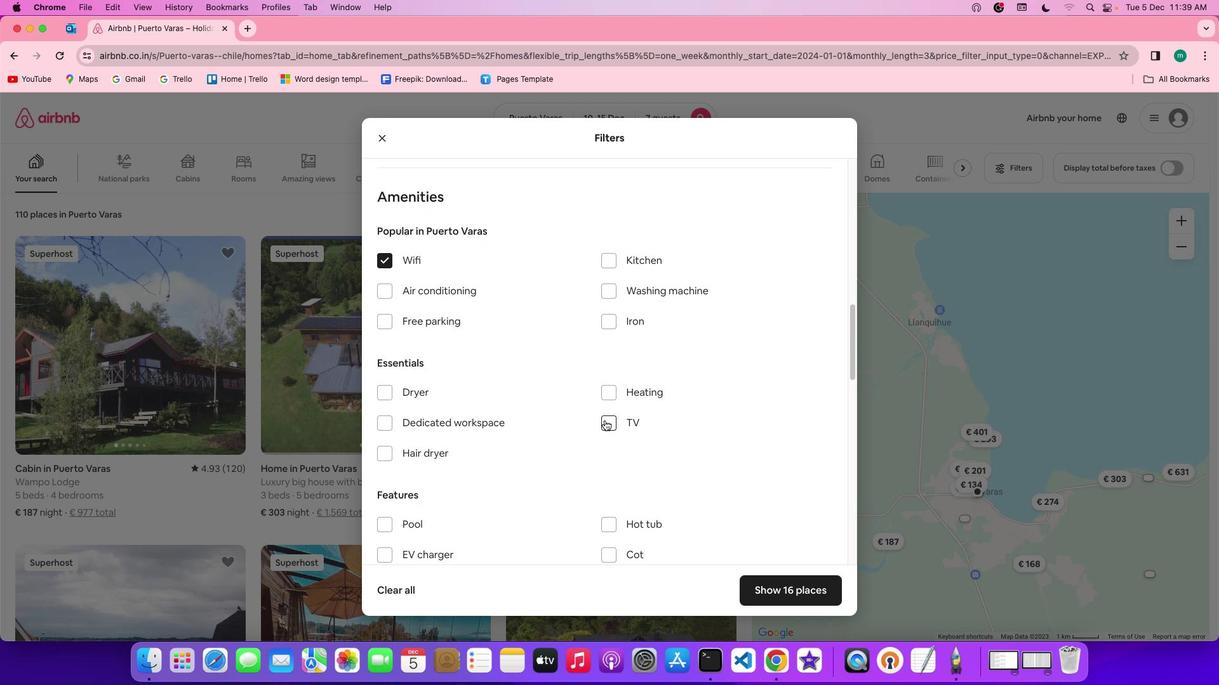 
Action: Mouse pressed left at (602, 418)
Screenshot: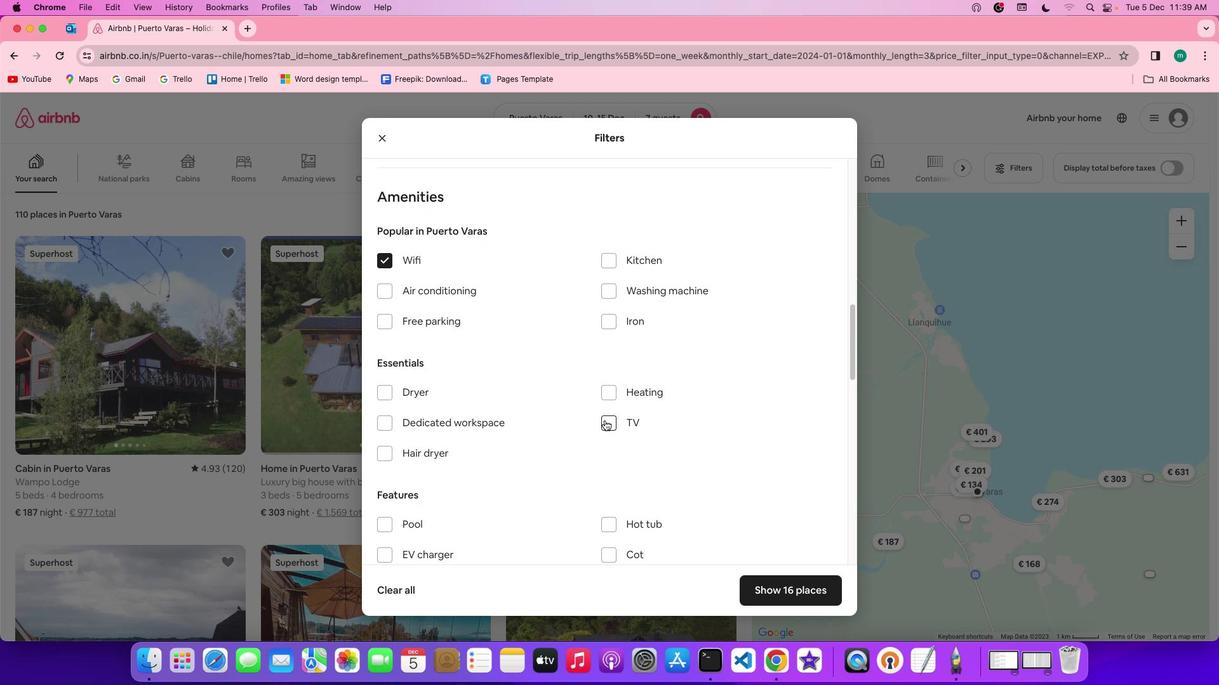 
Action: Mouse moved to (721, 399)
Screenshot: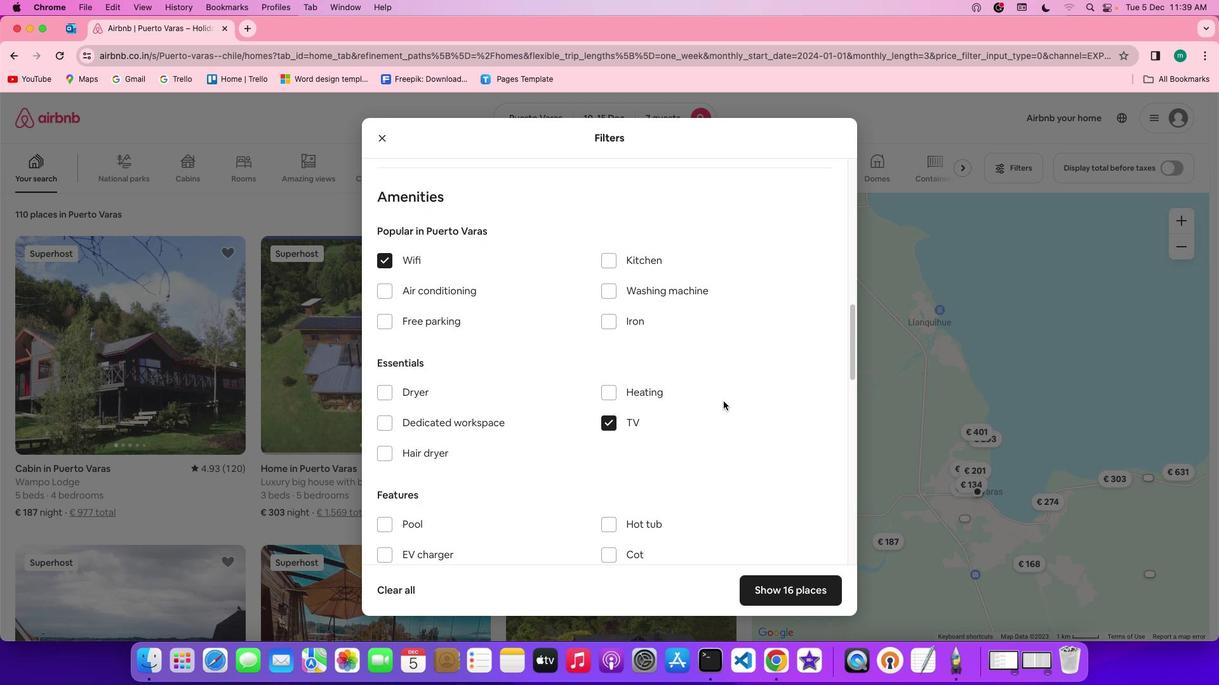 
Action: Mouse scrolled (721, 399) with delta (-1, -2)
Screenshot: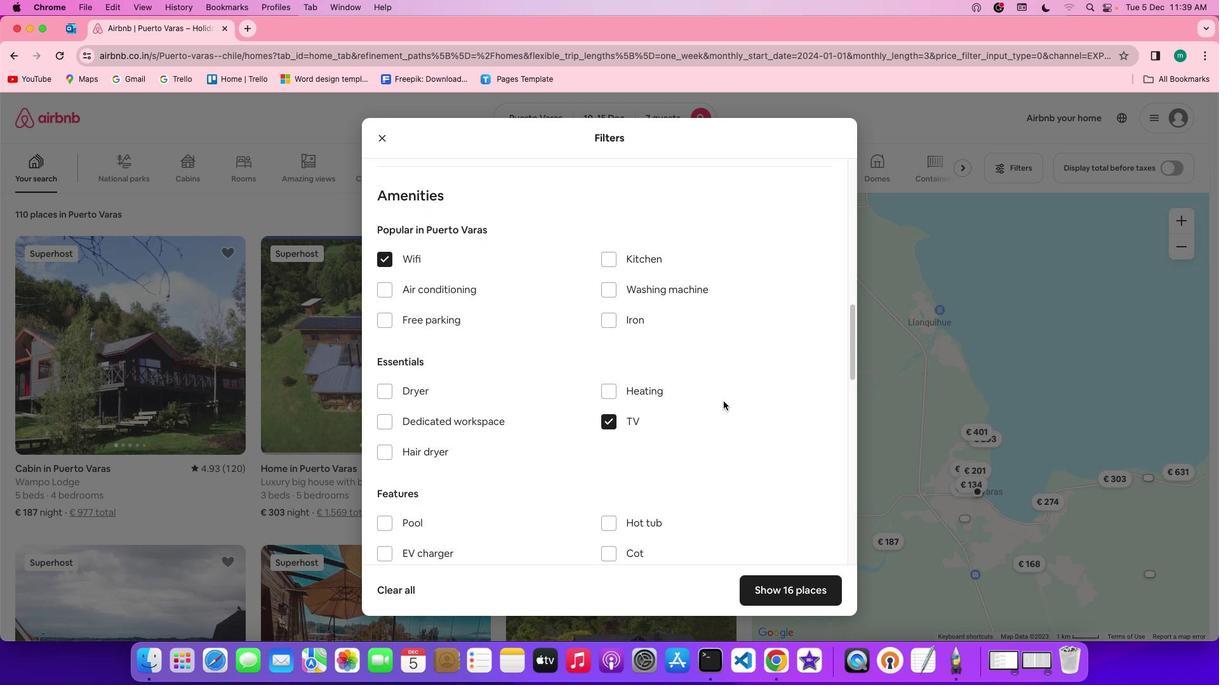 
Action: Mouse scrolled (721, 399) with delta (-1, -2)
Screenshot: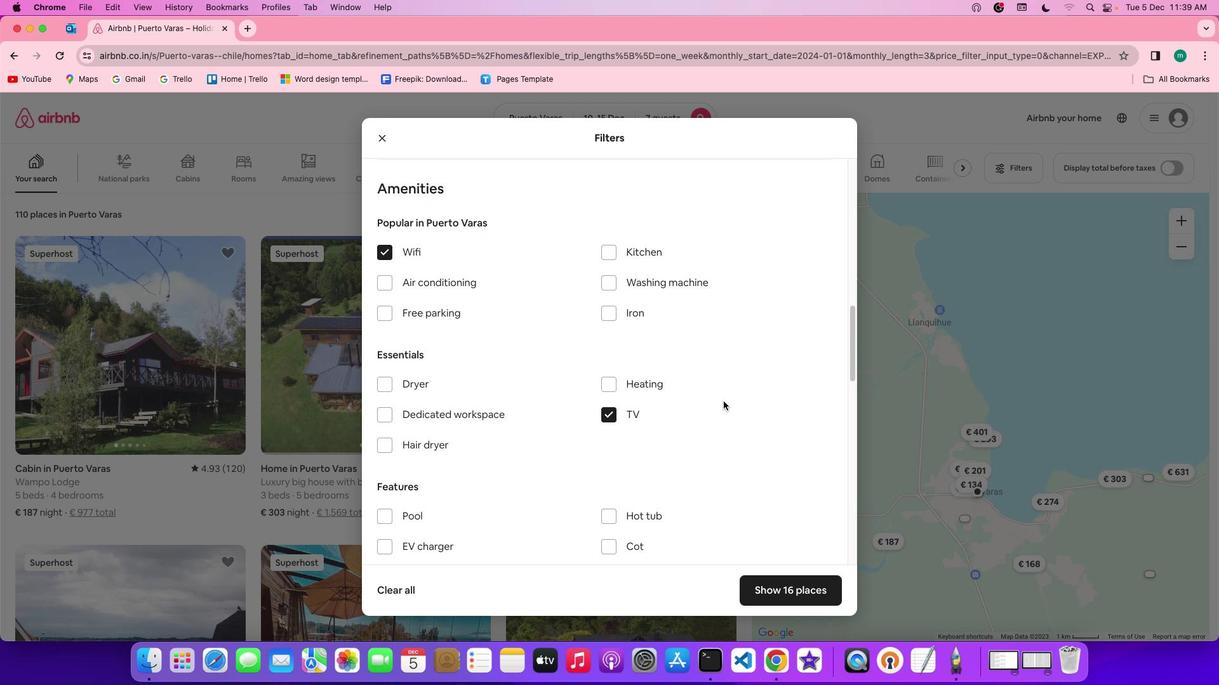 
Action: Mouse scrolled (721, 399) with delta (-1, -2)
Screenshot: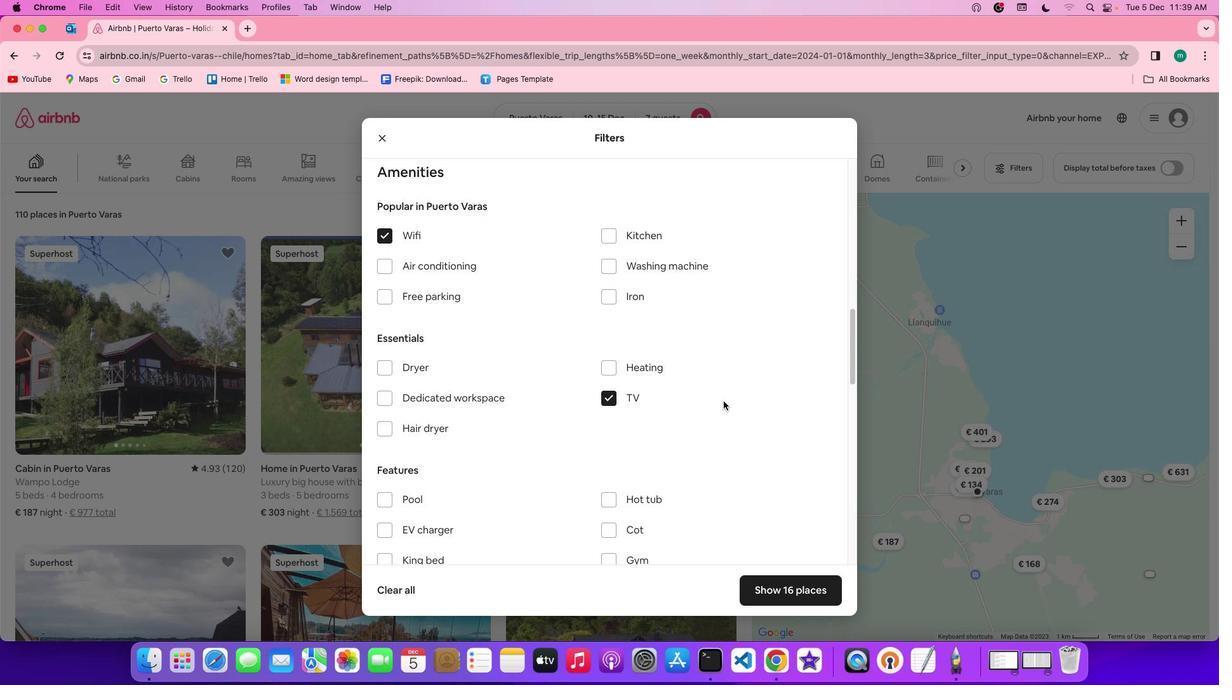 
Action: Mouse moved to (457, 273)
Screenshot: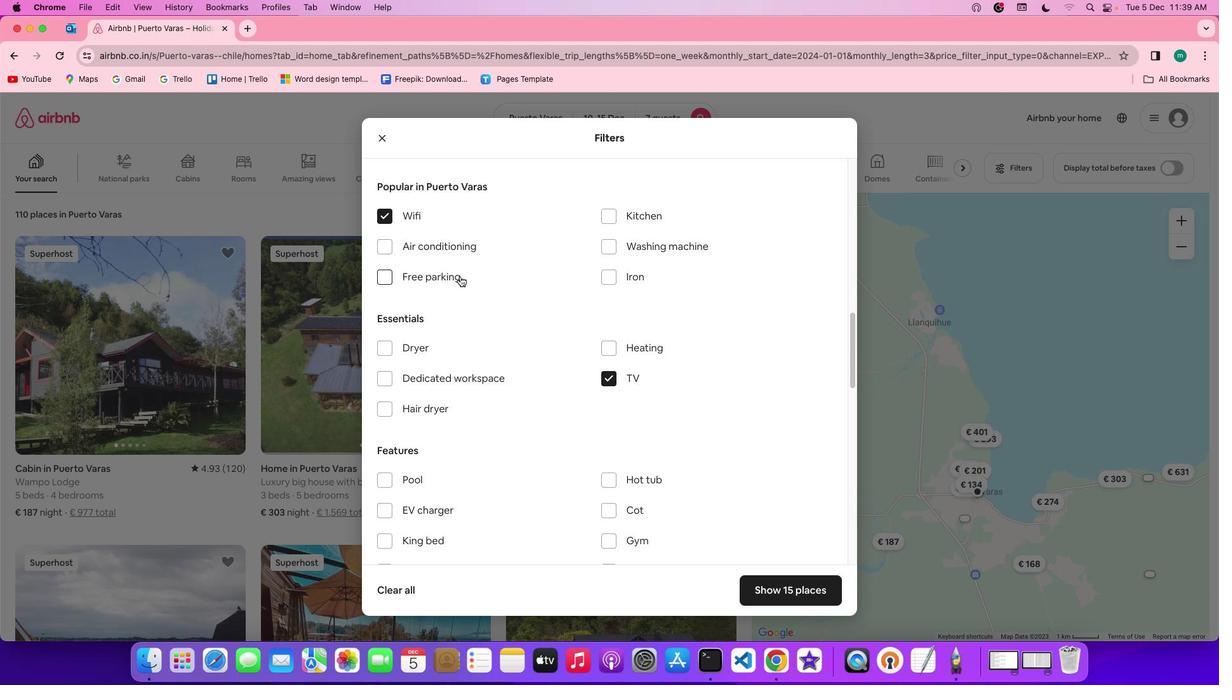 
Action: Mouse pressed left at (457, 273)
Screenshot: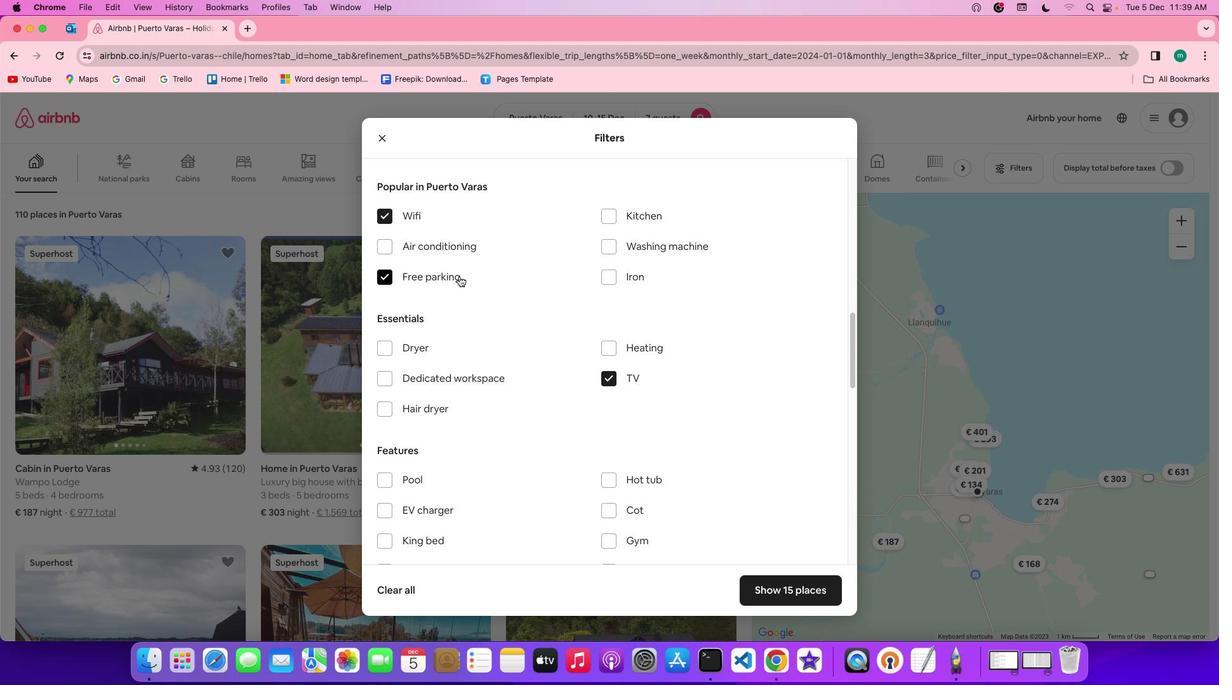 
Action: Mouse moved to (723, 387)
Screenshot: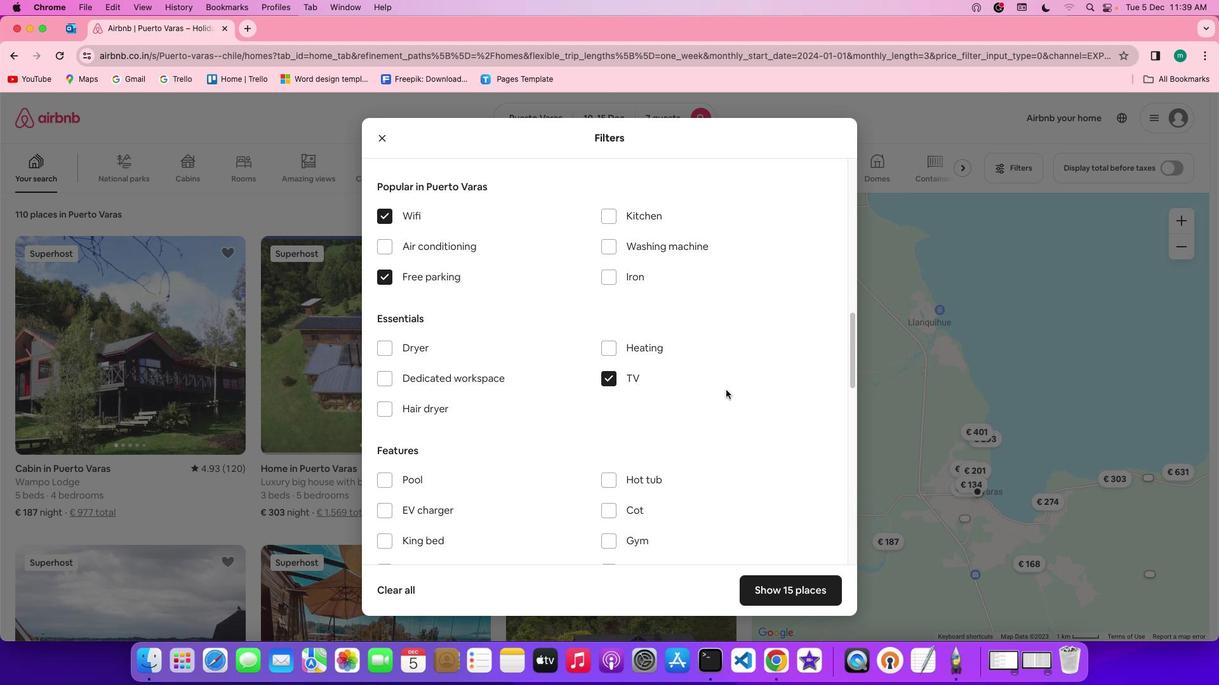 
Action: Mouse scrolled (723, 387) with delta (-1, -2)
Screenshot: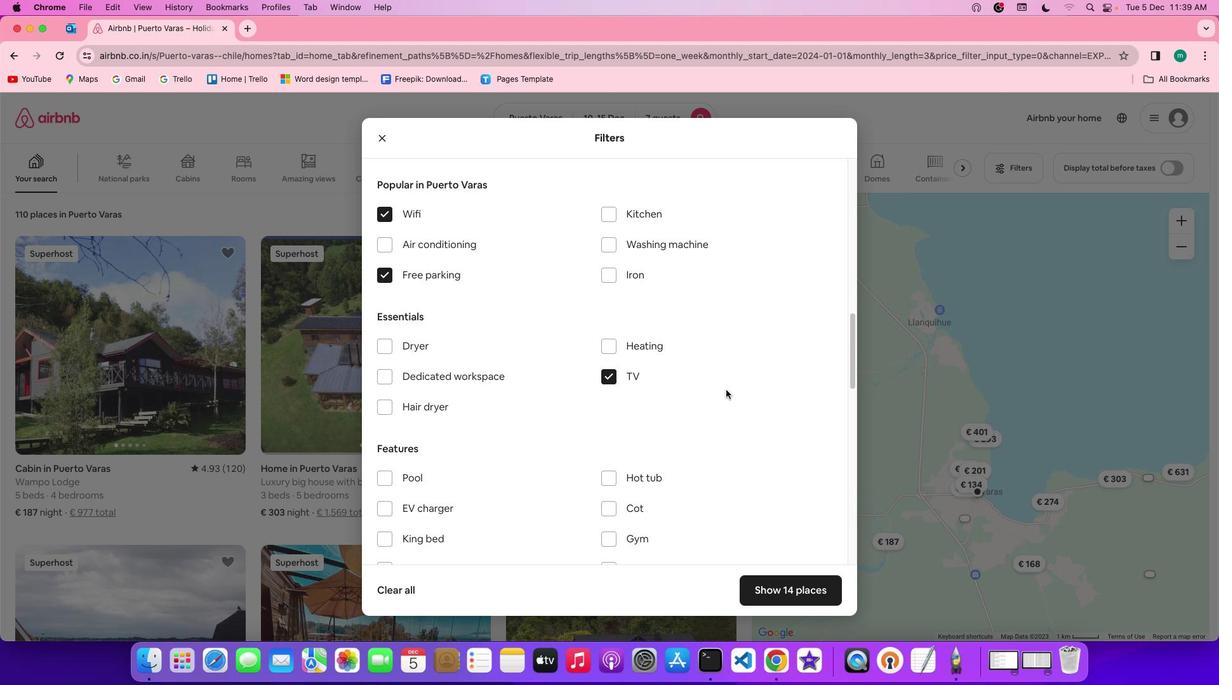 
Action: Mouse scrolled (723, 387) with delta (-1, -2)
Screenshot: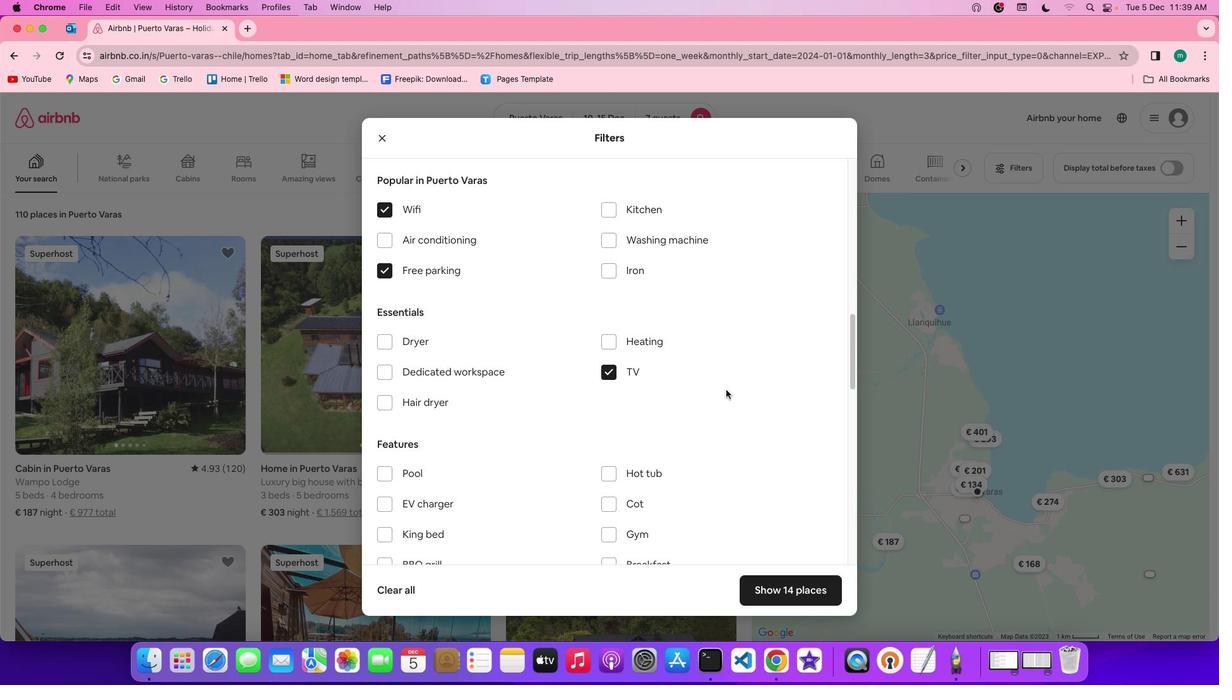 
Action: Mouse scrolled (723, 387) with delta (-1, -3)
Screenshot: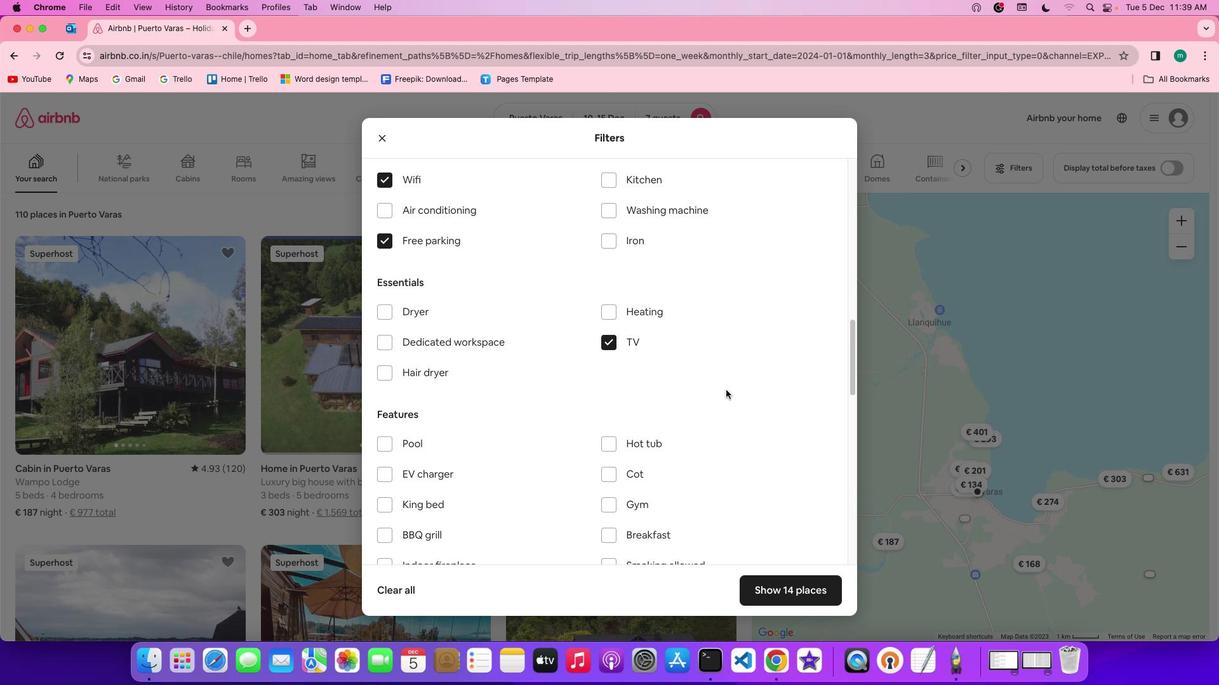 
Action: Mouse scrolled (723, 387) with delta (-1, -3)
Screenshot: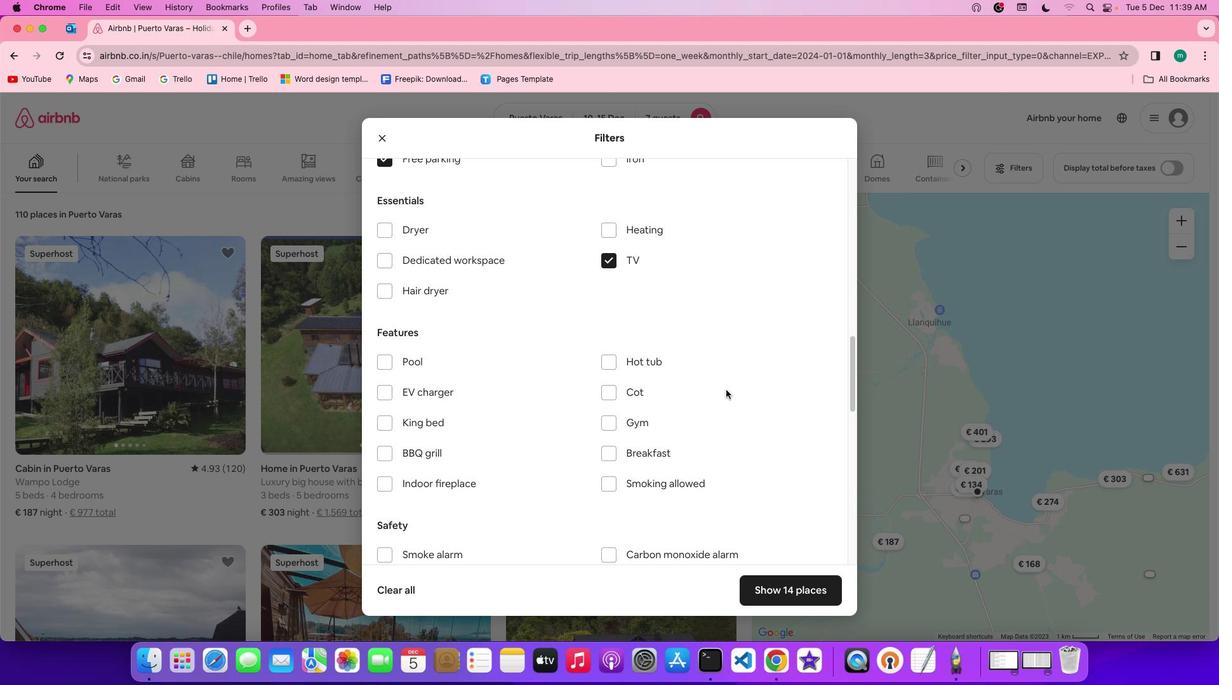 
Action: Mouse scrolled (723, 387) with delta (-1, -2)
Screenshot: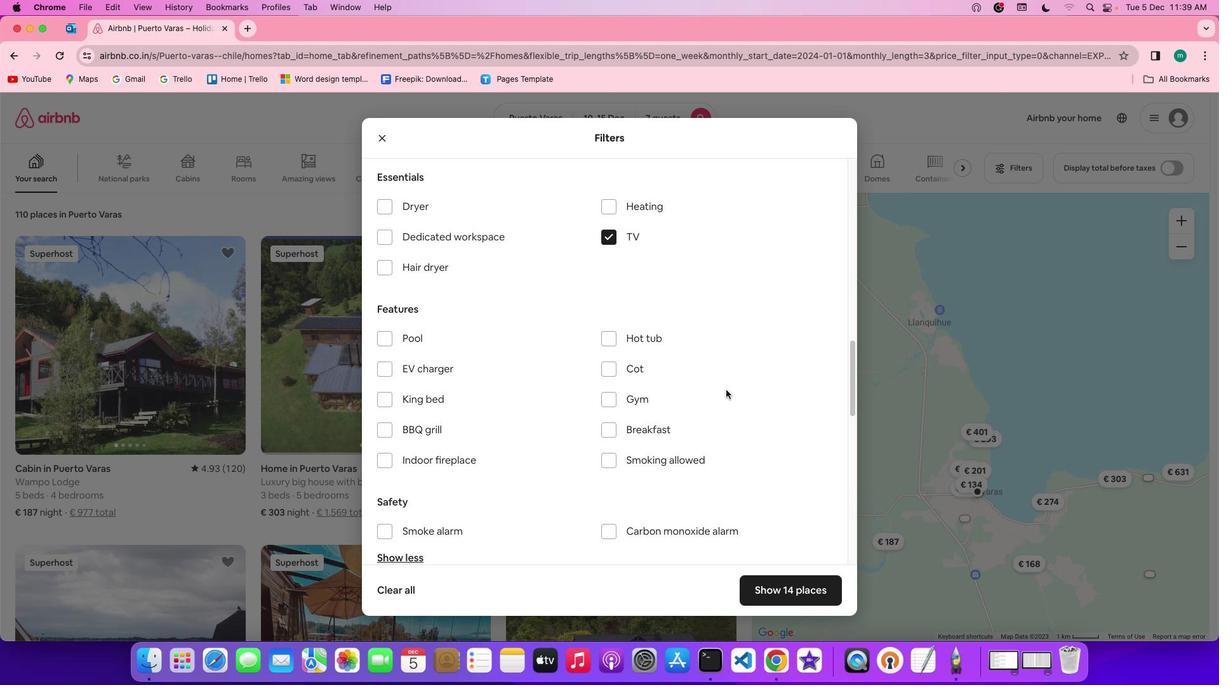 
Action: Mouse scrolled (723, 387) with delta (-1, -2)
Screenshot: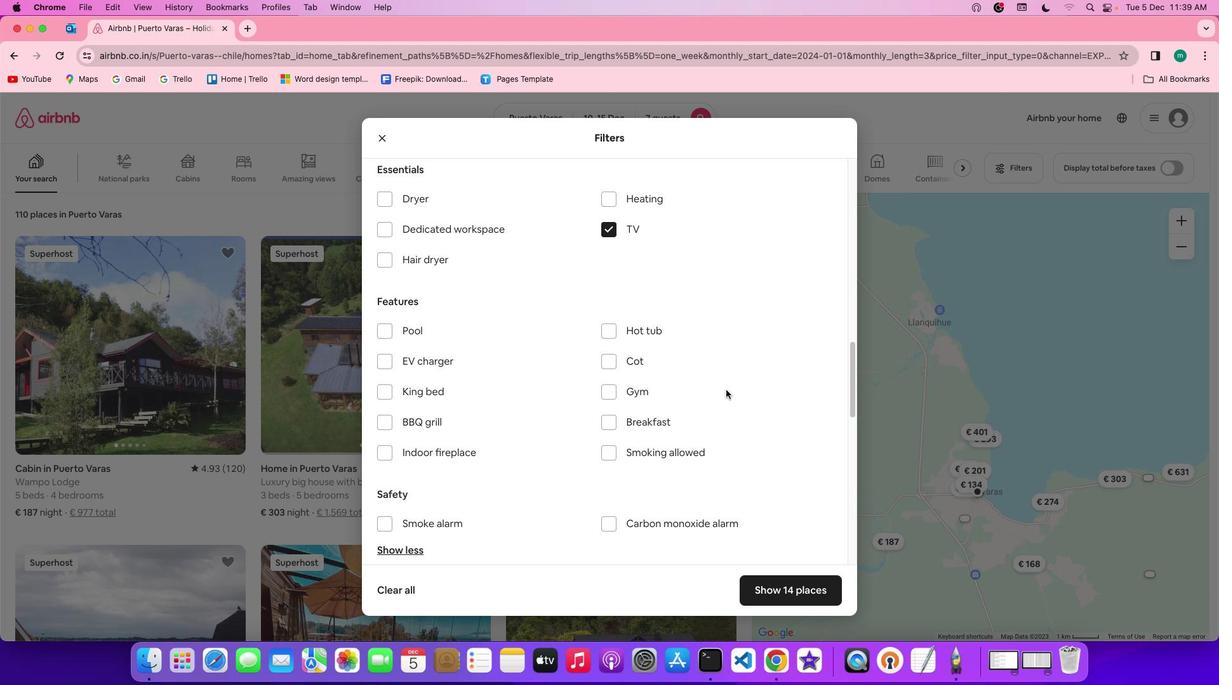 
Action: Mouse scrolled (723, 387) with delta (-1, -2)
Screenshot: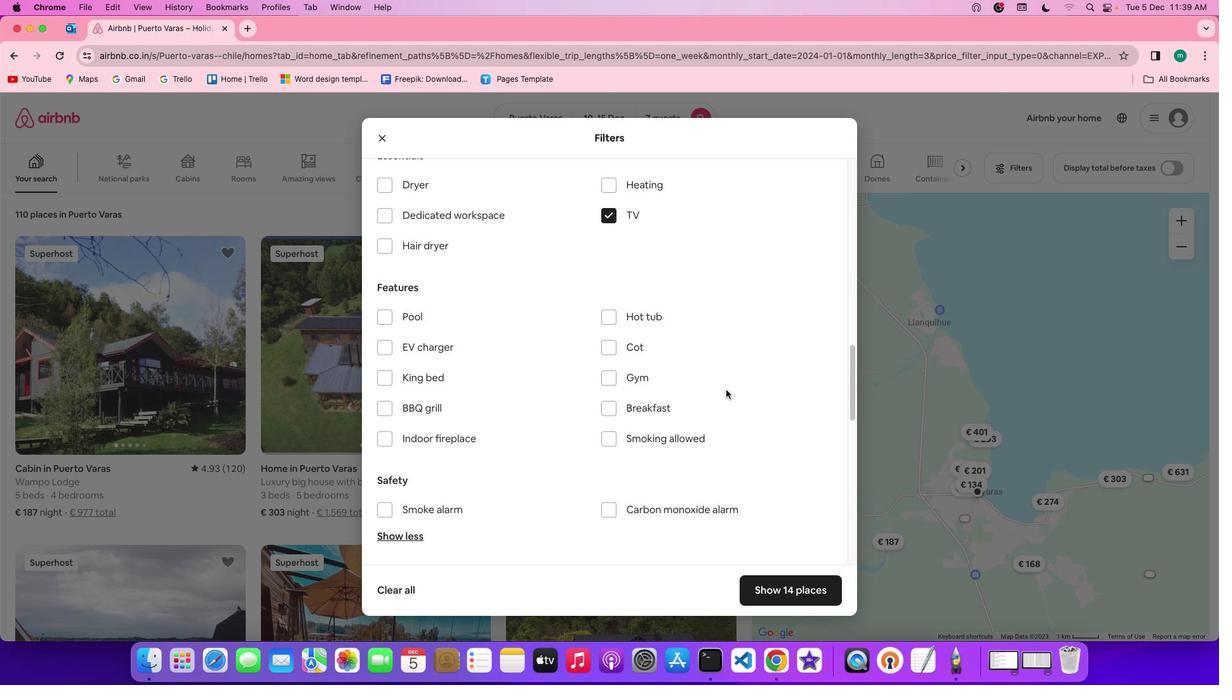 
Action: Mouse moved to (605, 348)
Screenshot: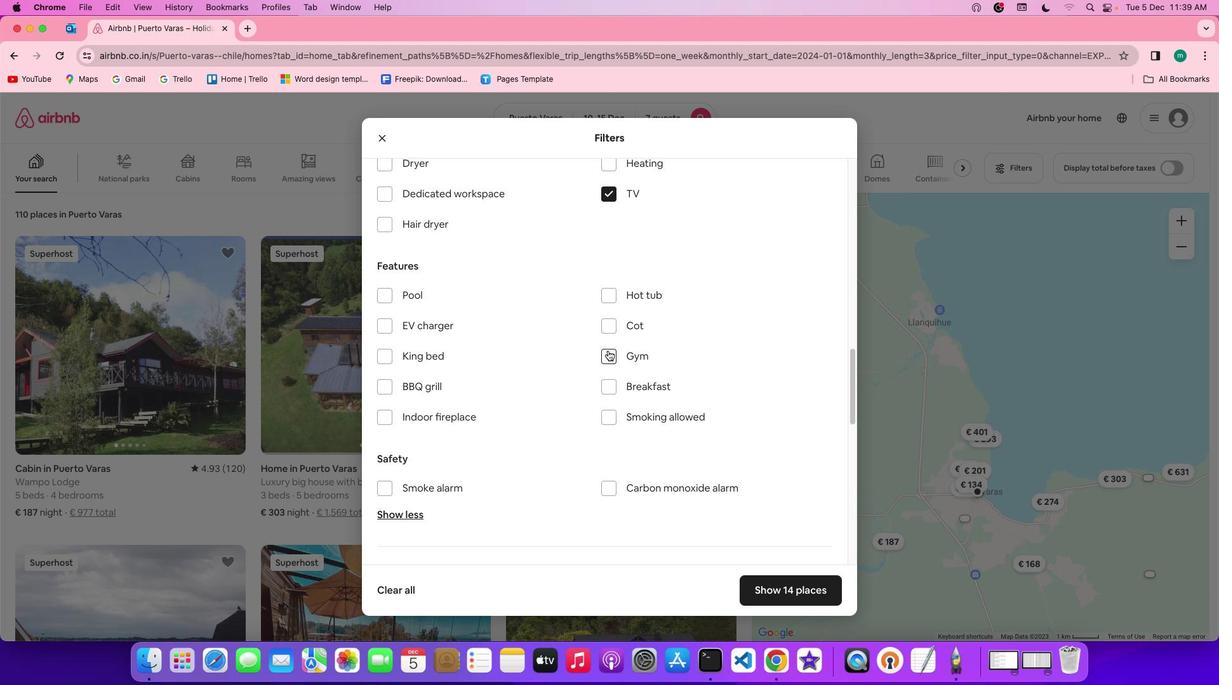 
Action: Mouse pressed left at (605, 348)
Screenshot: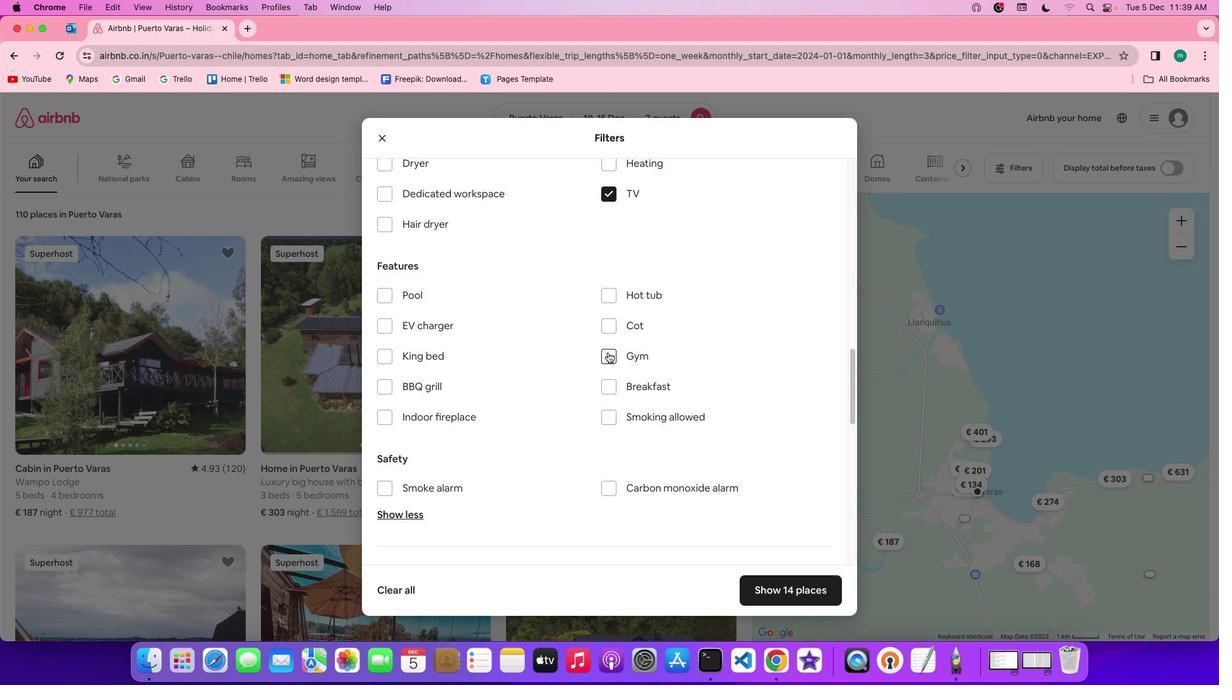
Action: Mouse moved to (610, 390)
Screenshot: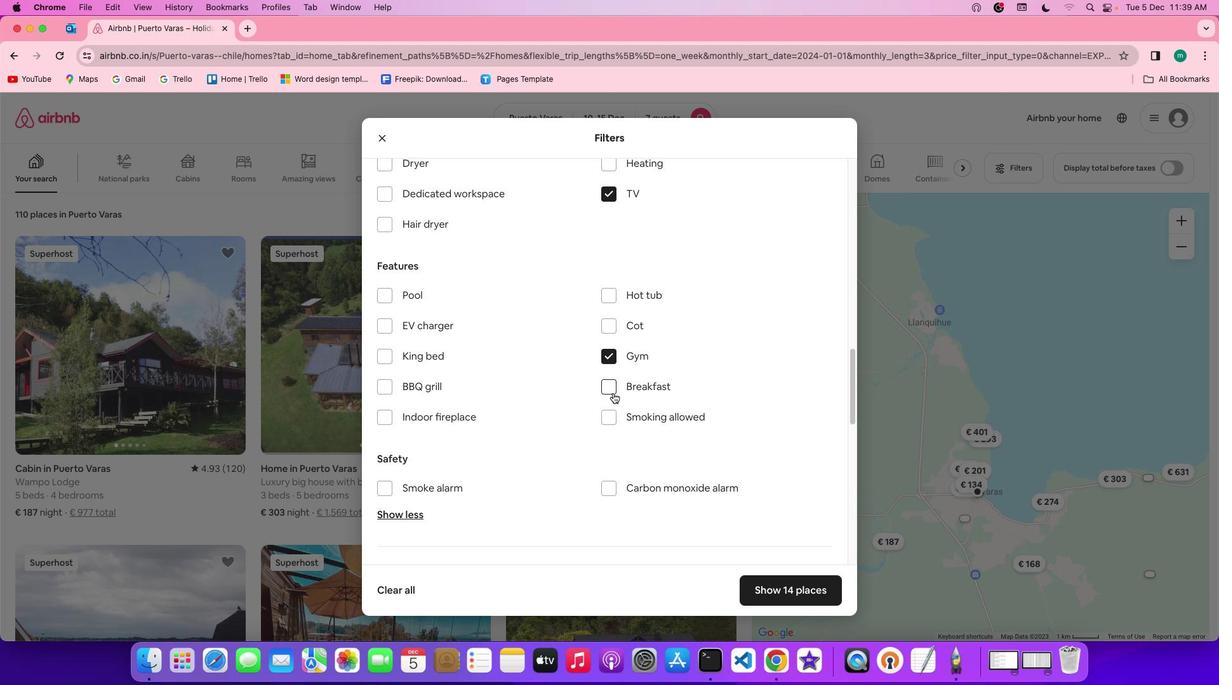 
Action: Mouse pressed left at (610, 390)
Screenshot: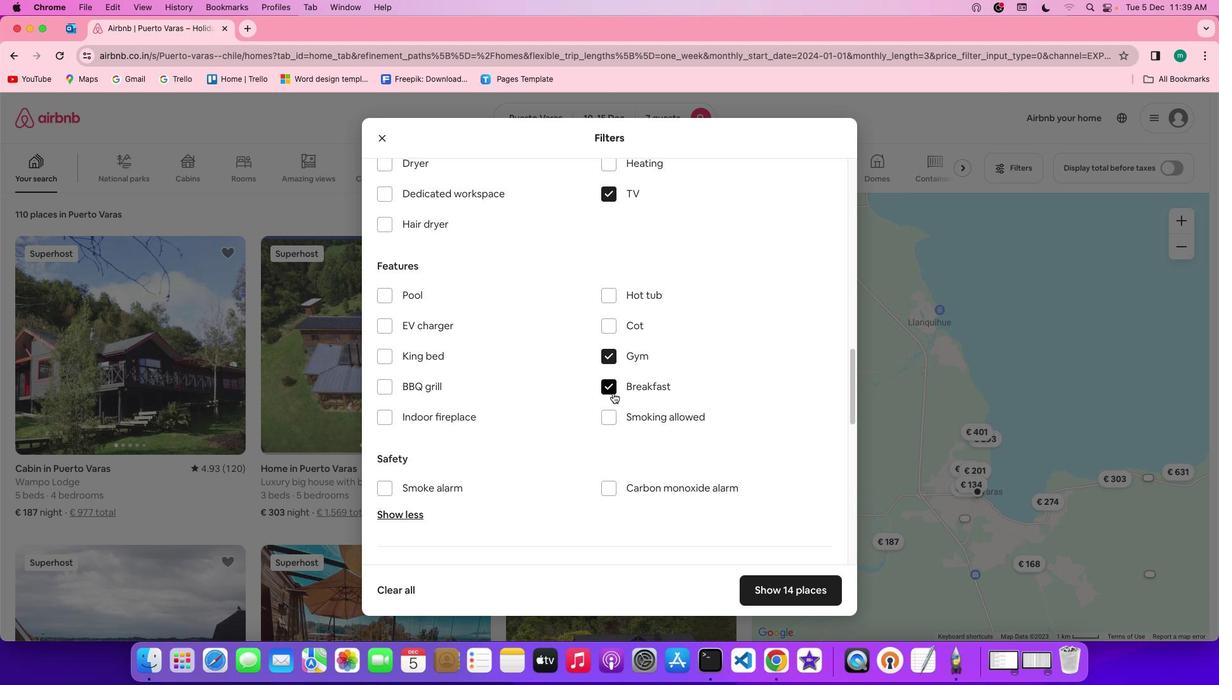 
Action: Mouse moved to (715, 449)
Screenshot: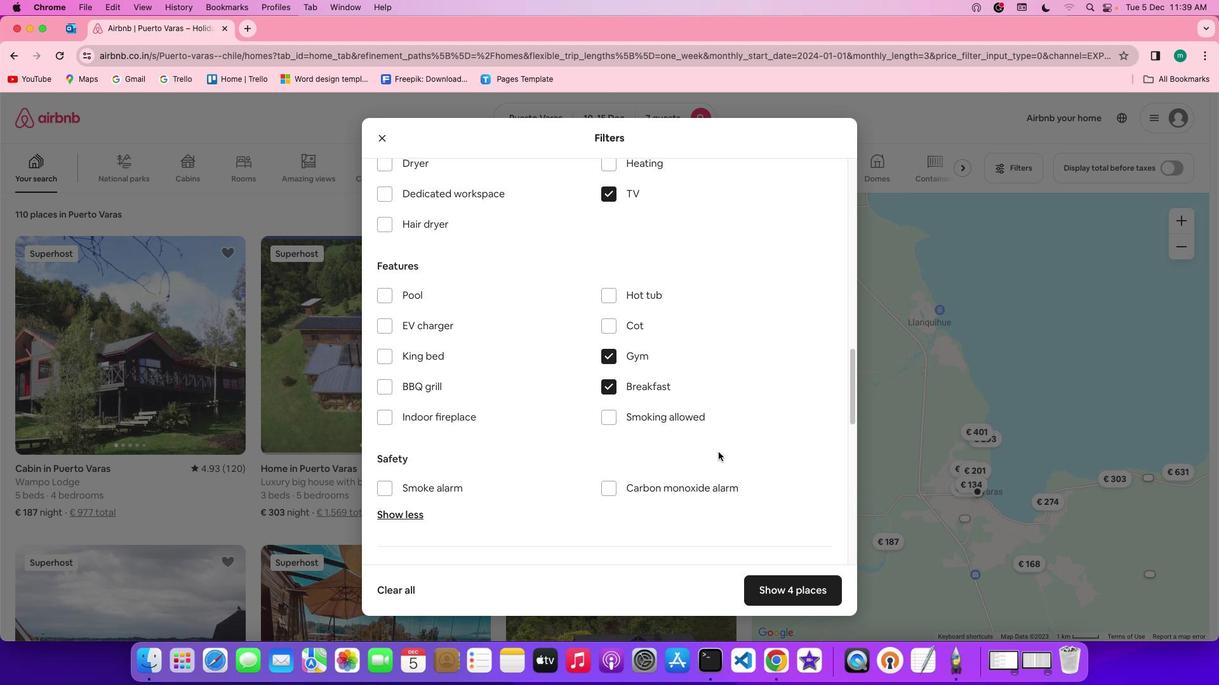
Action: Mouse scrolled (715, 449) with delta (-1, -2)
Screenshot: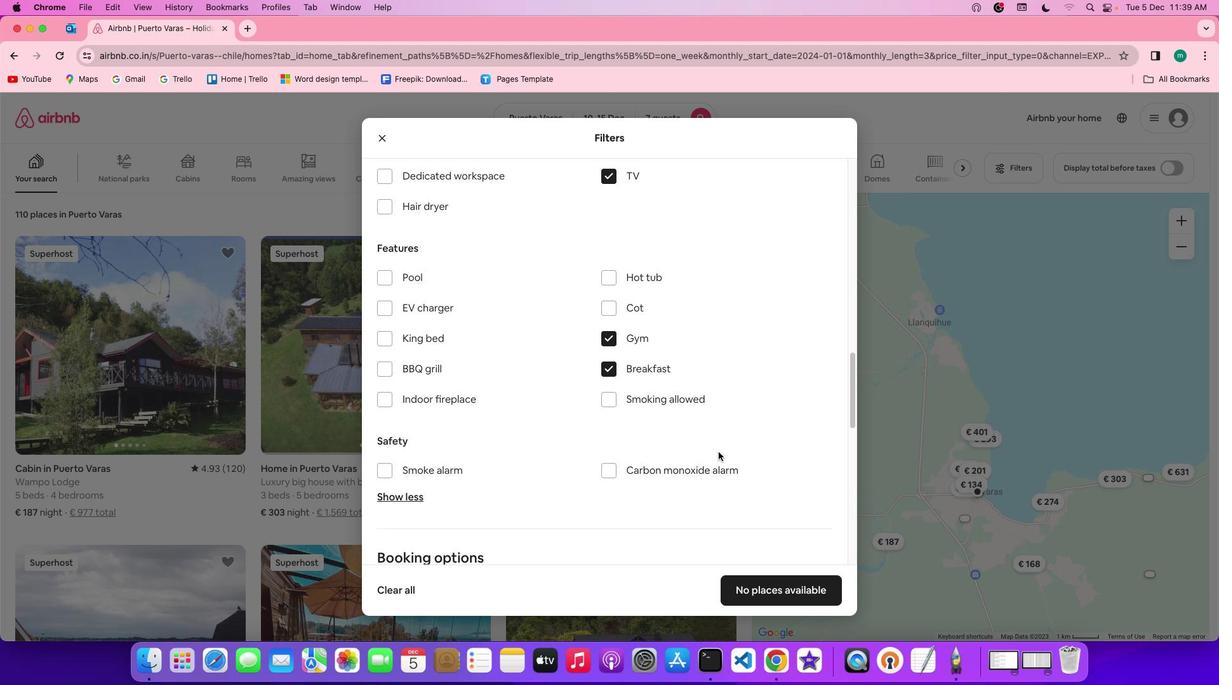 
Action: Mouse scrolled (715, 449) with delta (-1, -2)
Screenshot: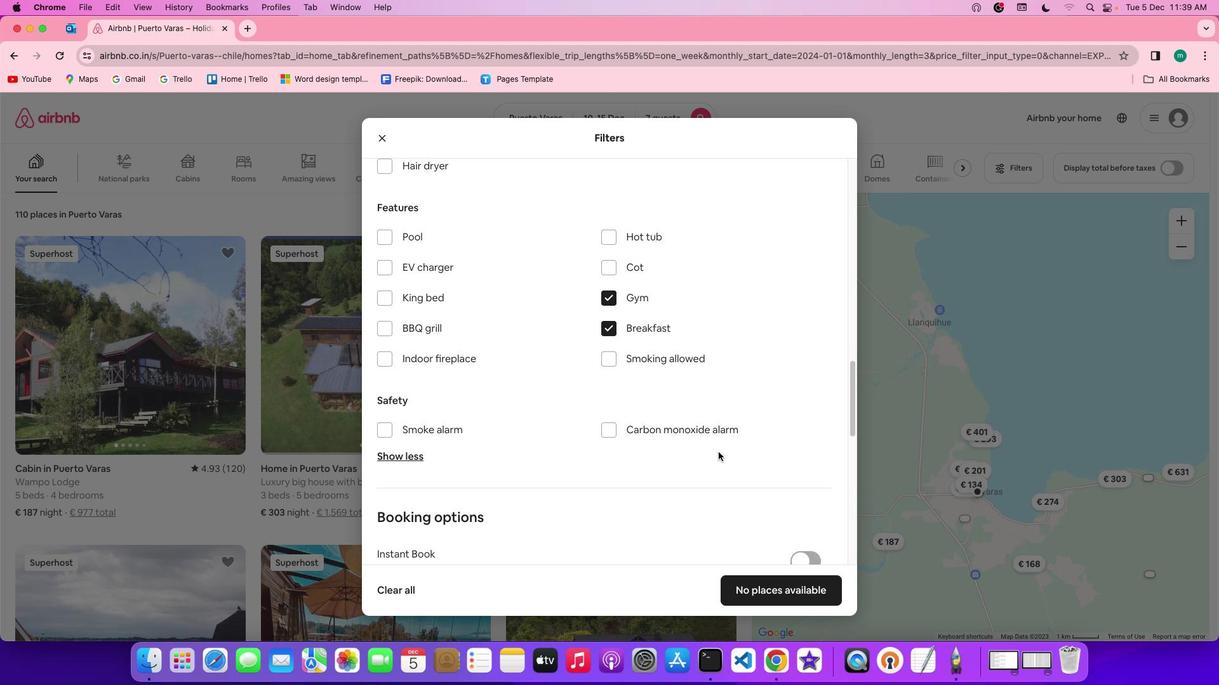 
Action: Mouse scrolled (715, 449) with delta (-1, -3)
Screenshot: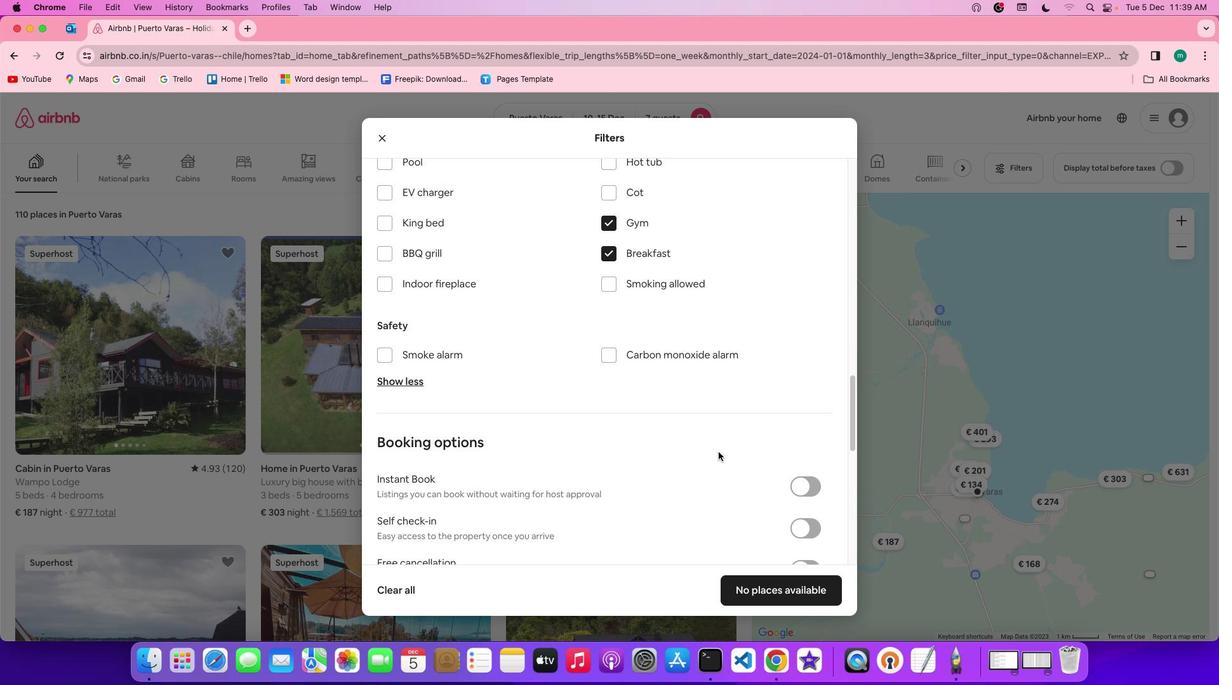 
Action: Mouse scrolled (715, 449) with delta (-1, -4)
Screenshot: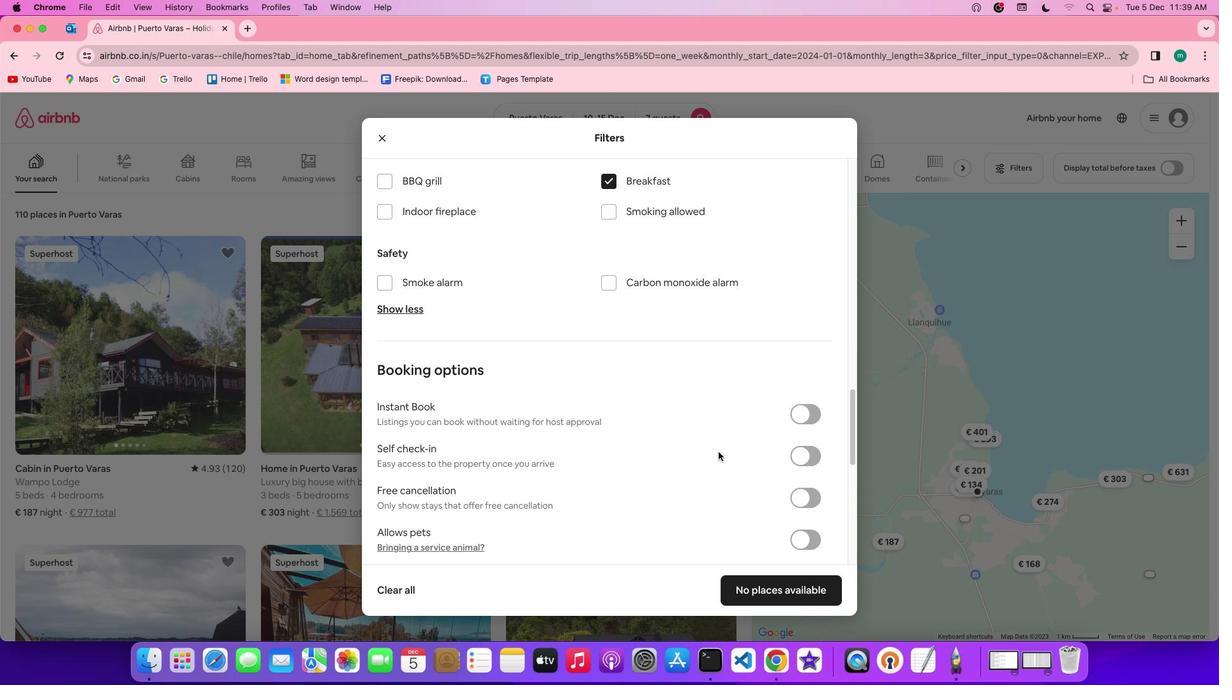 
Action: Mouse scrolled (715, 449) with delta (-1, -2)
Screenshot: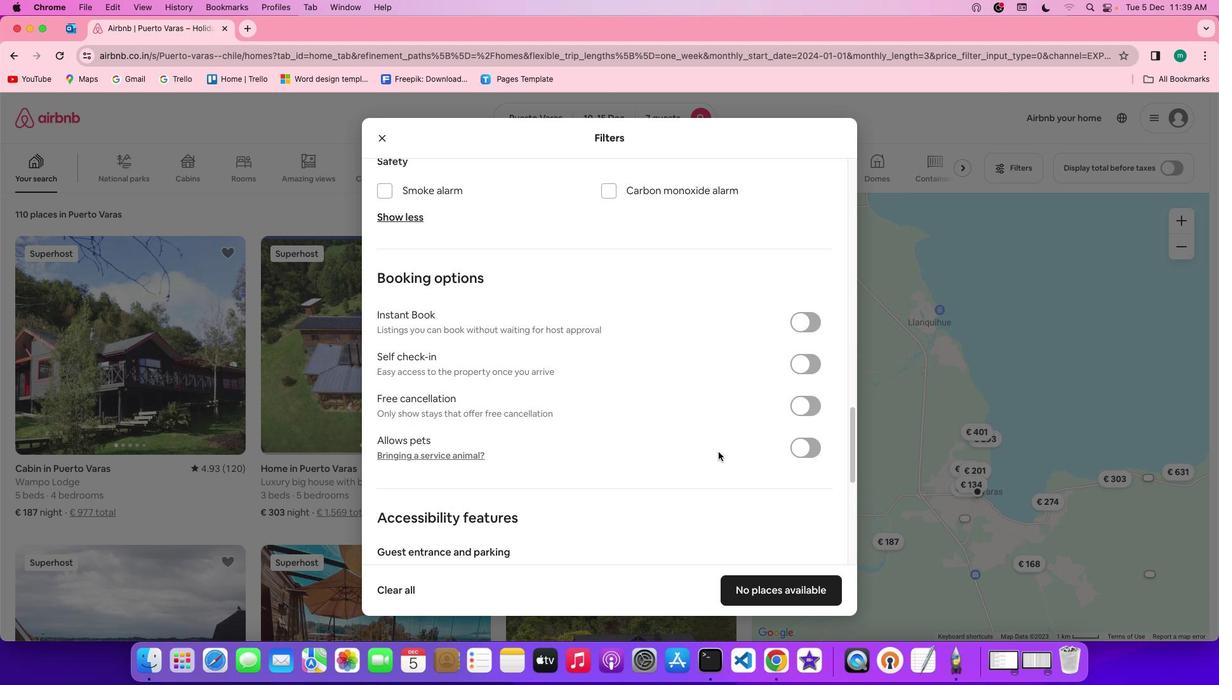 
Action: Mouse scrolled (715, 449) with delta (-1, -2)
Screenshot: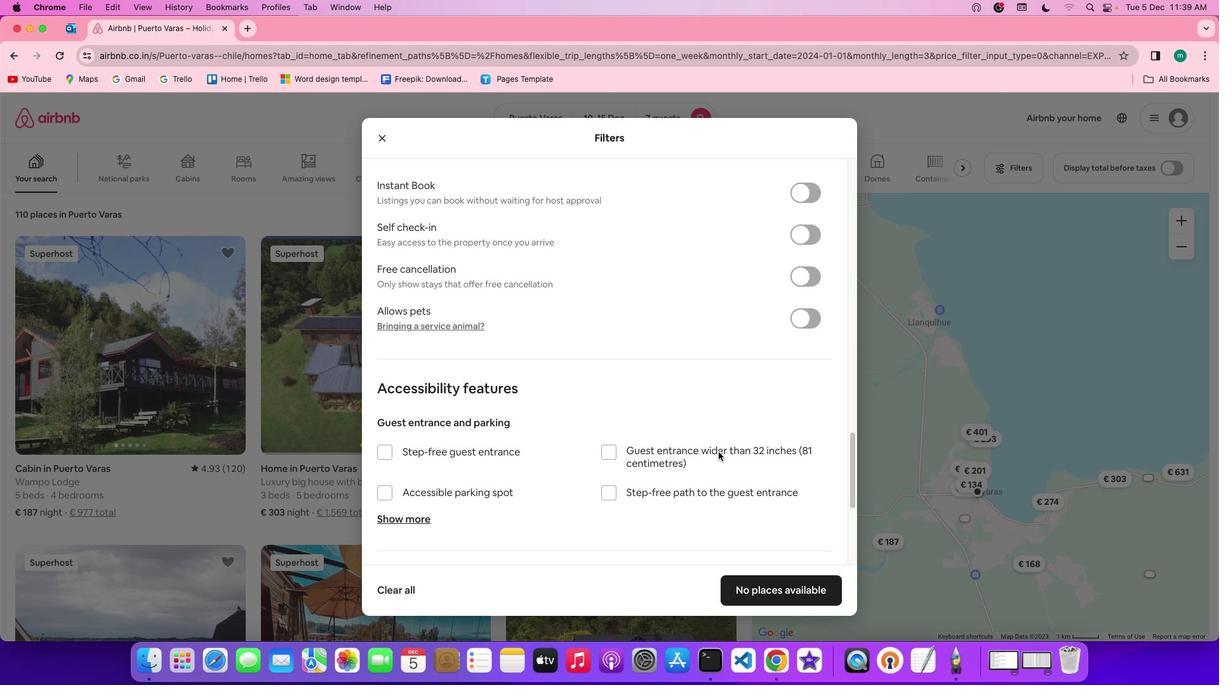 
Action: Mouse scrolled (715, 449) with delta (-1, -3)
Screenshot: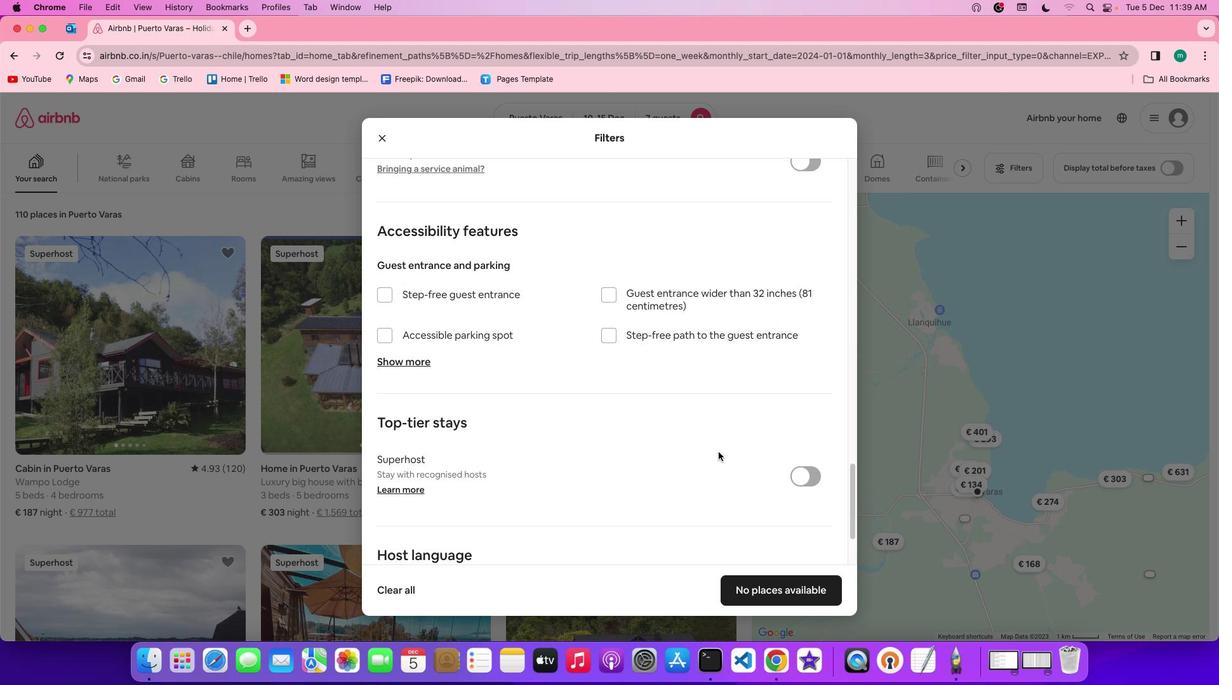 
Action: Mouse scrolled (715, 449) with delta (-1, -5)
Screenshot: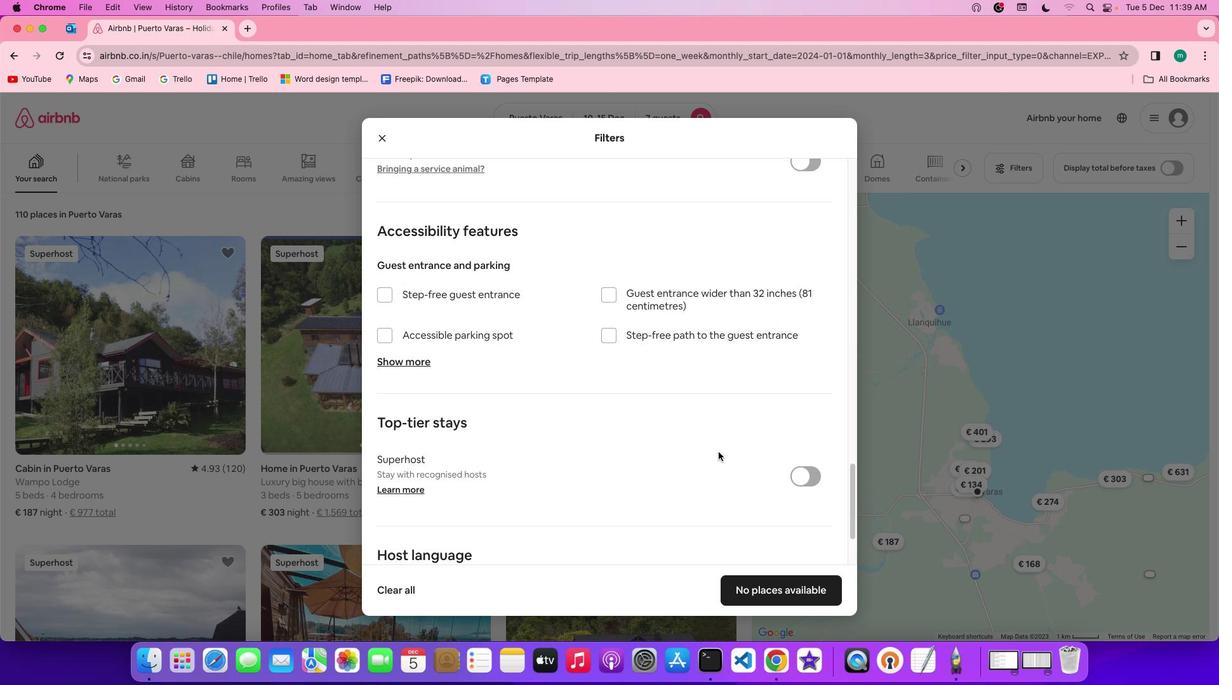 
Action: Mouse scrolled (715, 449) with delta (-1, -5)
Screenshot: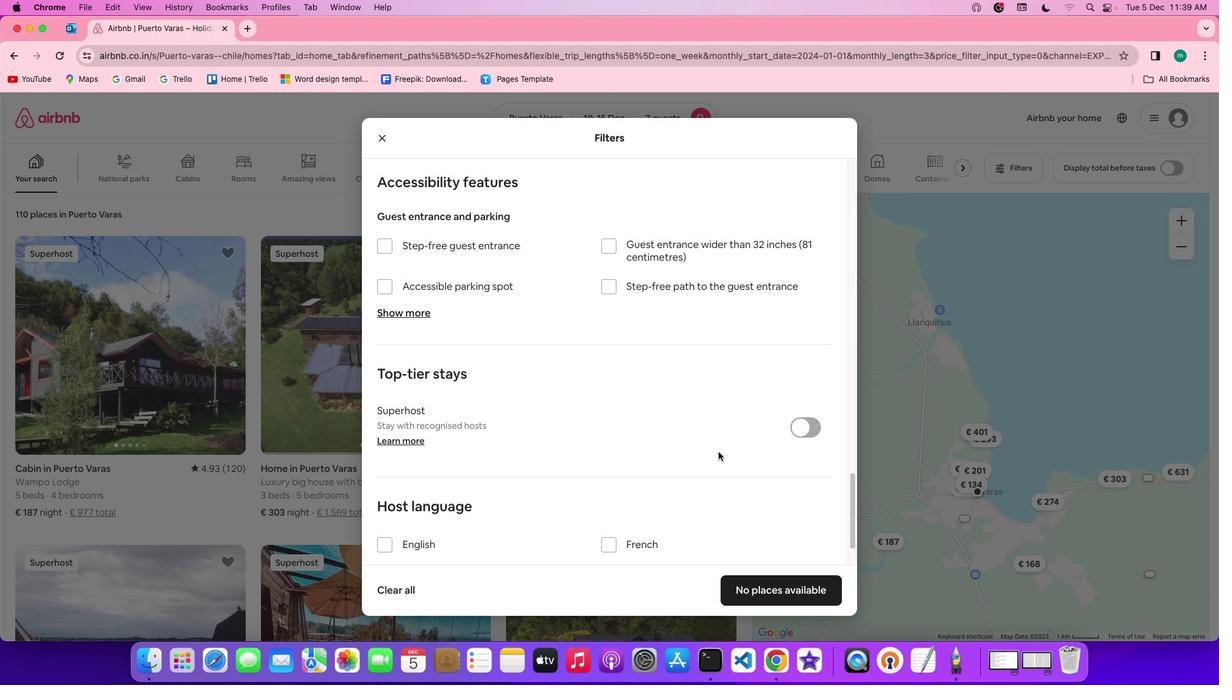 
Action: Mouse scrolled (715, 449) with delta (-1, -2)
Screenshot: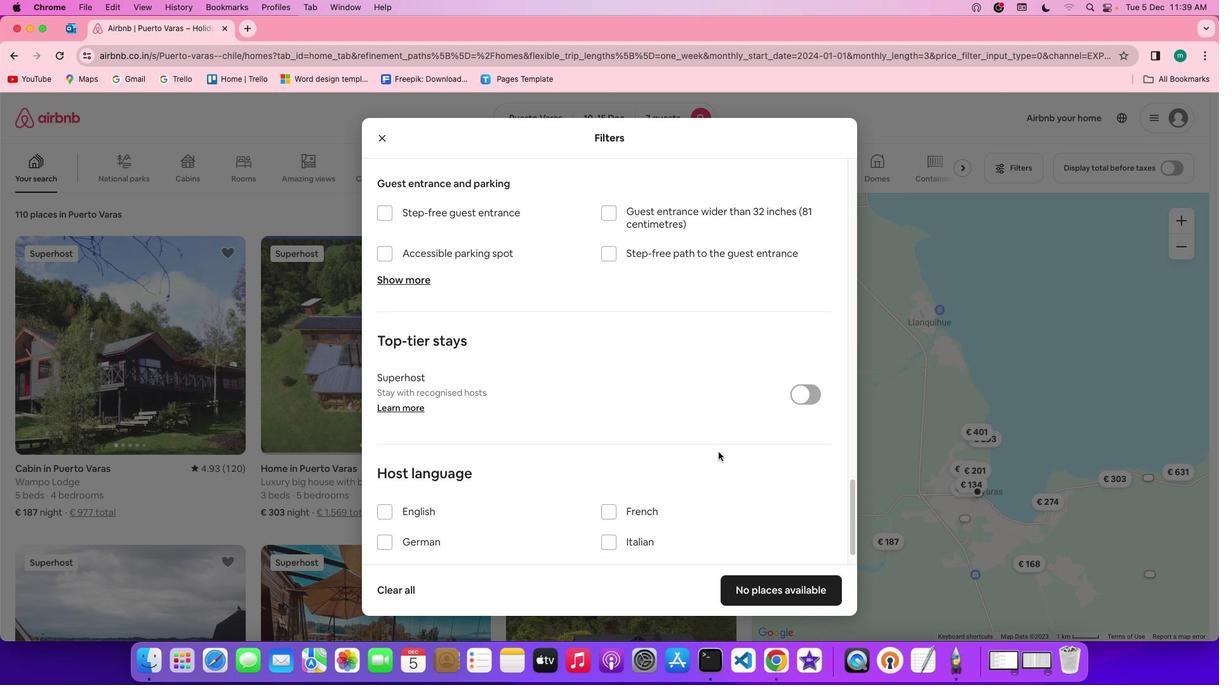 
Action: Mouse scrolled (715, 449) with delta (-1, -2)
Screenshot: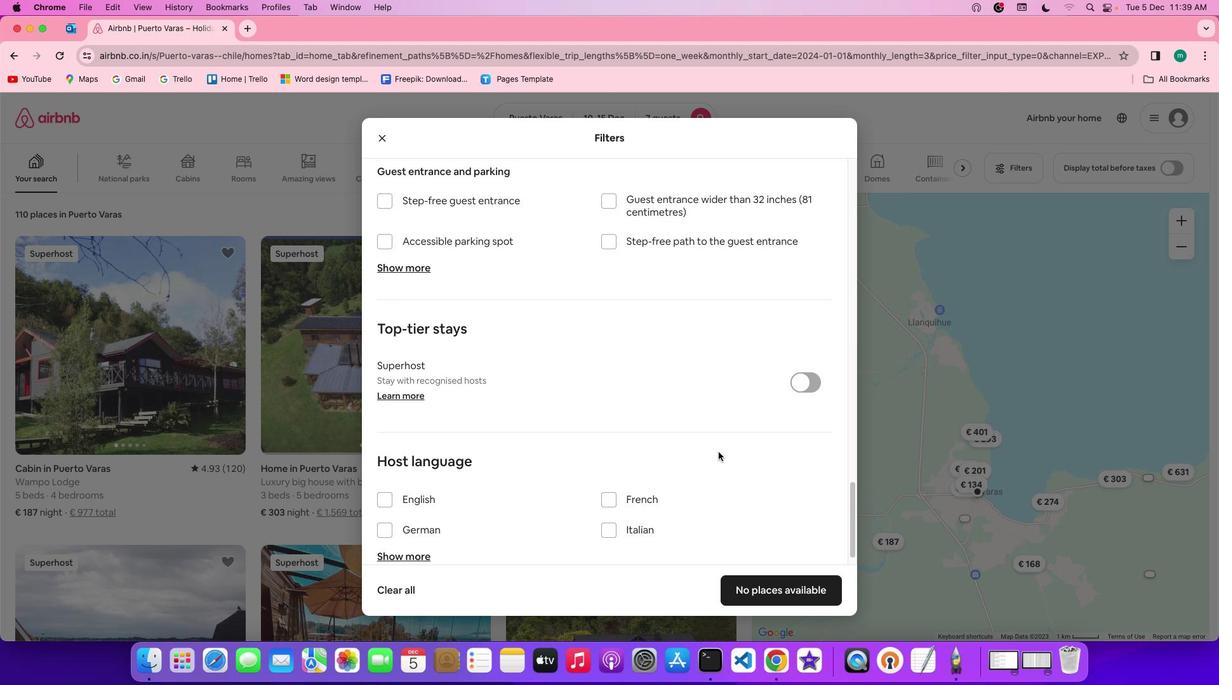 
Action: Mouse scrolled (715, 449) with delta (-1, -4)
Screenshot: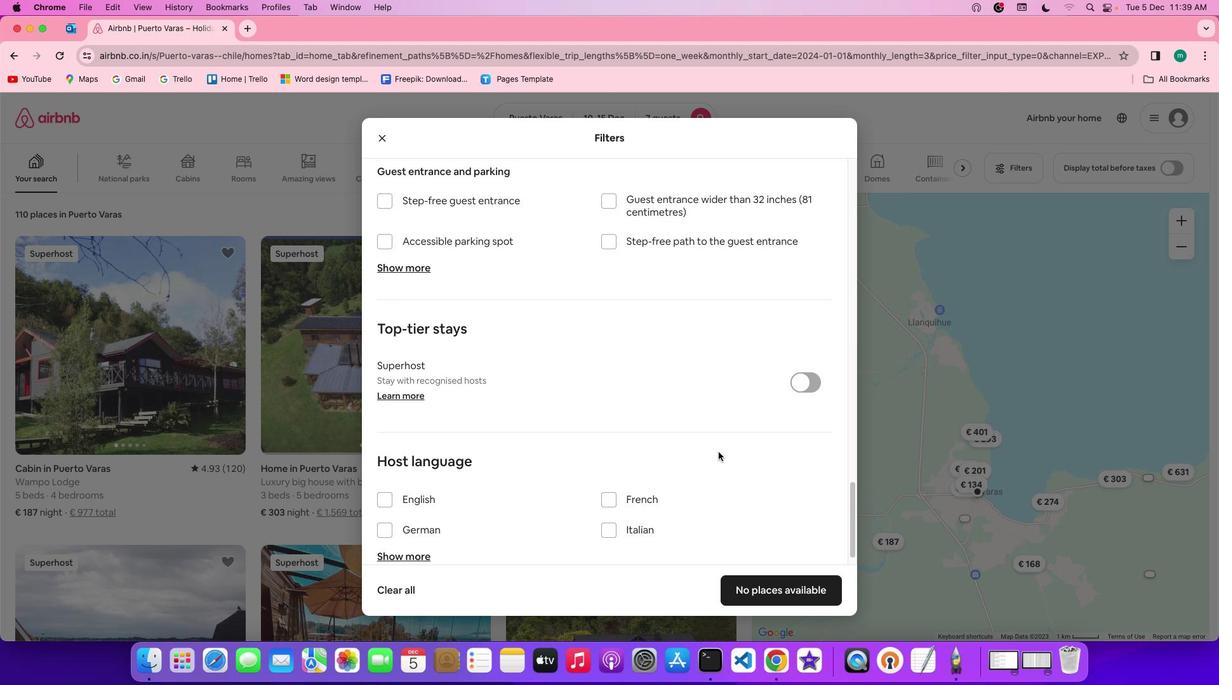 
Action: Mouse scrolled (715, 449) with delta (-1, -5)
Screenshot: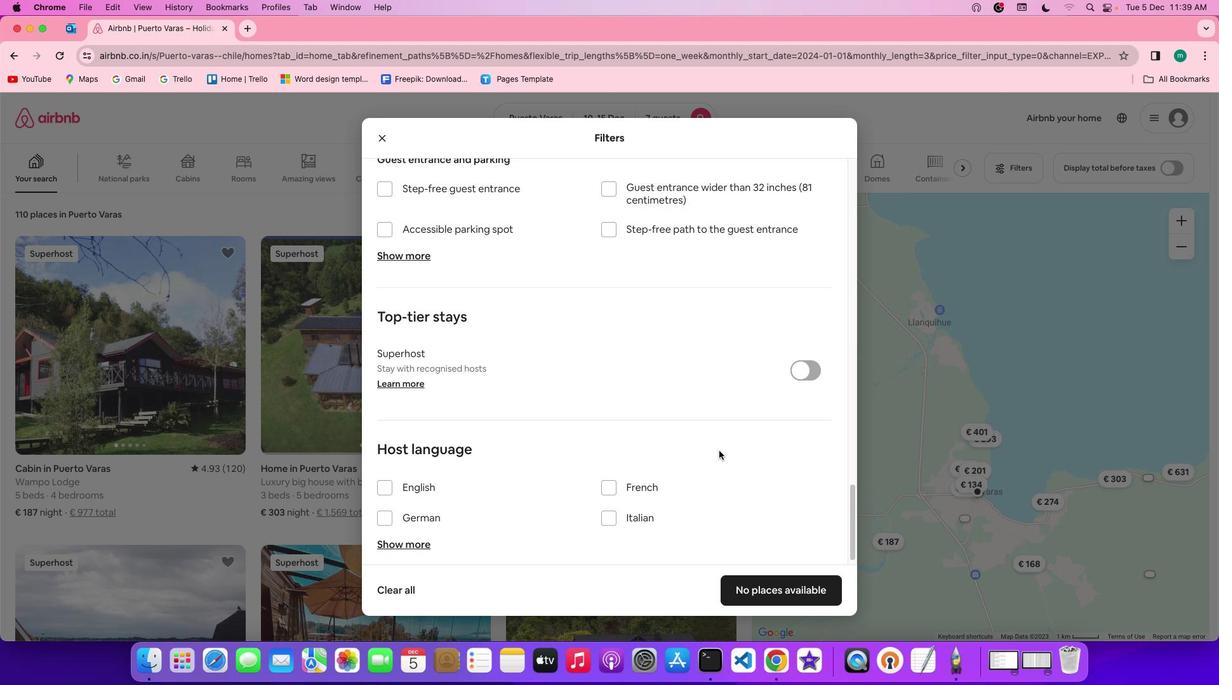 
Action: Mouse scrolled (715, 449) with delta (-1, -5)
Screenshot: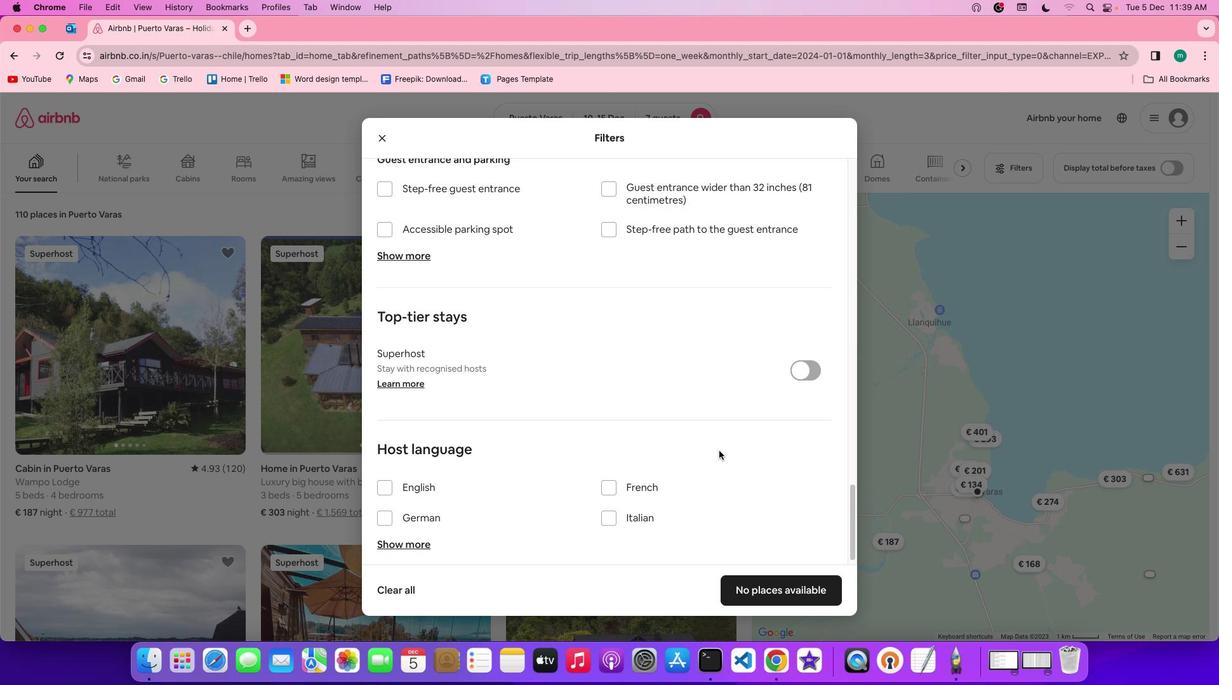 
Action: Mouse moved to (716, 449)
Screenshot: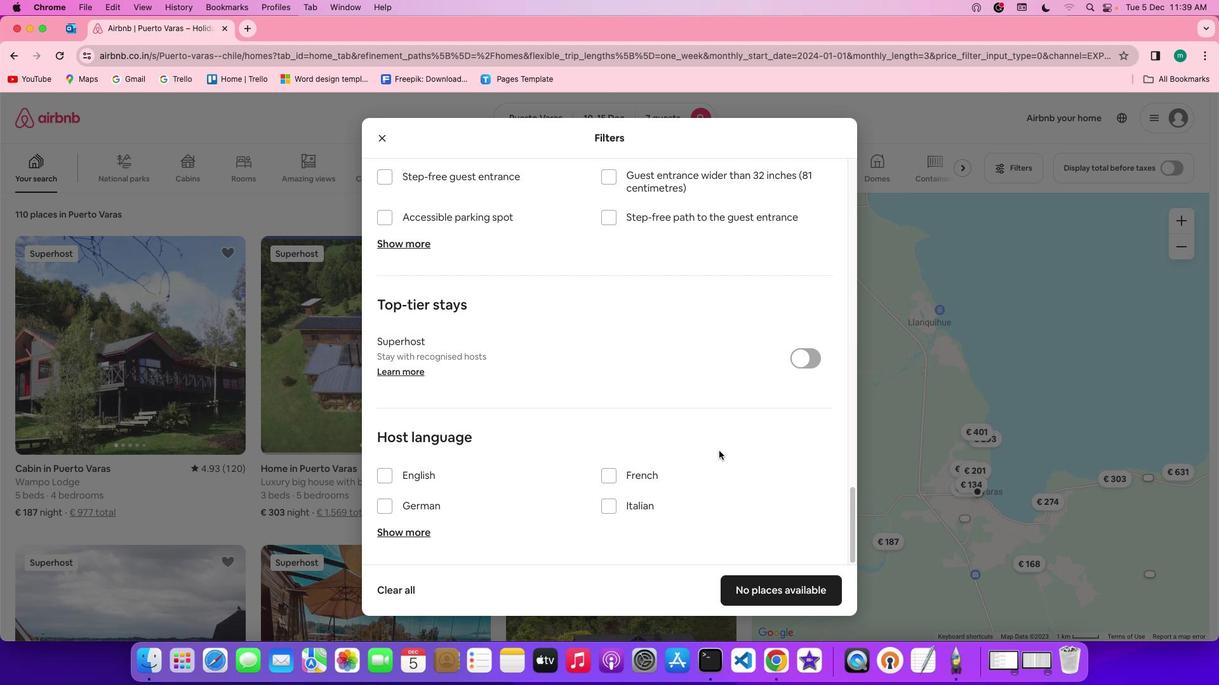 
Action: Mouse scrolled (716, 449) with delta (-1, -2)
Screenshot: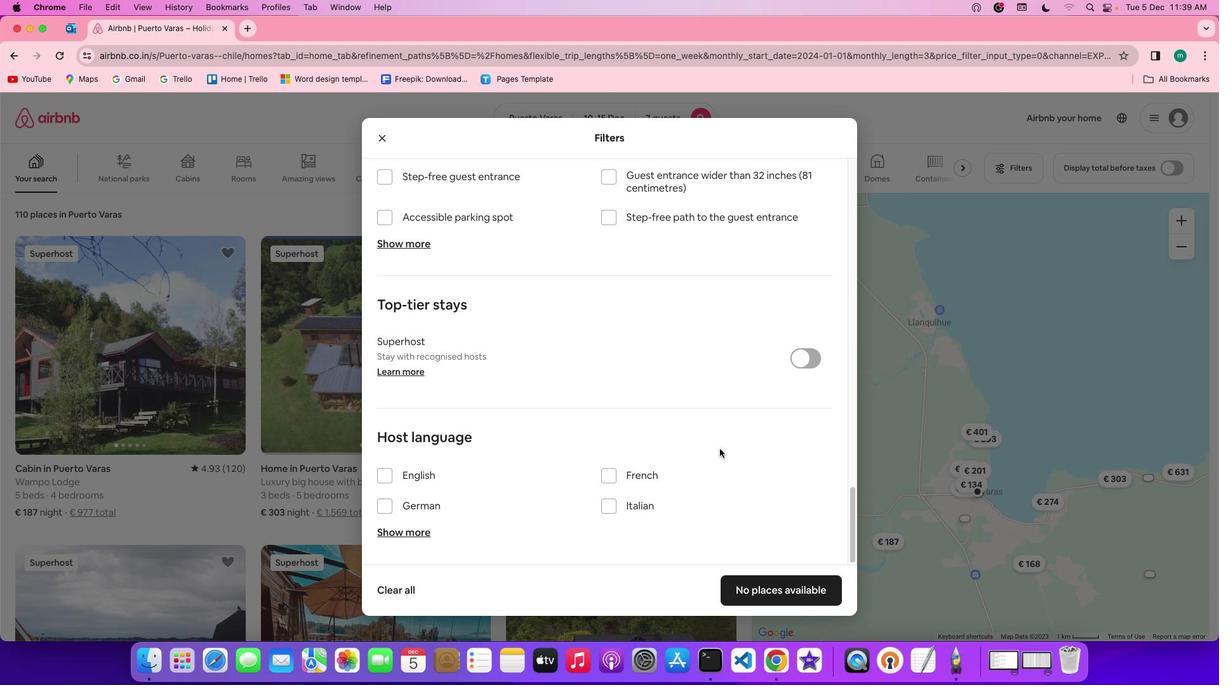 
Action: Mouse scrolled (716, 449) with delta (-1, -2)
Screenshot: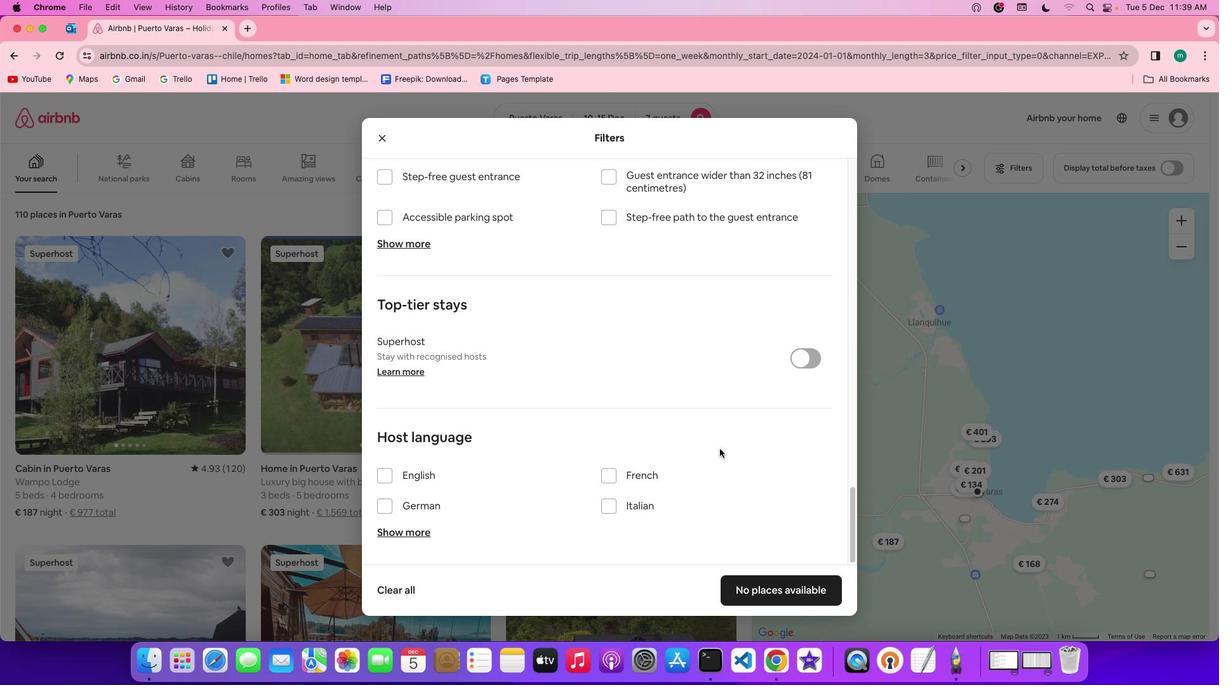 
Action: Mouse scrolled (716, 449) with delta (-1, -3)
Screenshot: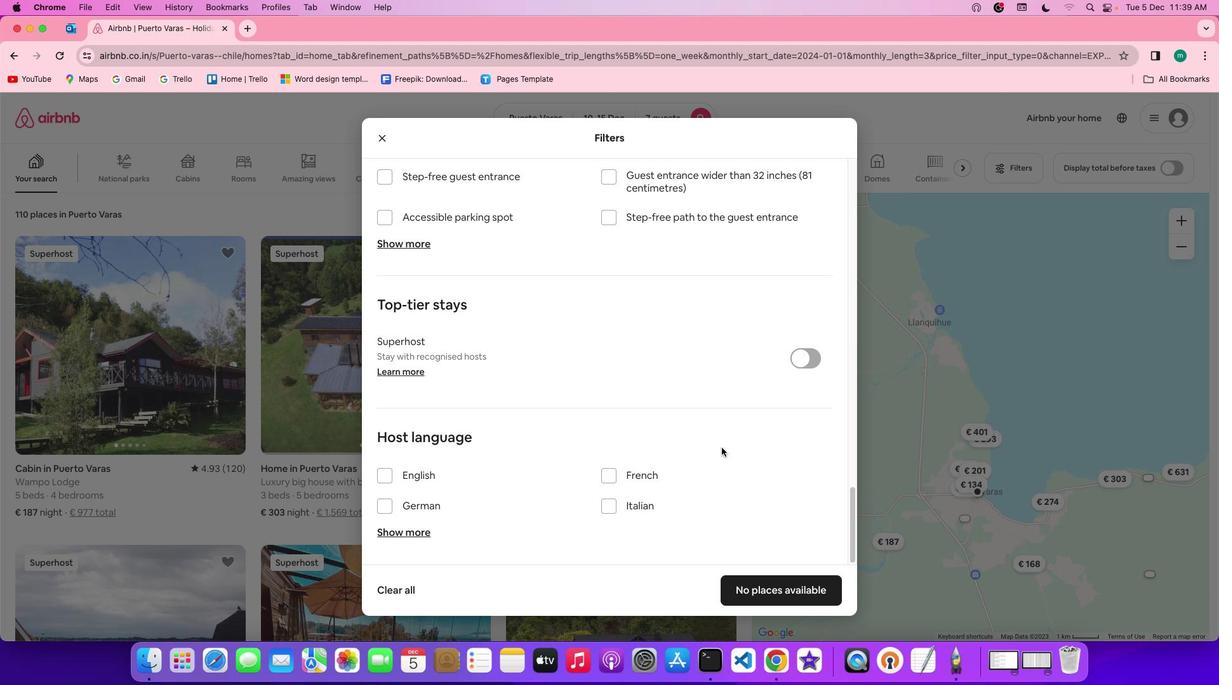 
Action: Mouse scrolled (716, 449) with delta (-1, -5)
Screenshot: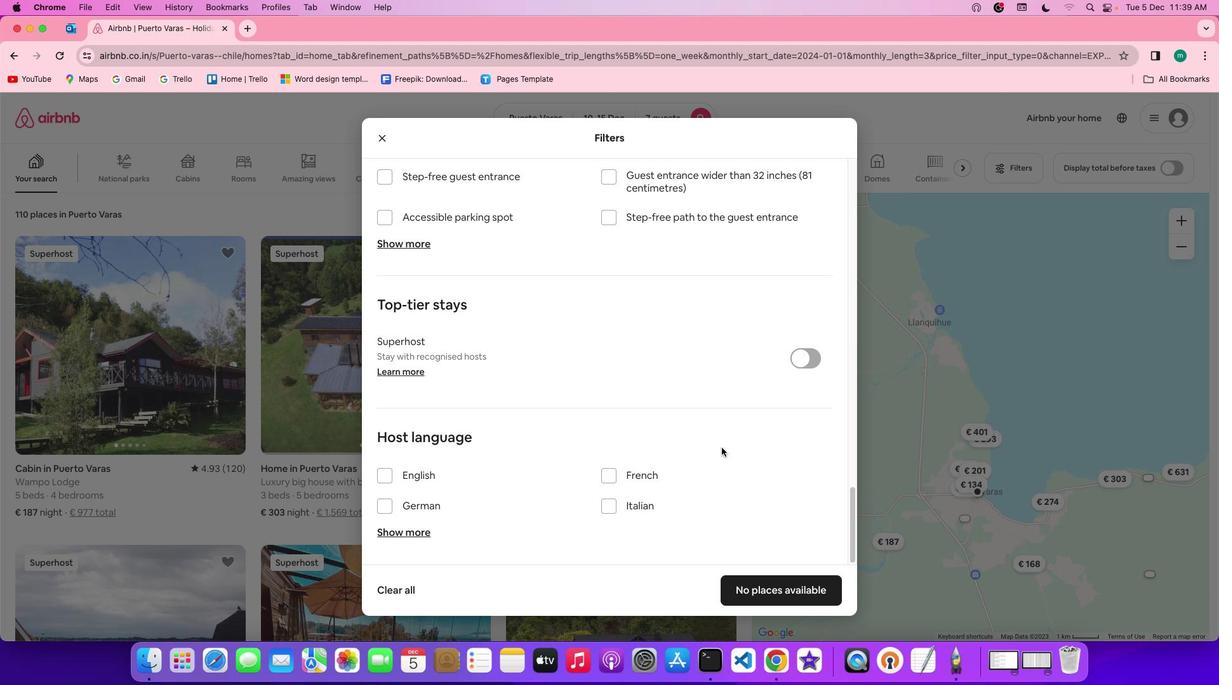 
Action: Mouse scrolled (716, 449) with delta (-1, -5)
Screenshot: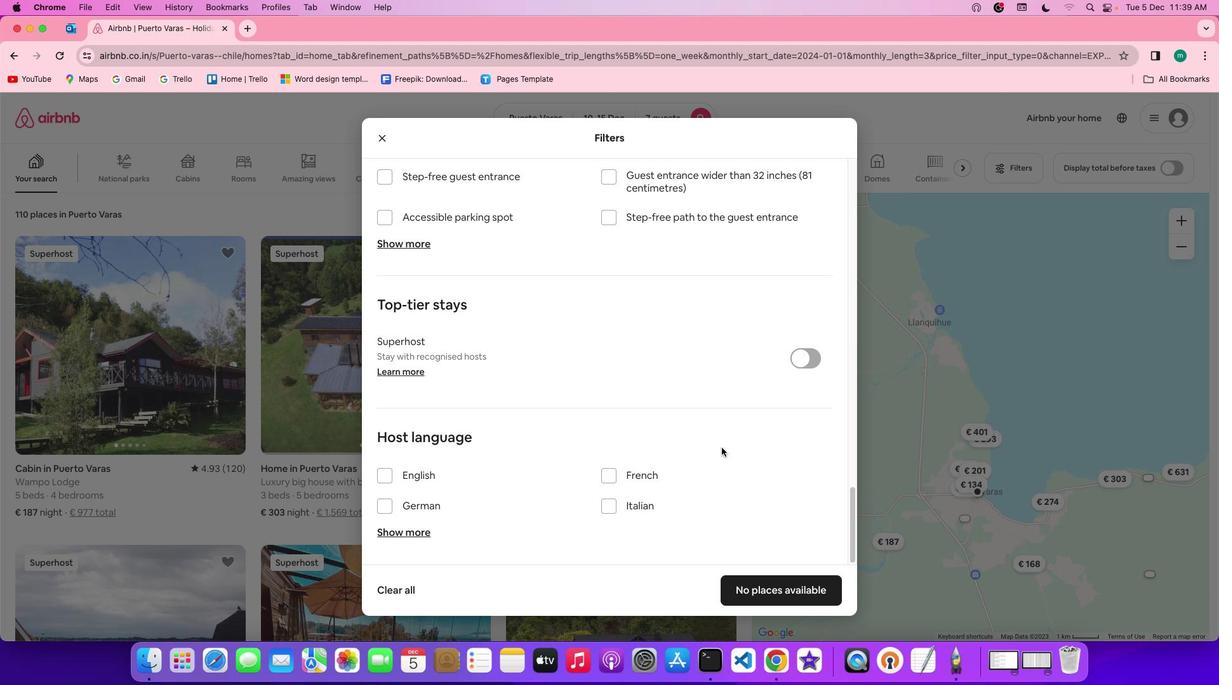 
Action: Mouse scrolled (716, 449) with delta (-1, -6)
Screenshot: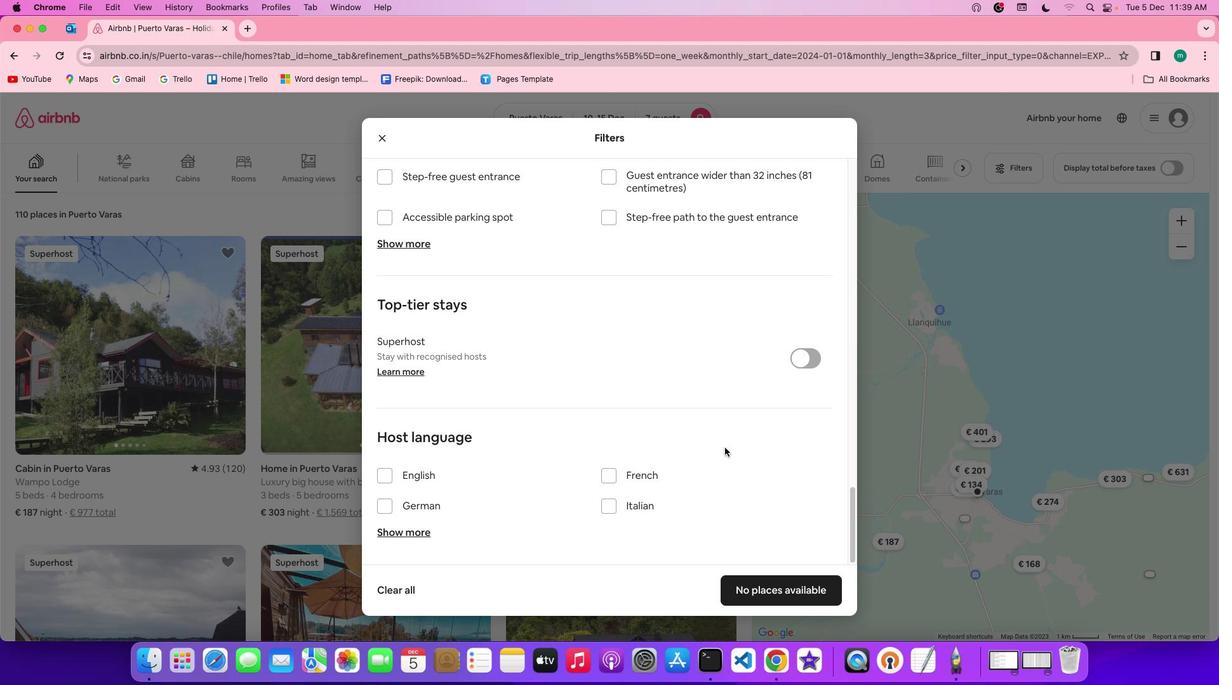 
Action: Mouse moved to (783, 584)
Screenshot: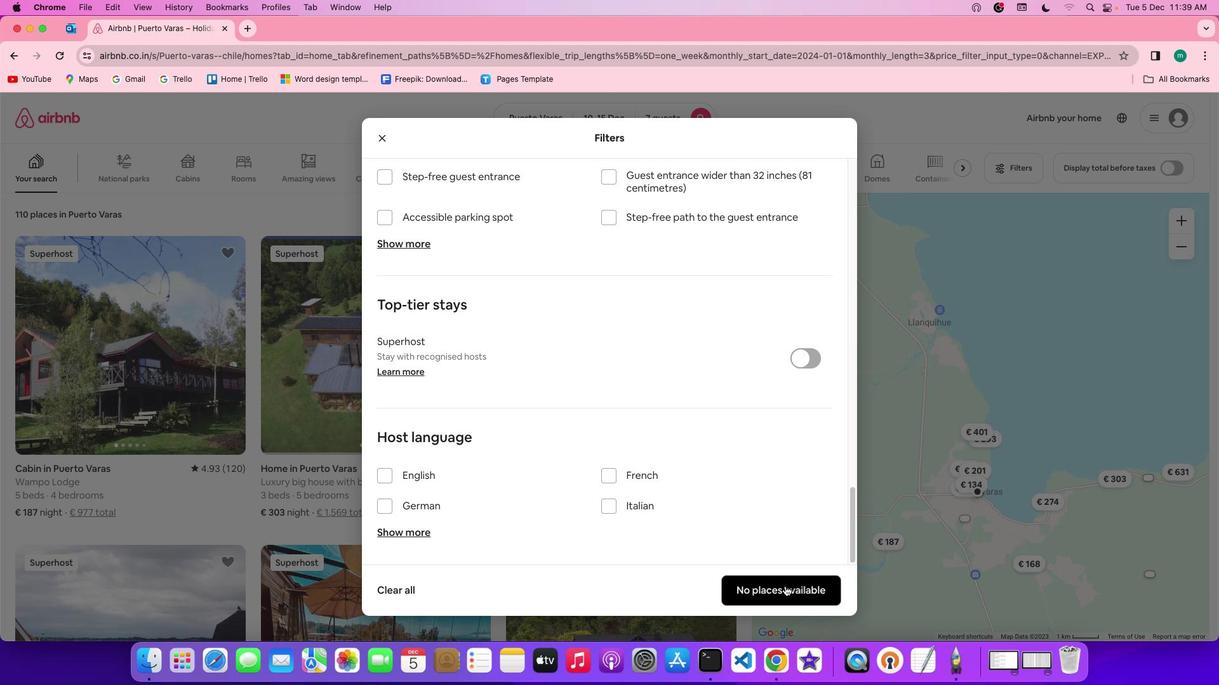 
Action: Mouse pressed left at (783, 584)
Screenshot: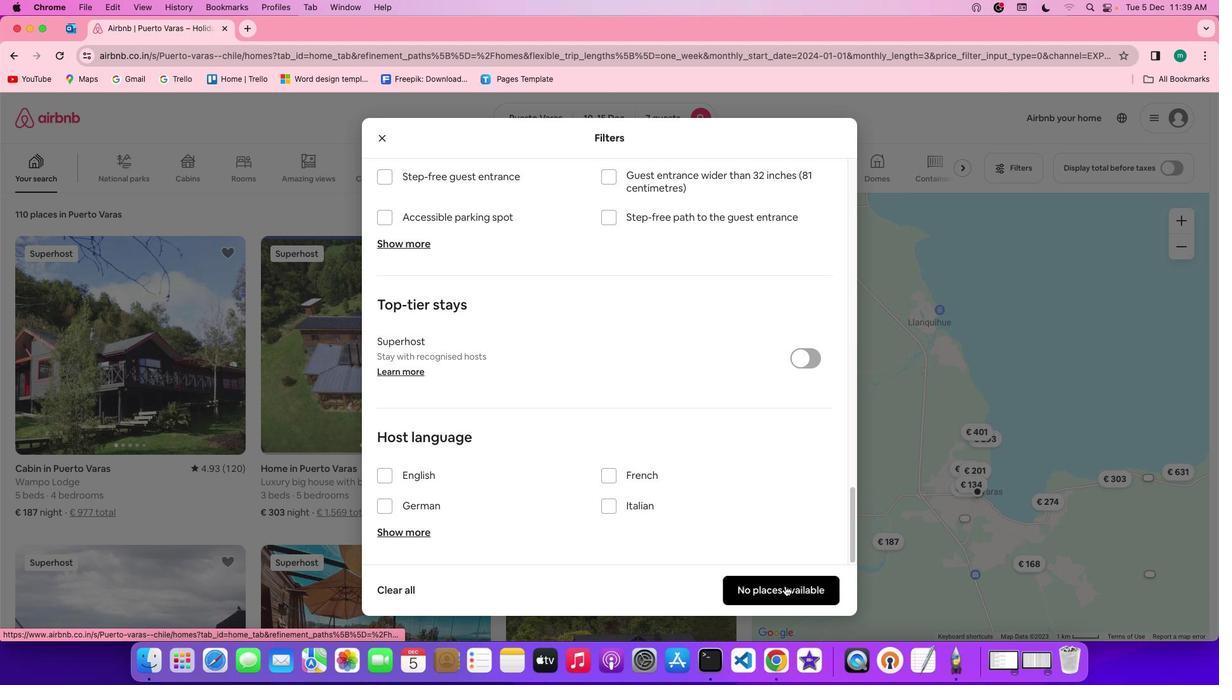 
Action: Mouse moved to (358, 278)
Screenshot: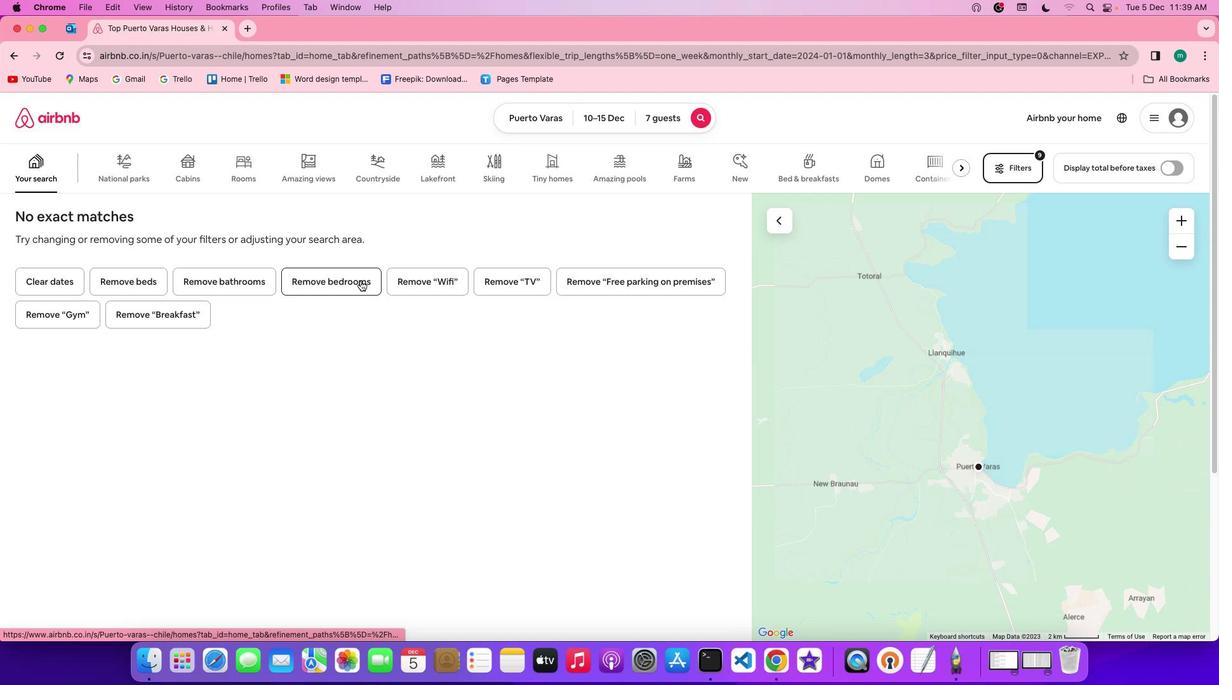 
